 Task: Add a signature Lincoln Davis containing With heartfelt thanks and warm wishes, Lincoln Davis to email address softage.9@softage.net and add a label Shipping labels
Action: Mouse moved to (948, 53)
Screenshot: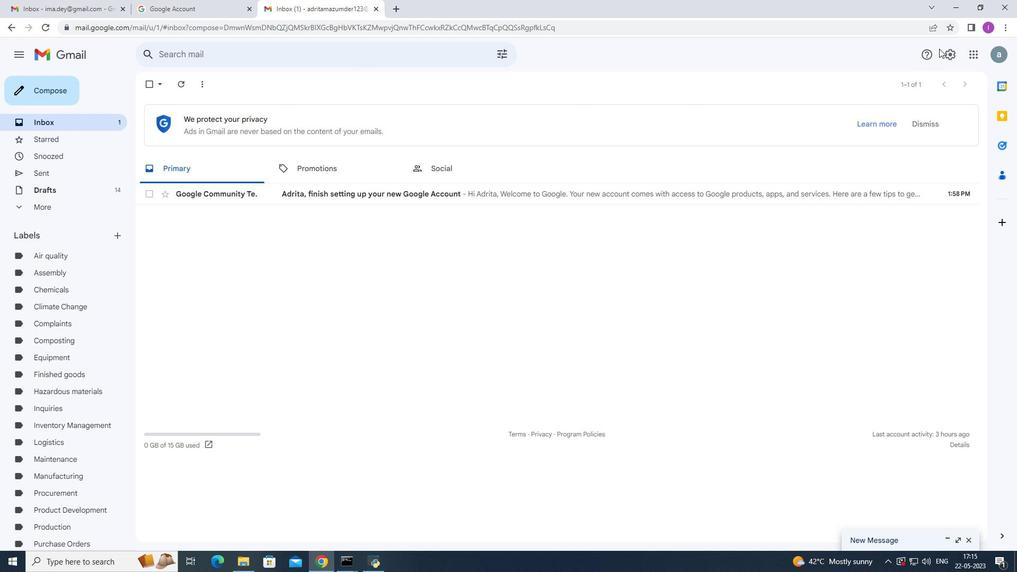 
Action: Mouse pressed left at (948, 53)
Screenshot: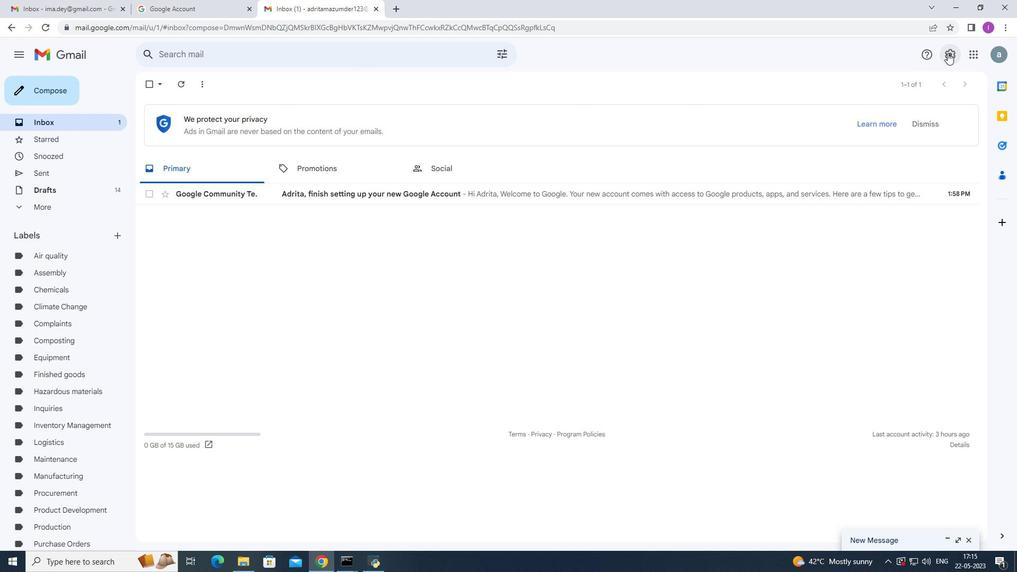 
Action: Mouse moved to (930, 108)
Screenshot: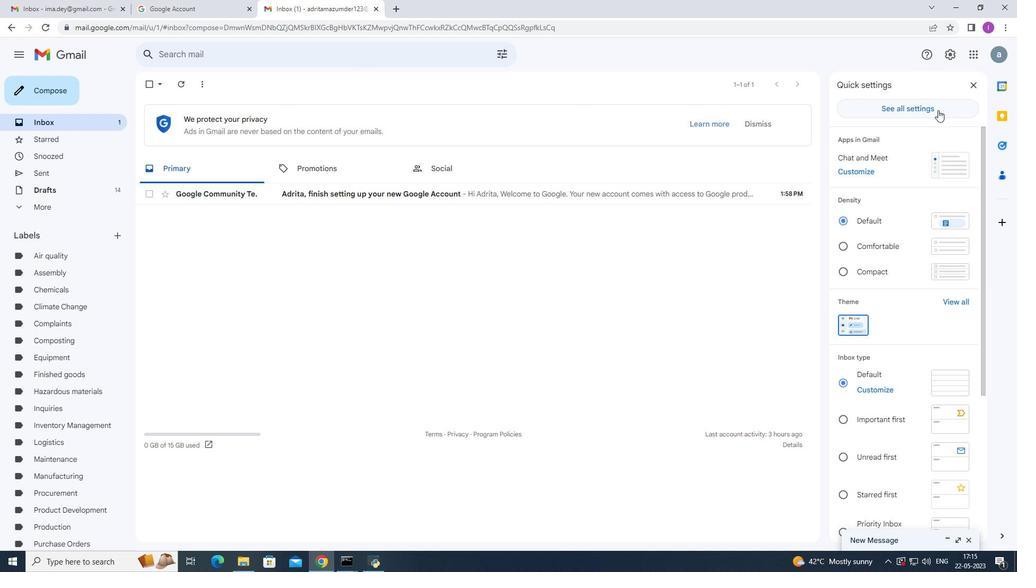 
Action: Mouse pressed left at (930, 108)
Screenshot: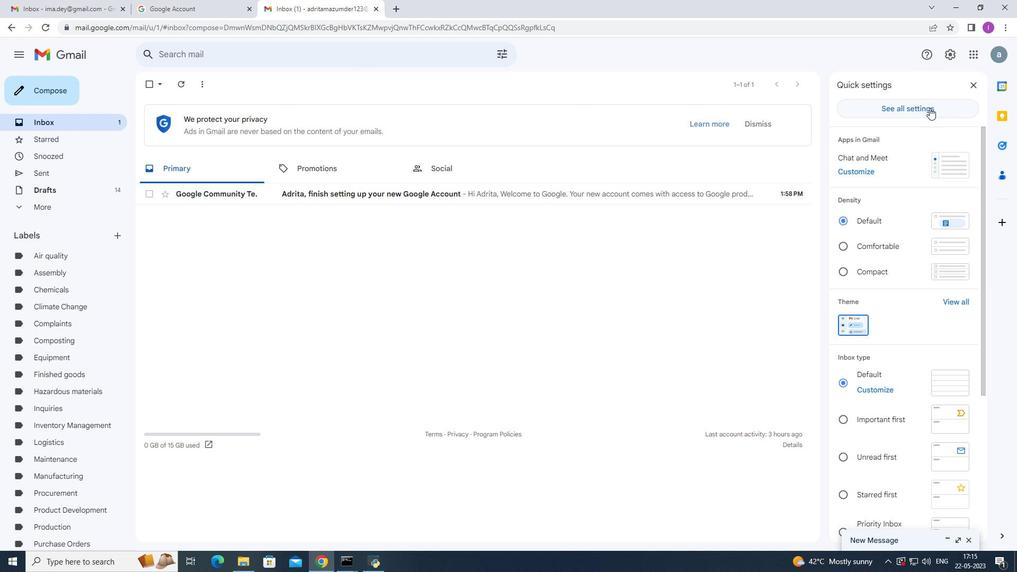 
Action: Mouse moved to (456, 381)
Screenshot: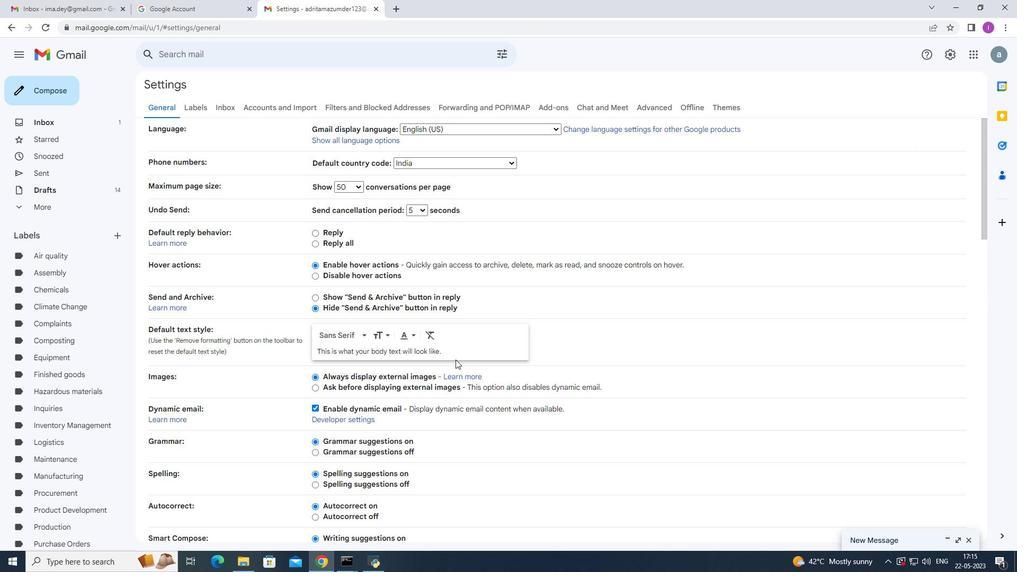 
Action: Mouse scrolled (456, 380) with delta (0, 0)
Screenshot: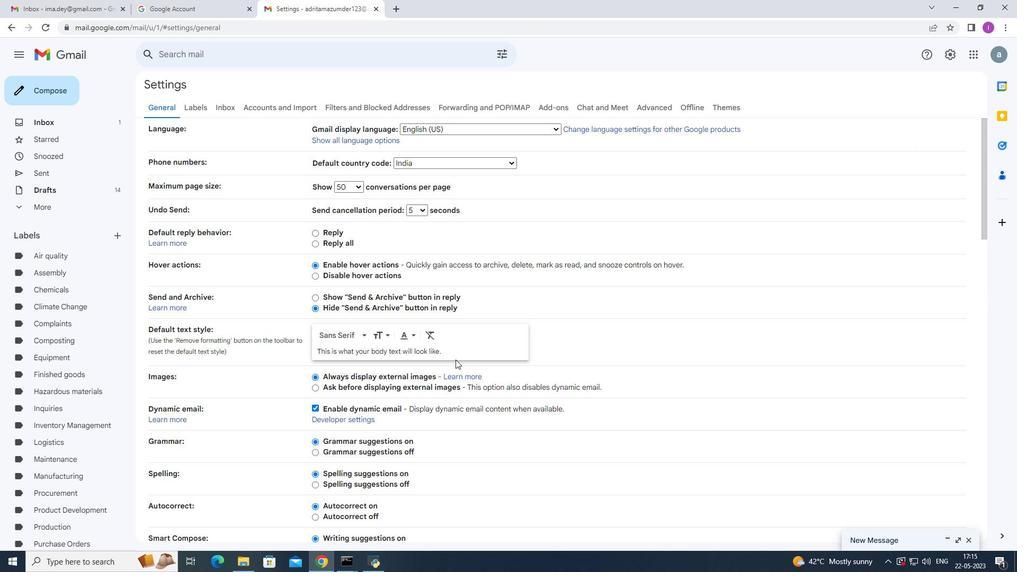 
Action: Mouse moved to (456, 383)
Screenshot: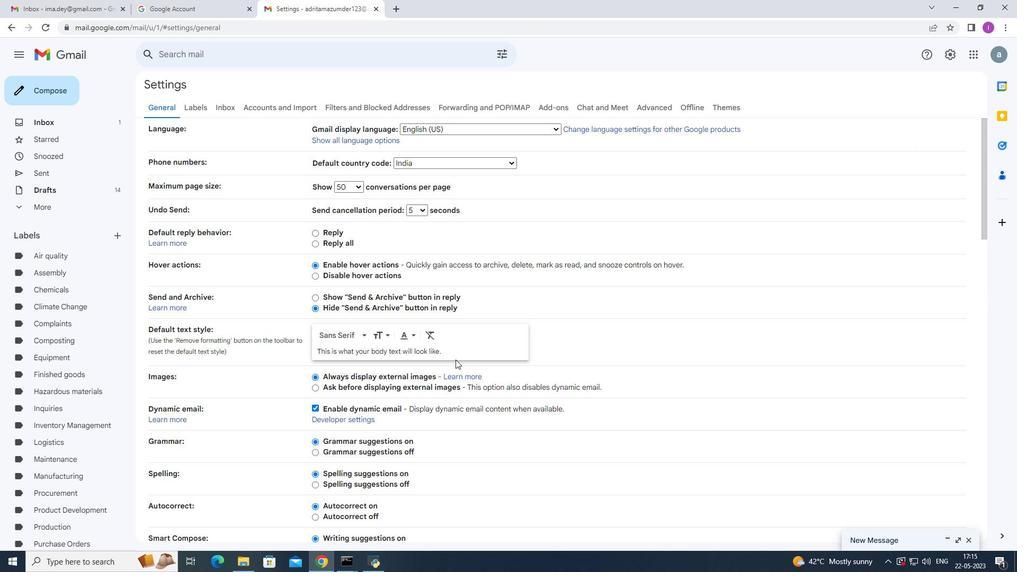 
Action: Mouse scrolled (456, 382) with delta (0, 0)
Screenshot: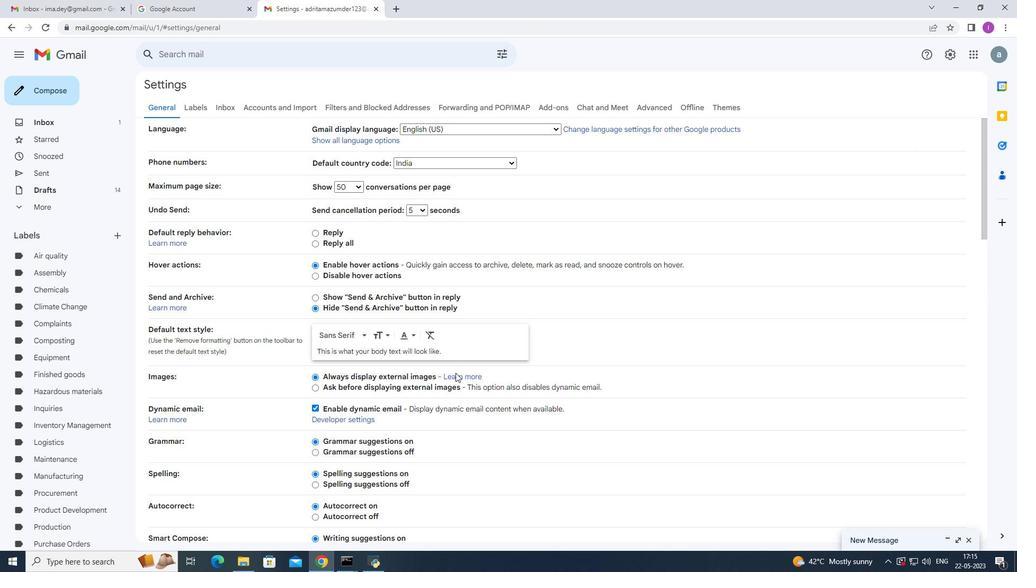 
Action: Mouse scrolled (456, 382) with delta (0, 0)
Screenshot: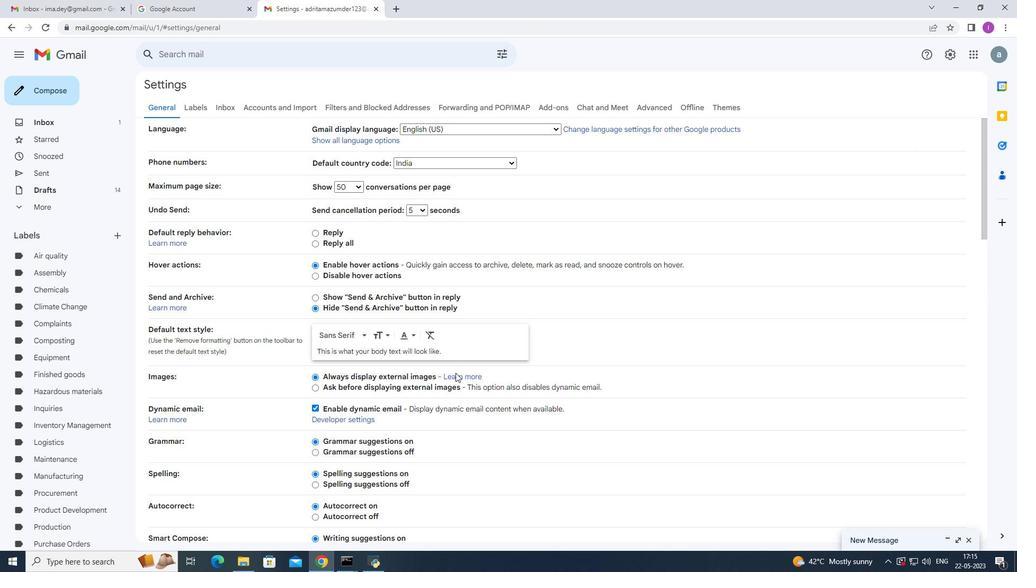 
Action: Mouse scrolled (456, 382) with delta (0, 0)
Screenshot: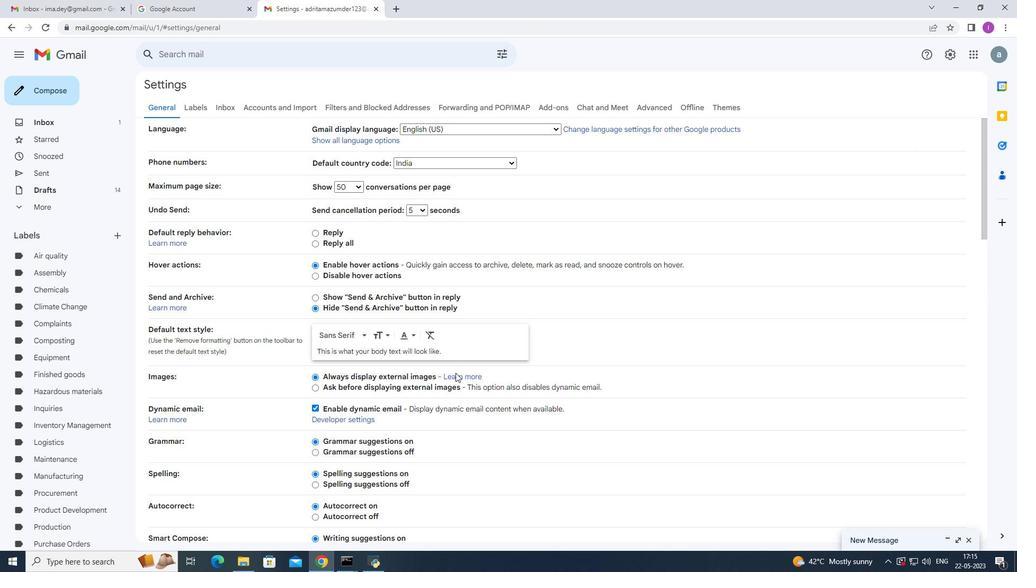 
Action: Mouse moved to (457, 383)
Screenshot: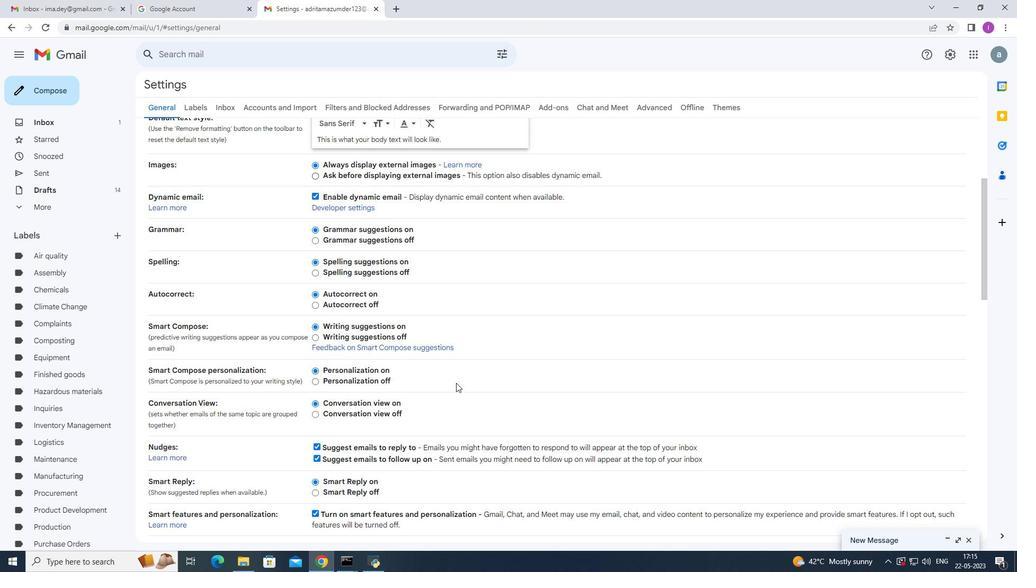 
Action: Mouse scrolled (457, 382) with delta (0, 0)
Screenshot: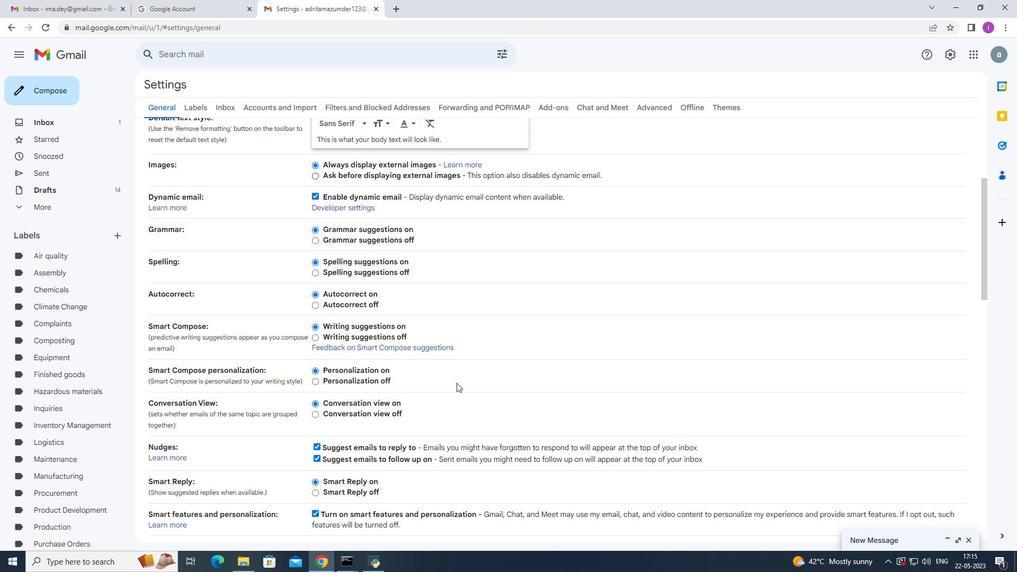 
Action: Mouse moved to (457, 383)
Screenshot: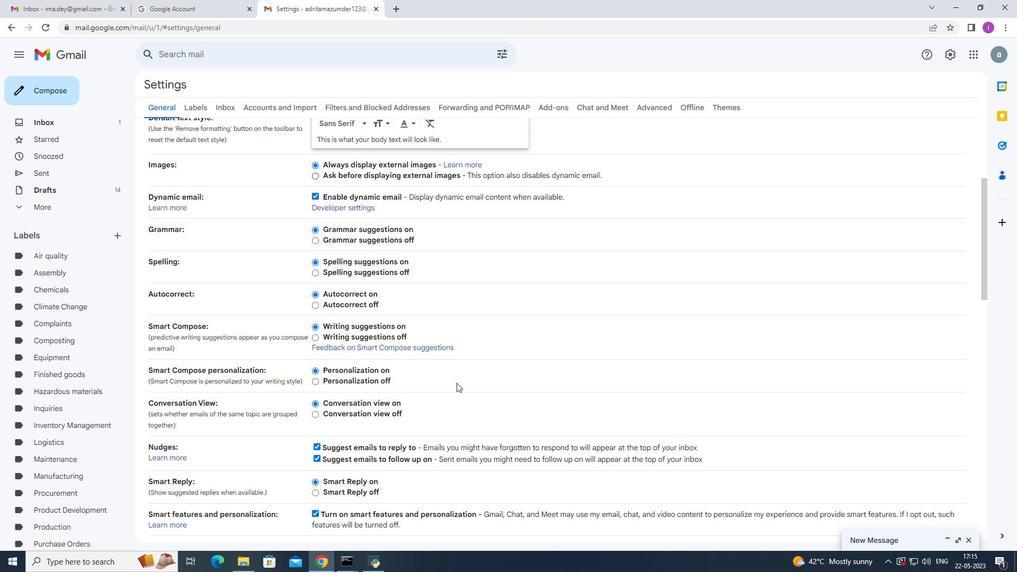 
Action: Mouse scrolled (457, 382) with delta (0, 0)
Screenshot: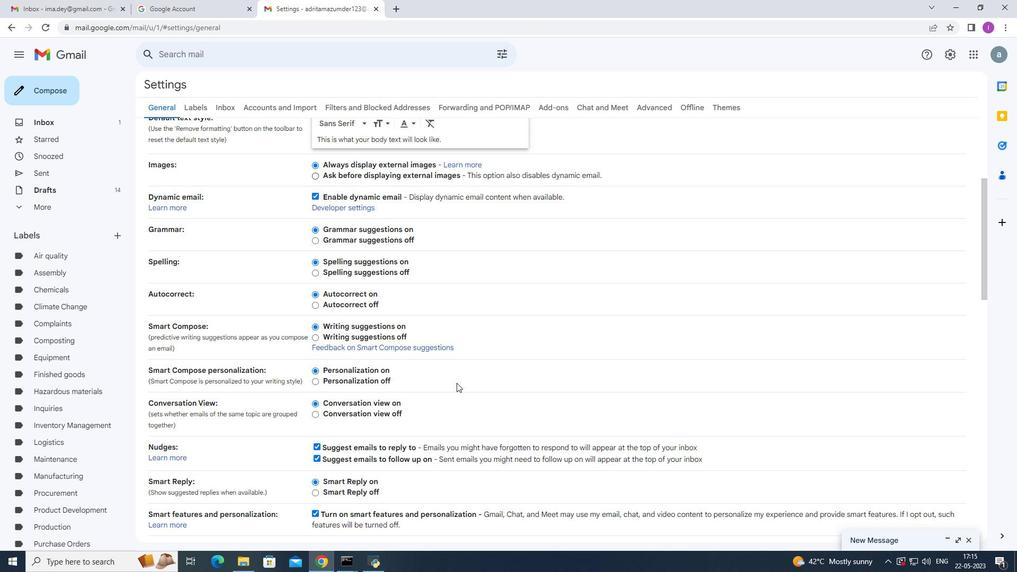 
Action: Mouse moved to (457, 383)
Screenshot: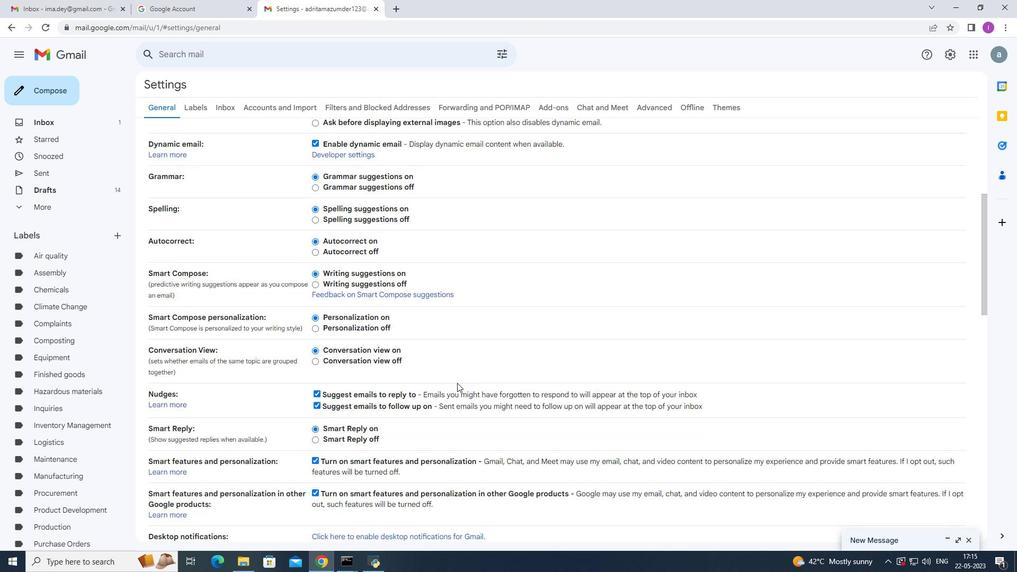 
Action: Mouse scrolled (457, 382) with delta (0, 0)
Screenshot: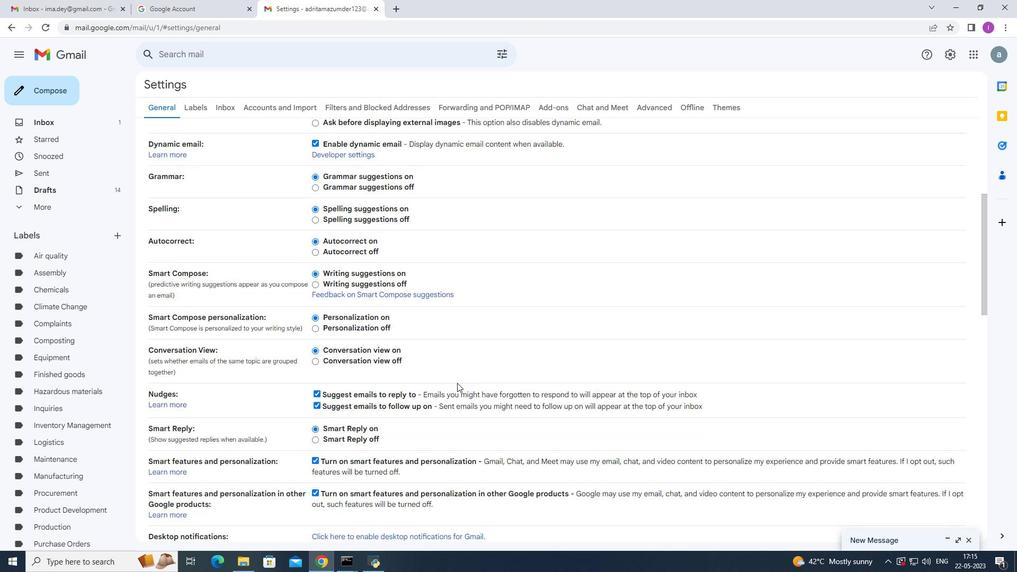 
Action: Mouse scrolled (457, 382) with delta (0, 0)
Screenshot: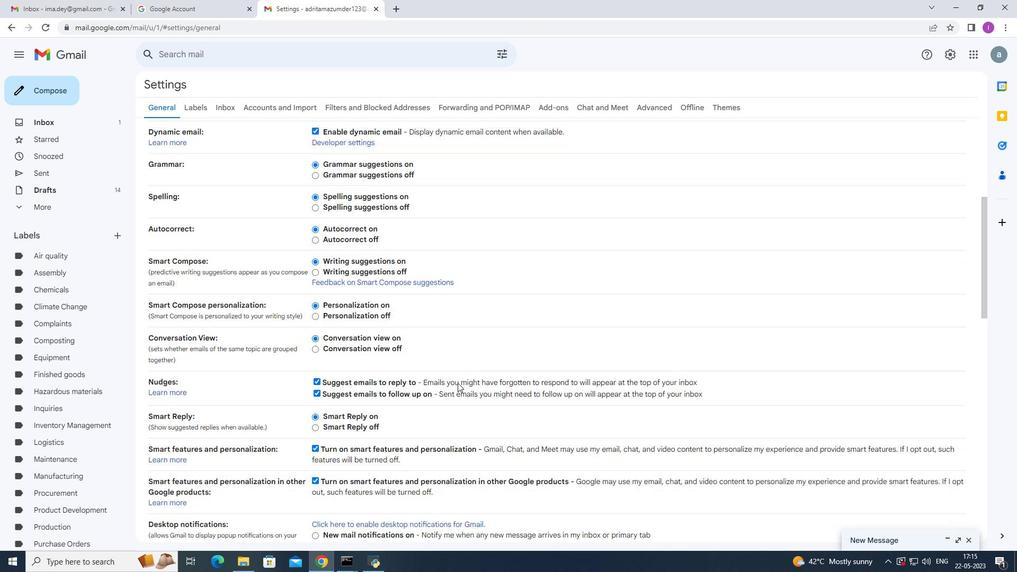 
Action: Mouse scrolled (457, 382) with delta (0, 0)
Screenshot: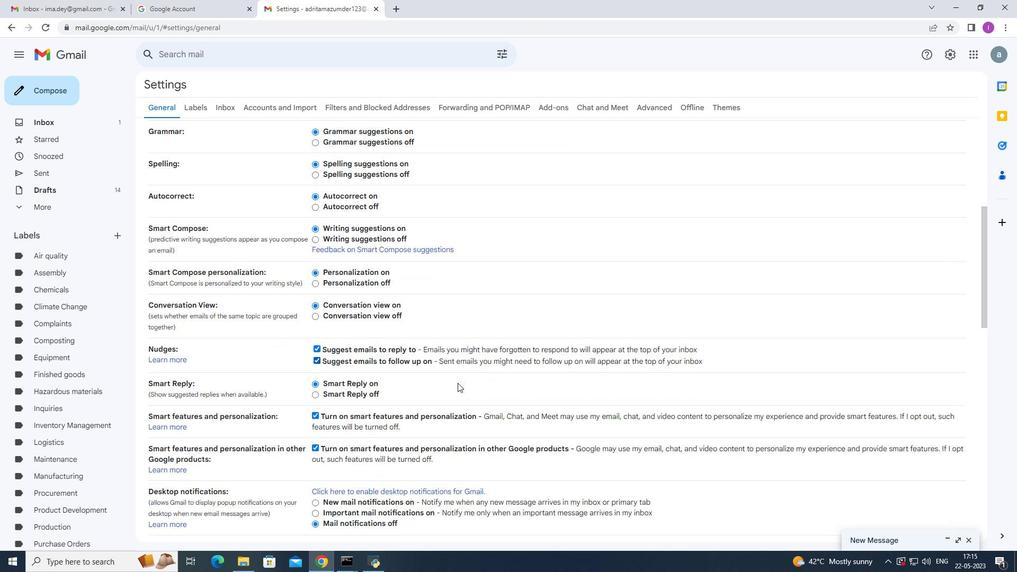 
Action: Mouse scrolled (457, 382) with delta (0, 0)
Screenshot: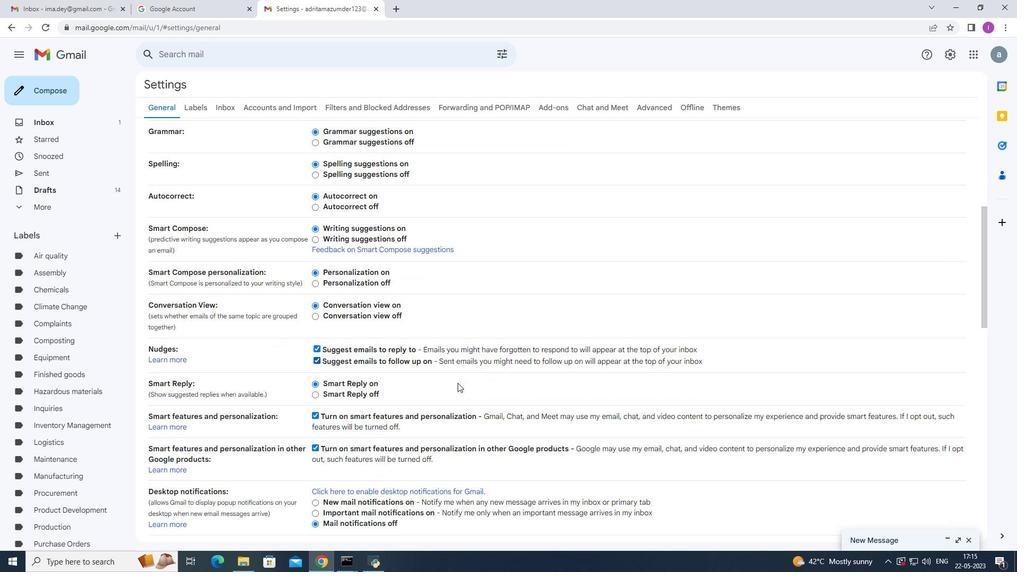 
Action: Mouse scrolled (457, 382) with delta (0, 0)
Screenshot: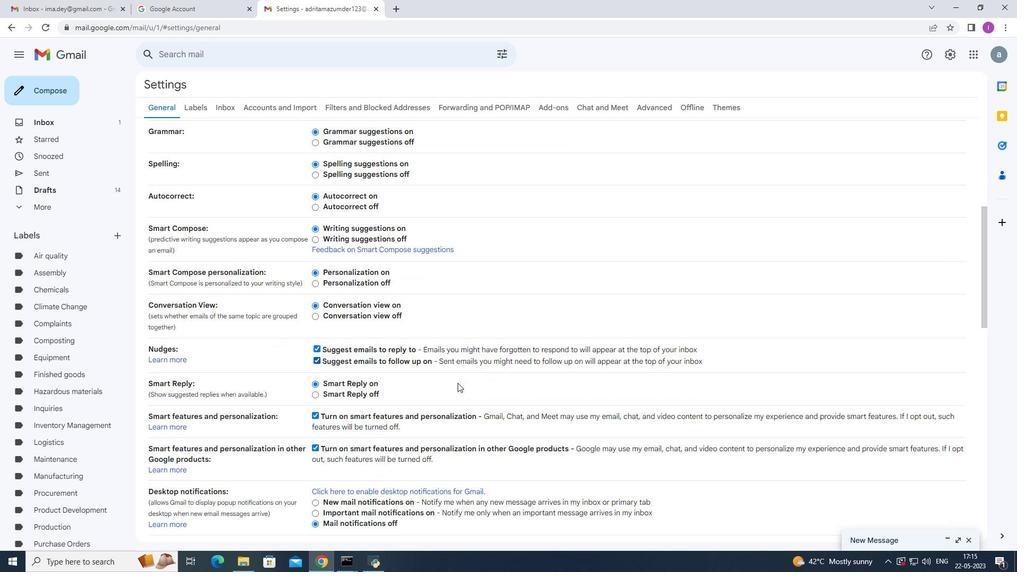
Action: Mouse moved to (457, 370)
Screenshot: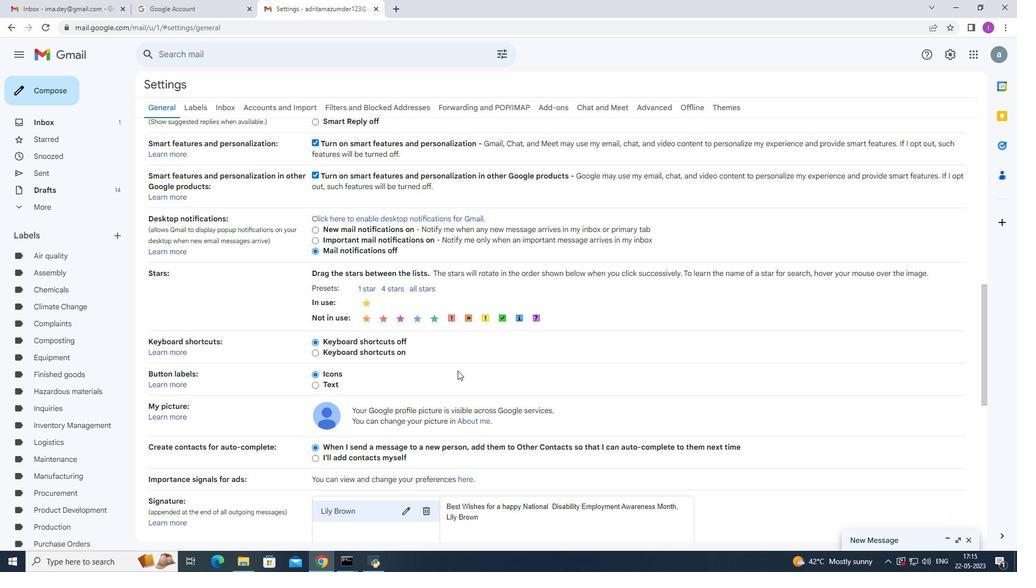
Action: Mouse scrolled (457, 369) with delta (0, 0)
Screenshot: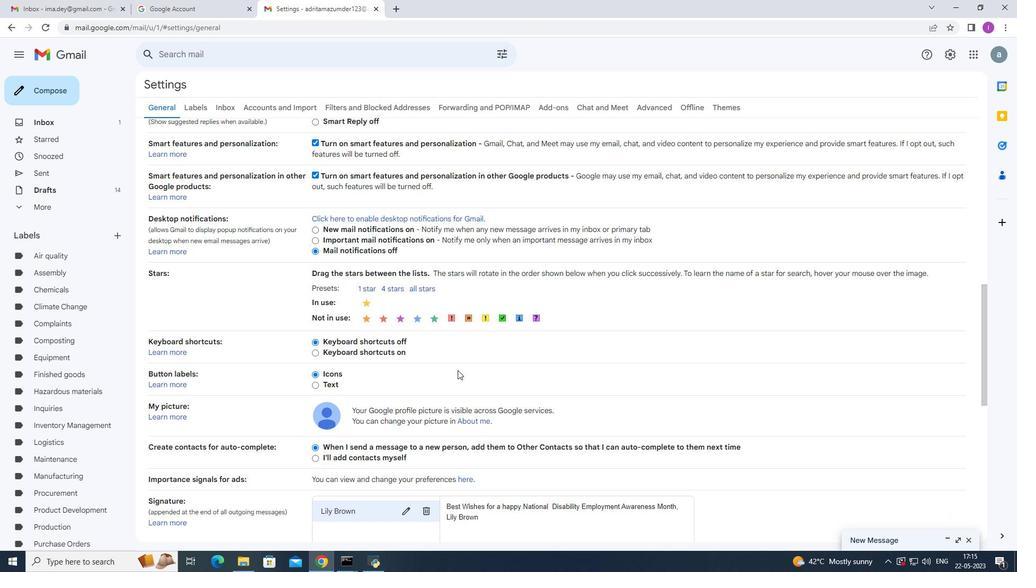 
Action: Mouse scrolled (457, 369) with delta (0, 0)
Screenshot: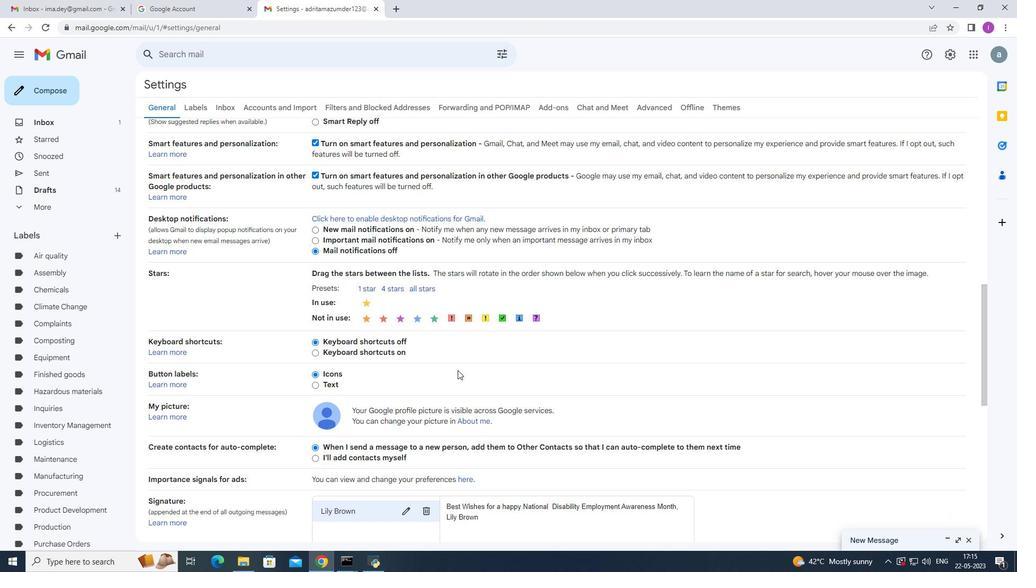 
Action: Mouse moved to (457, 371)
Screenshot: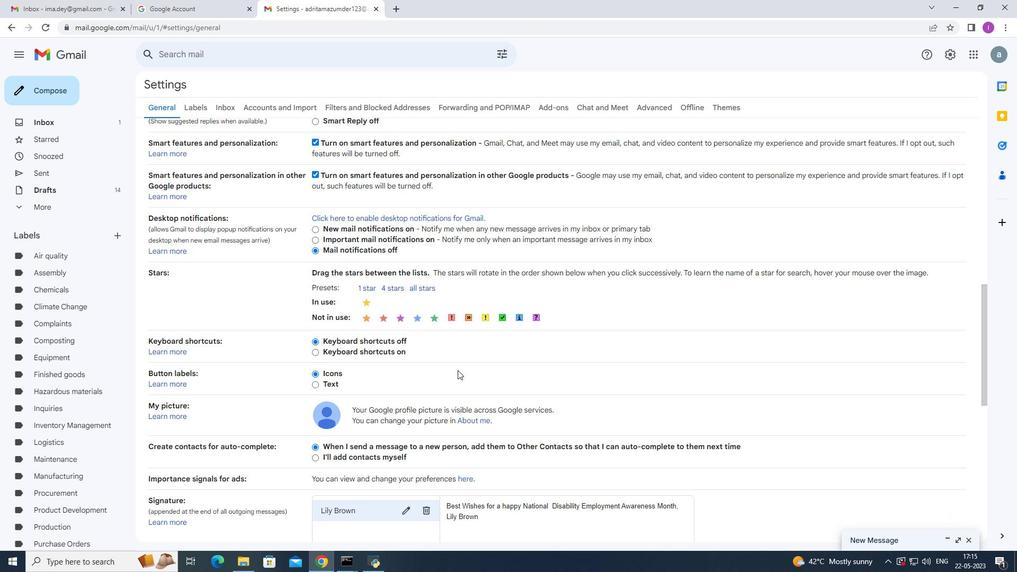 
Action: Mouse scrolled (457, 369) with delta (0, 0)
Screenshot: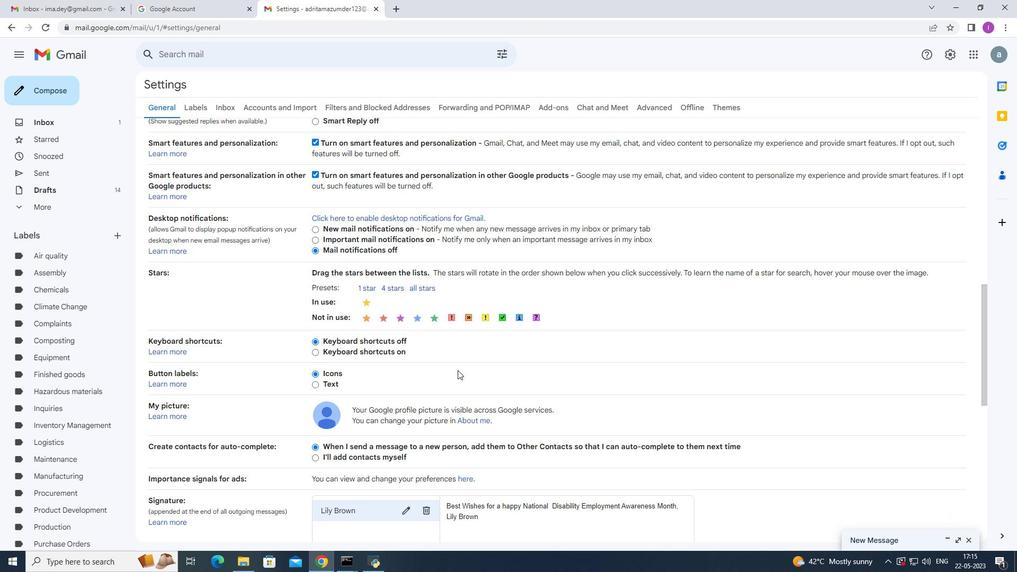 
Action: Mouse moved to (457, 371)
Screenshot: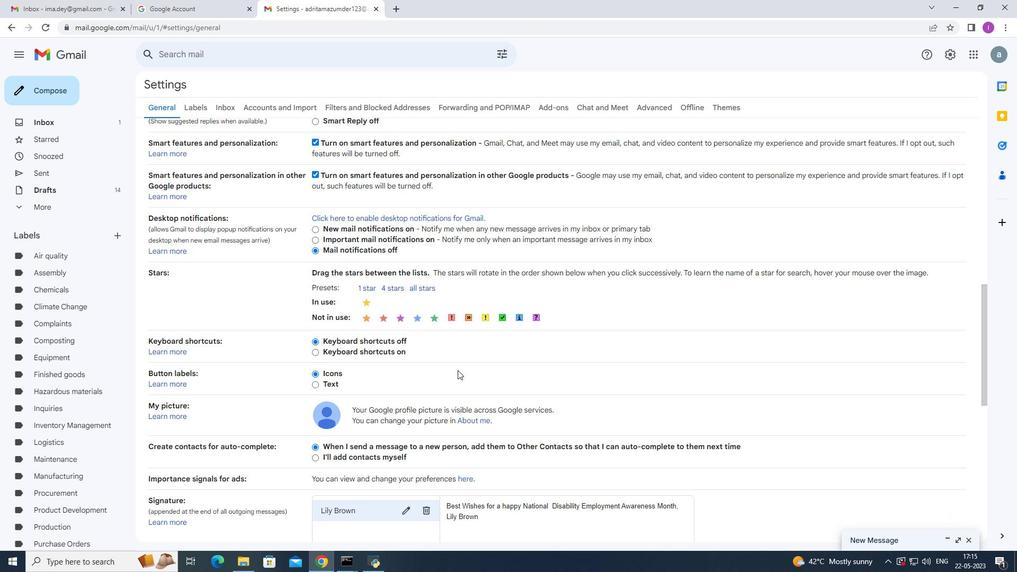 
Action: Mouse scrolled (457, 370) with delta (0, 0)
Screenshot: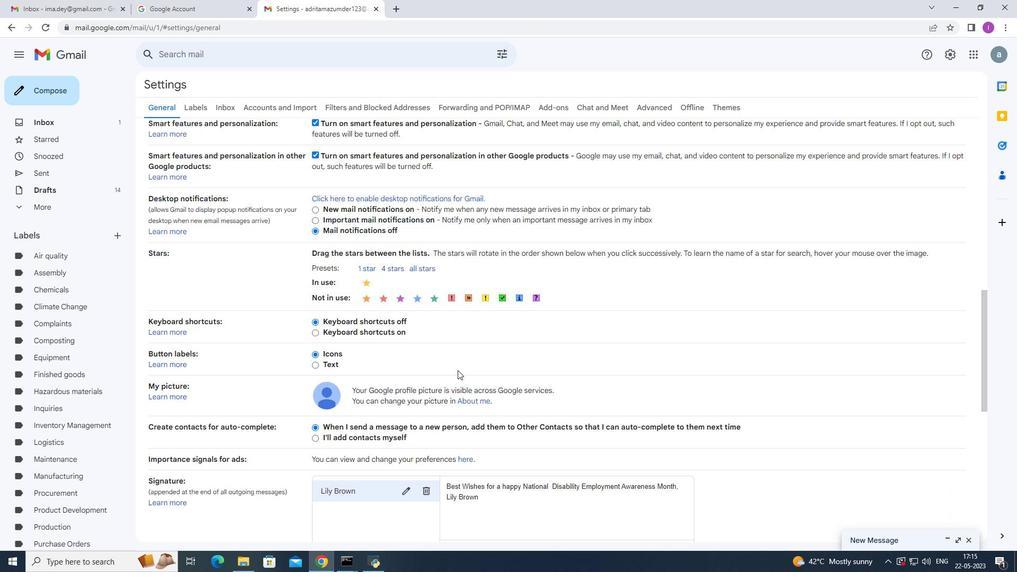 
Action: Mouse scrolled (457, 371) with delta (0, 0)
Screenshot: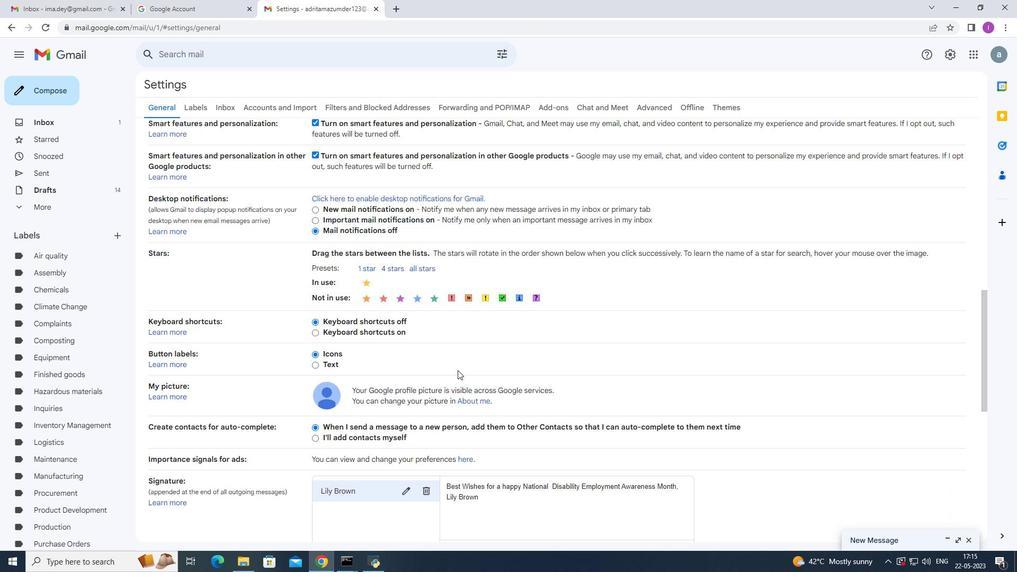 
Action: Mouse moved to (425, 243)
Screenshot: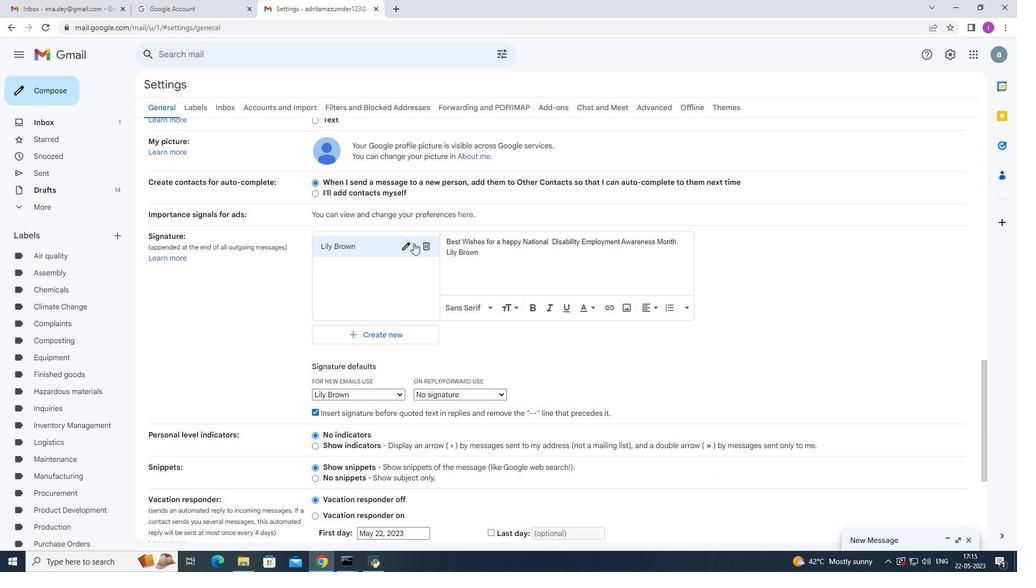 
Action: Mouse pressed left at (425, 243)
Screenshot: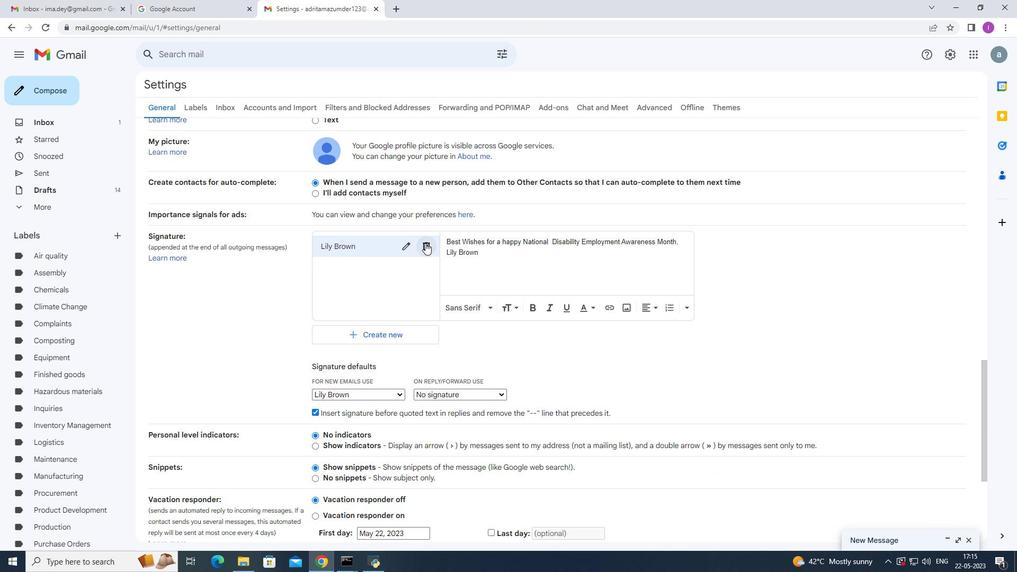 
Action: Mouse moved to (595, 316)
Screenshot: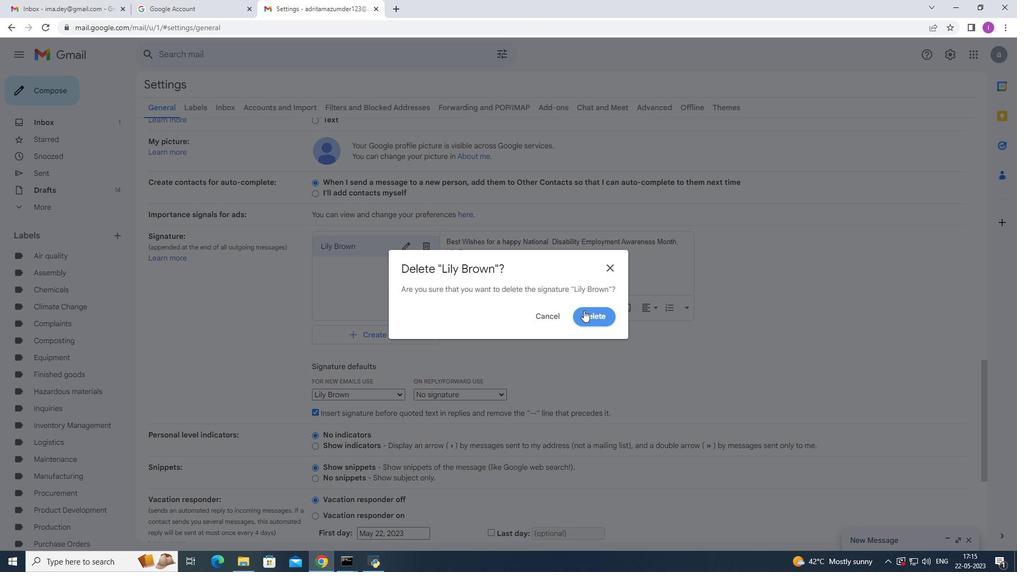 
Action: Mouse pressed left at (595, 316)
Screenshot: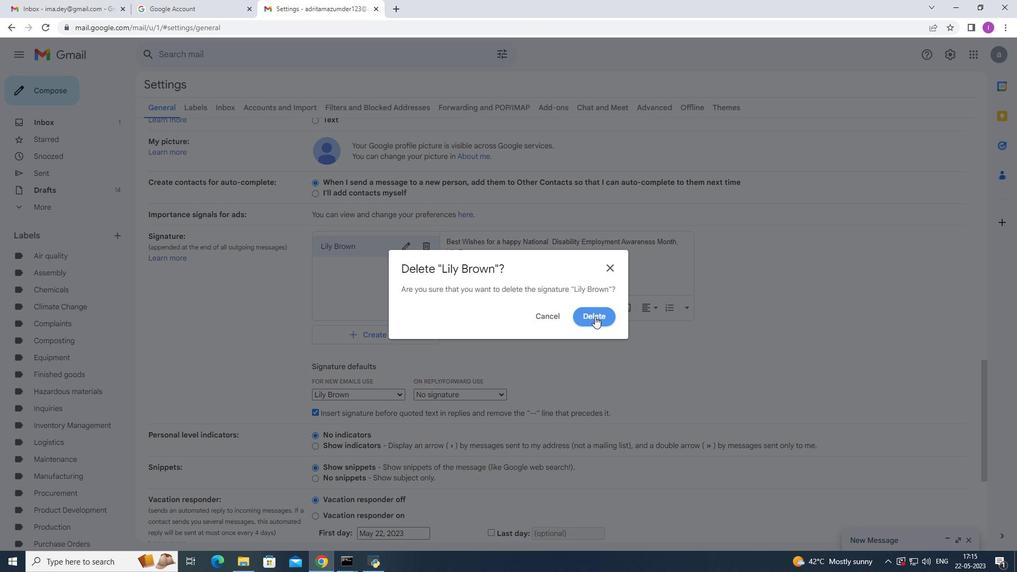 
Action: Mouse moved to (378, 421)
Screenshot: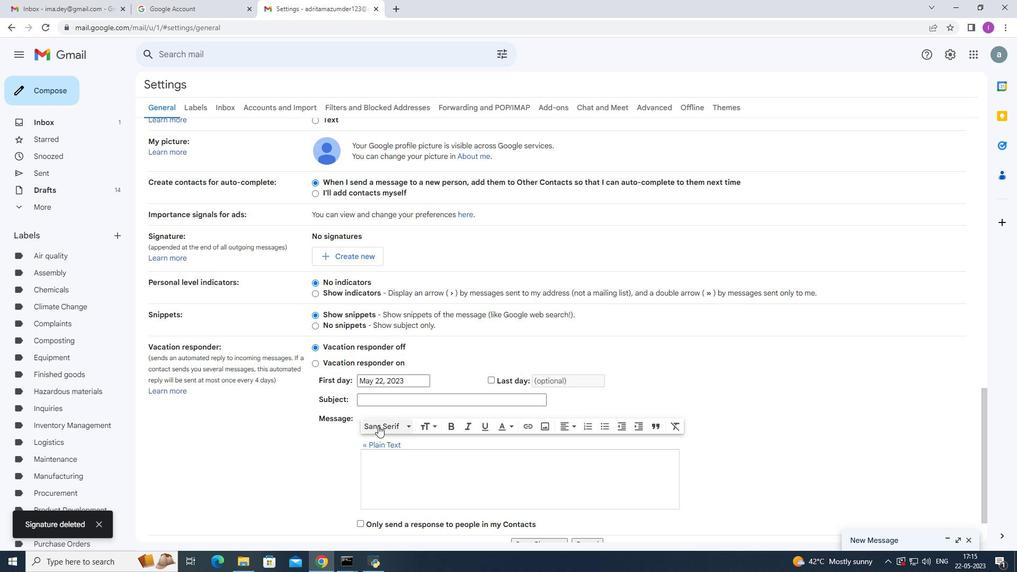 
Action: Mouse scrolled (378, 420) with delta (0, 0)
Screenshot: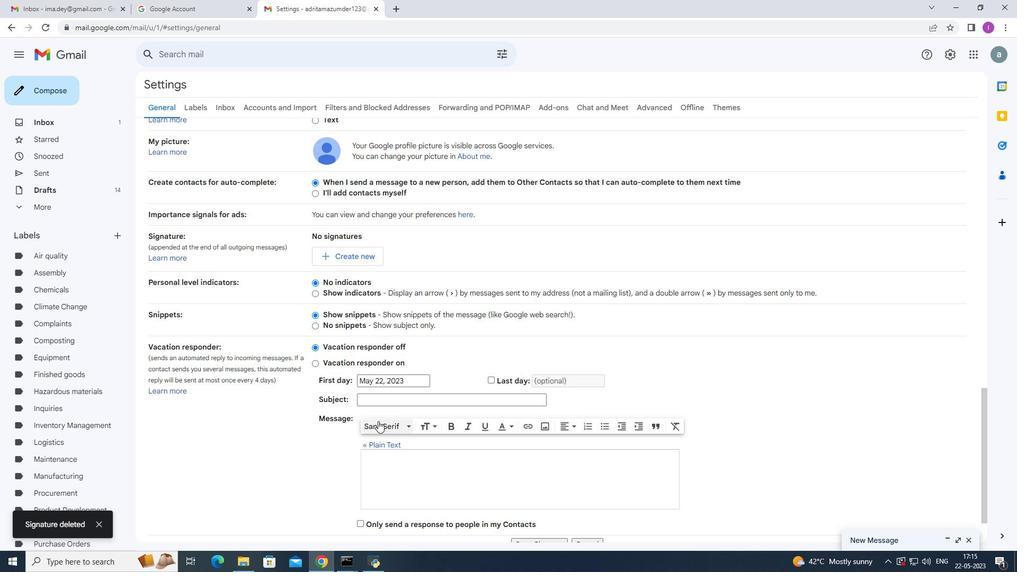 
Action: Mouse scrolled (378, 420) with delta (0, 0)
Screenshot: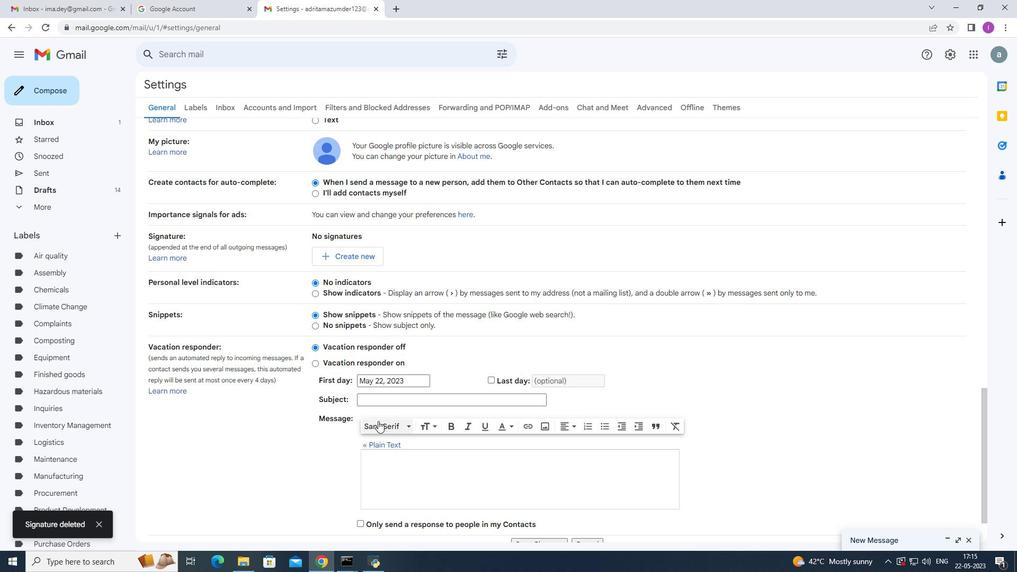 
Action: Mouse moved to (378, 419)
Screenshot: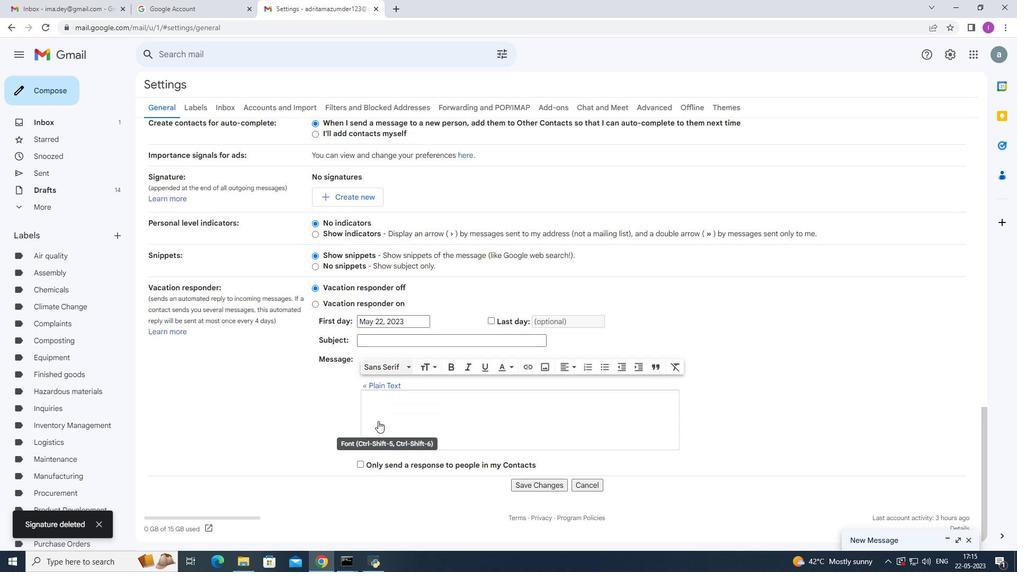 
Action: Mouse scrolled (378, 418) with delta (0, 0)
Screenshot: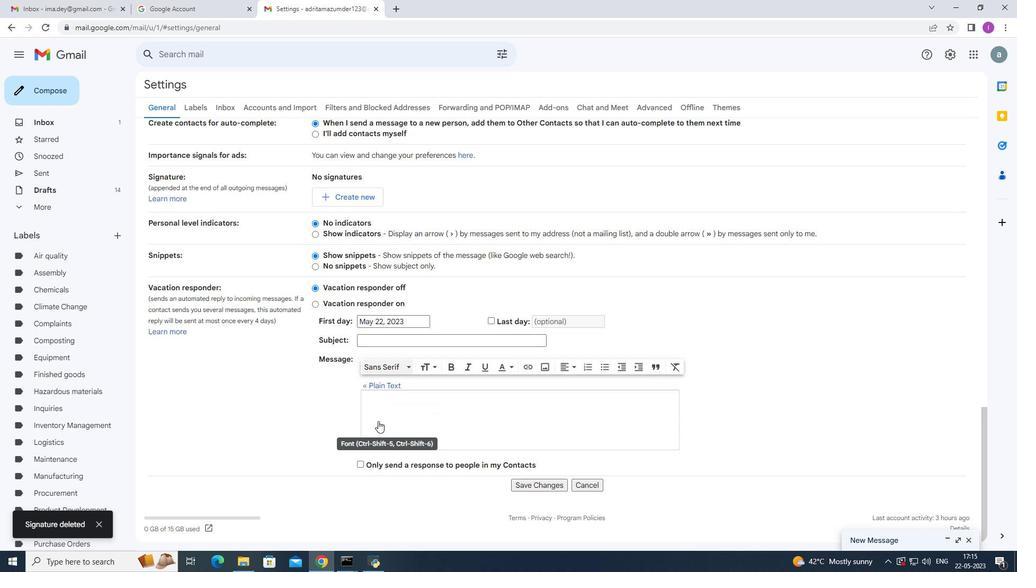 
Action: Mouse scrolled (378, 418) with delta (0, 0)
Screenshot: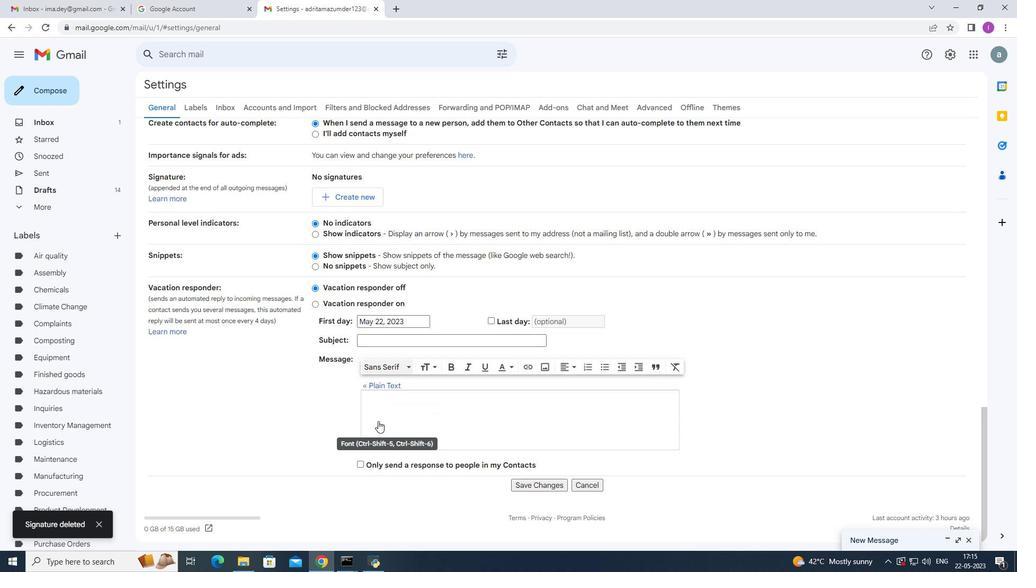
Action: Mouse moved to (378, 419)
Screenshot: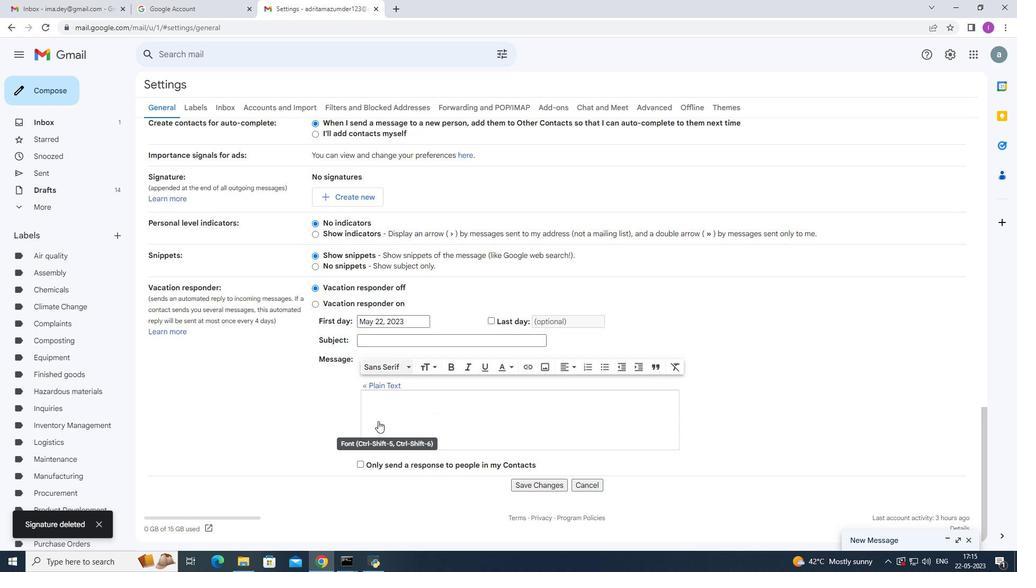 
Action: Mouse scrolled (378, 419) with delta (0, 0)
Screenshot: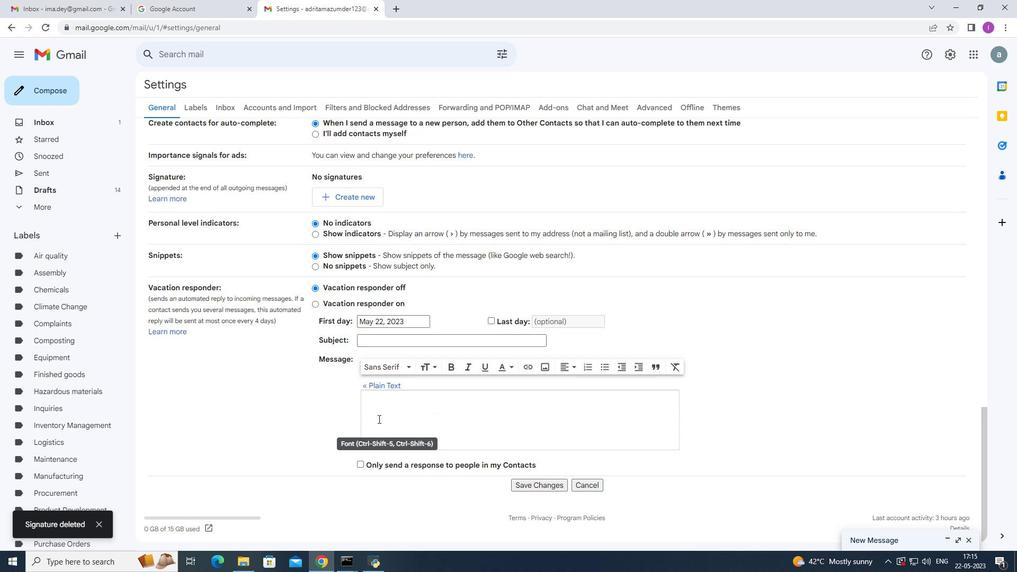 
Action: Mouse moved to (379, 419)
Screenshot: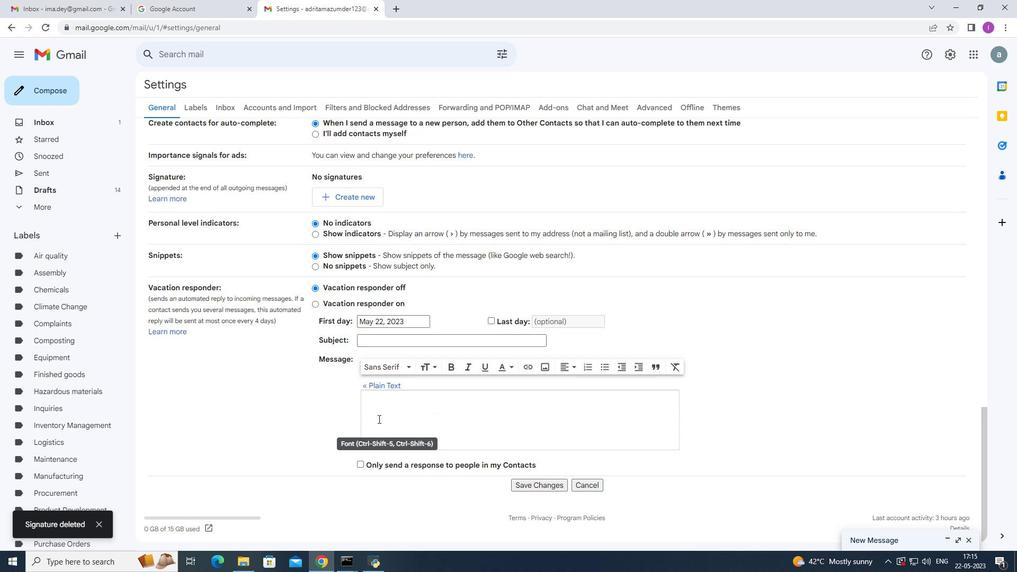 
Action: Mouse scrolled (379, 418) with delta (0, 0)
Screenshot: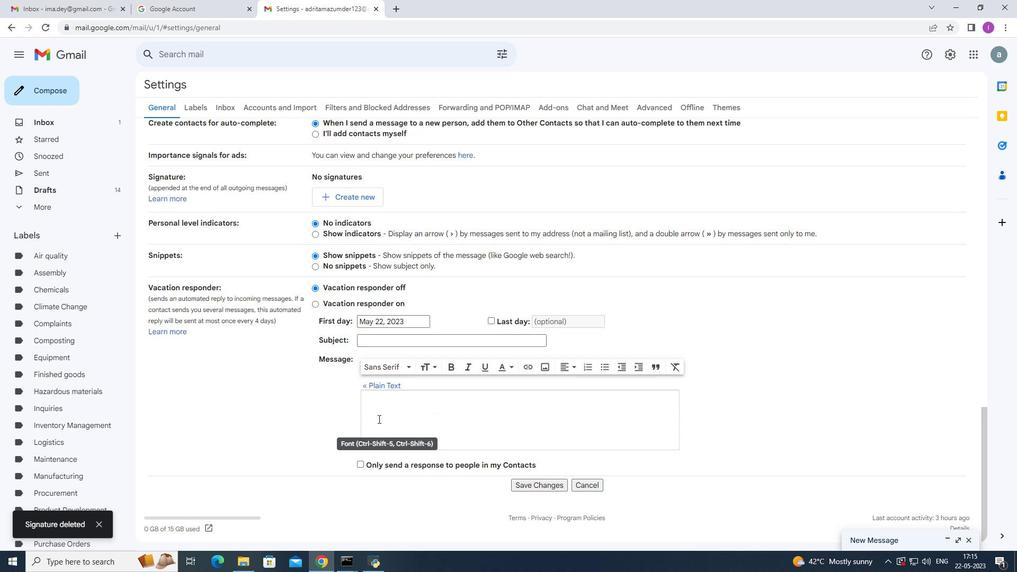 
Action: Mouse moved to (385, 417)
Screenshot: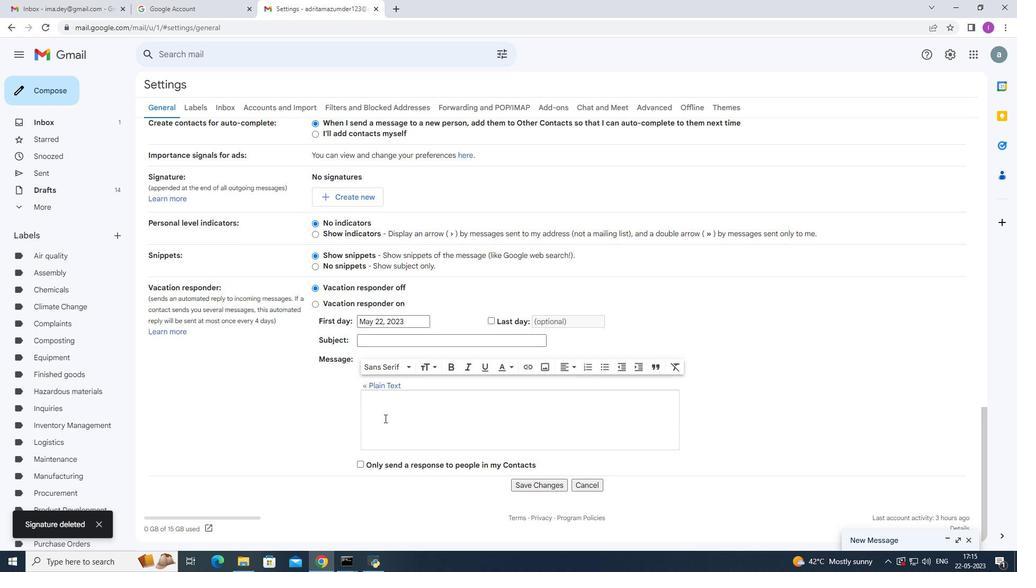 
Action: Mouse scrolled (385, 417) with delta (0, 0)
Screenshot: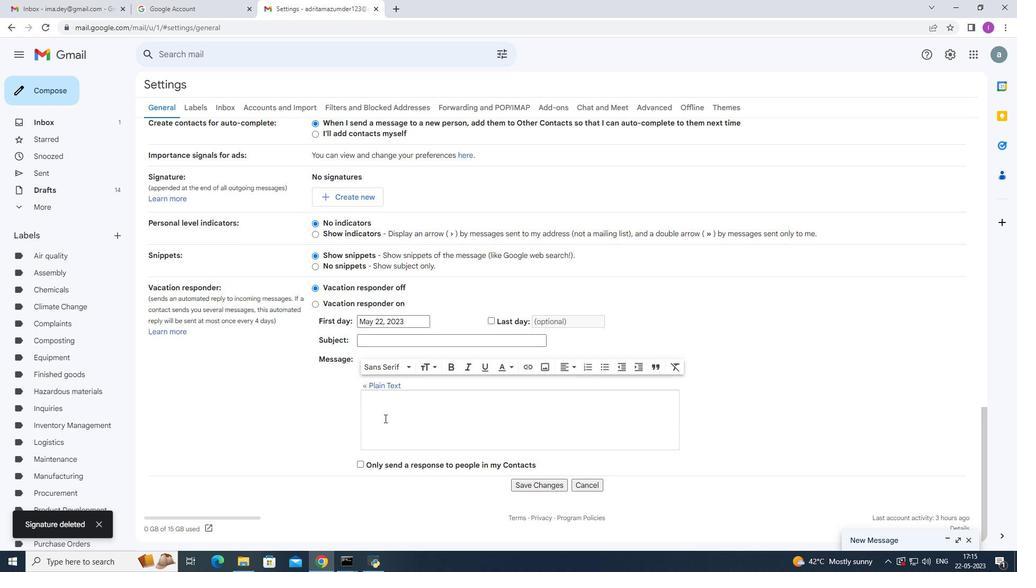 
Action: Mouse moved to (385, 416)
Screenshot: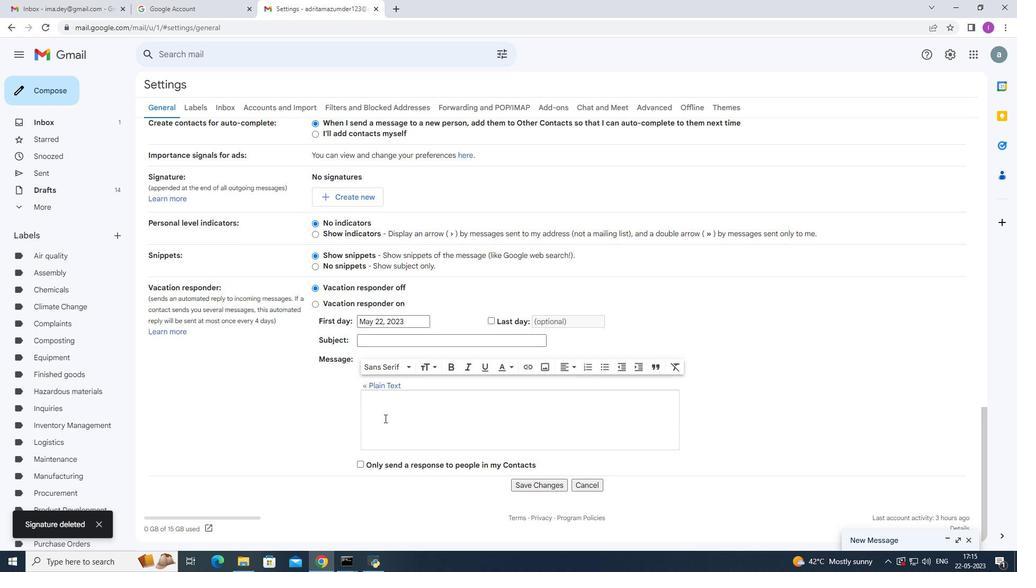 
Action: Mouse scrolled (385, 417) with delta (0, 0)
Screenshot: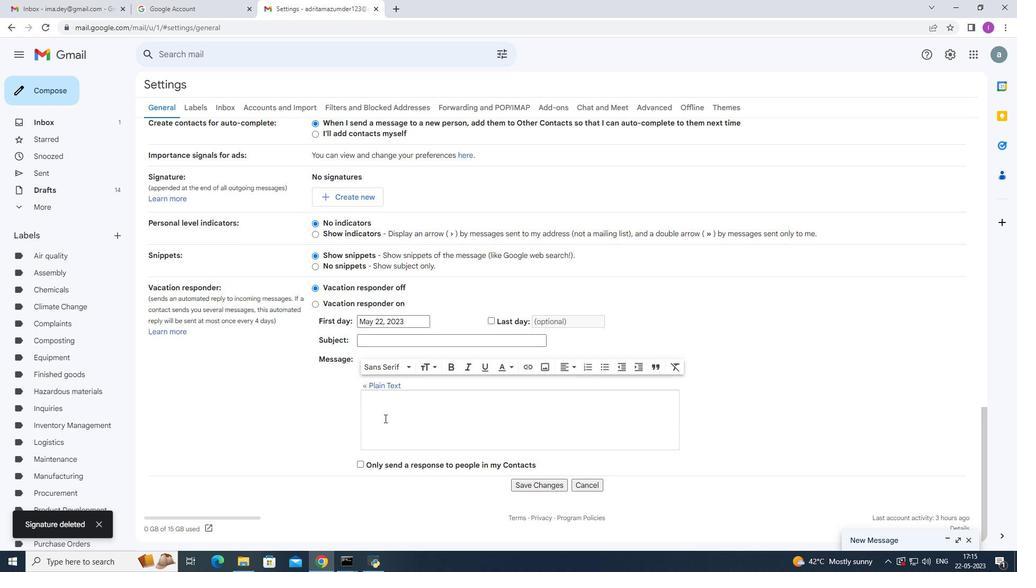 
Action: Mouse moved to (385, 416)
Screenshot: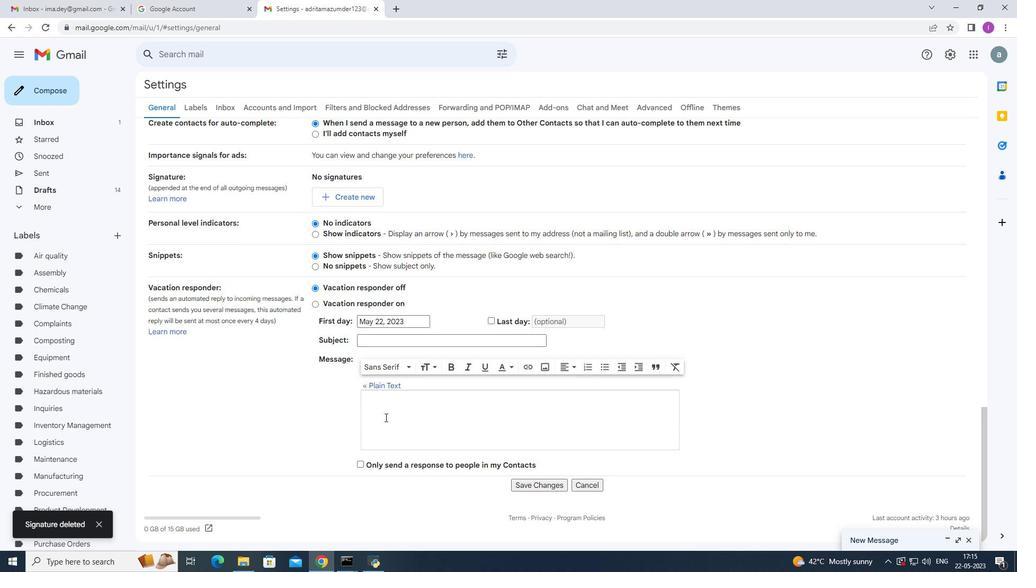 
Action: Mouse scrolled (385, 416) with delta (0, 0)
Screenshot: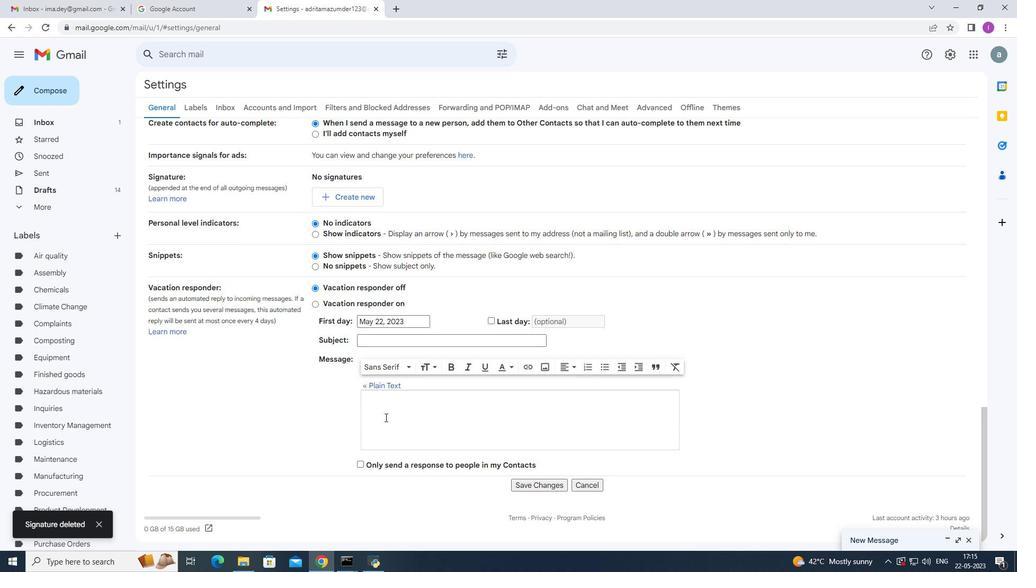 
Action: Mouse moved to (390, 410)
Screenshot: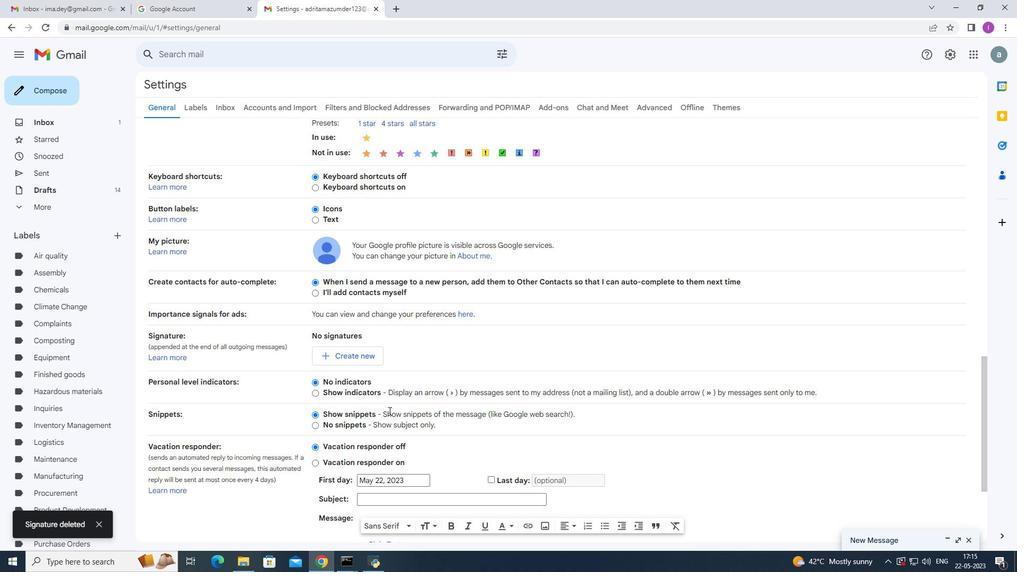 
Action: Mouse scrolled (389, 411) with delta (0, 0)
Screenshot: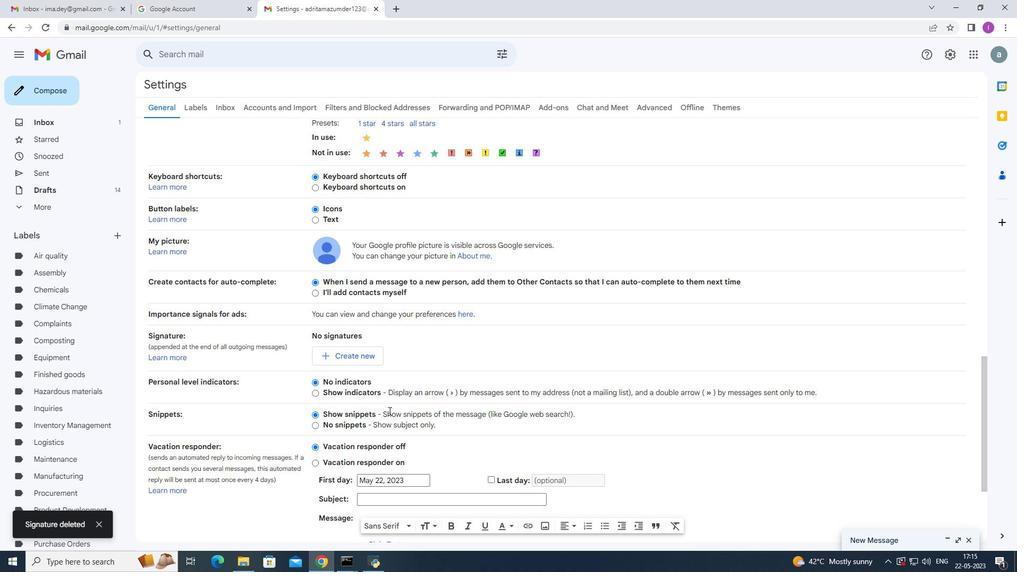 
Action: Mouse scrolled (390, 411) with delta (0, 0)
Screenshot: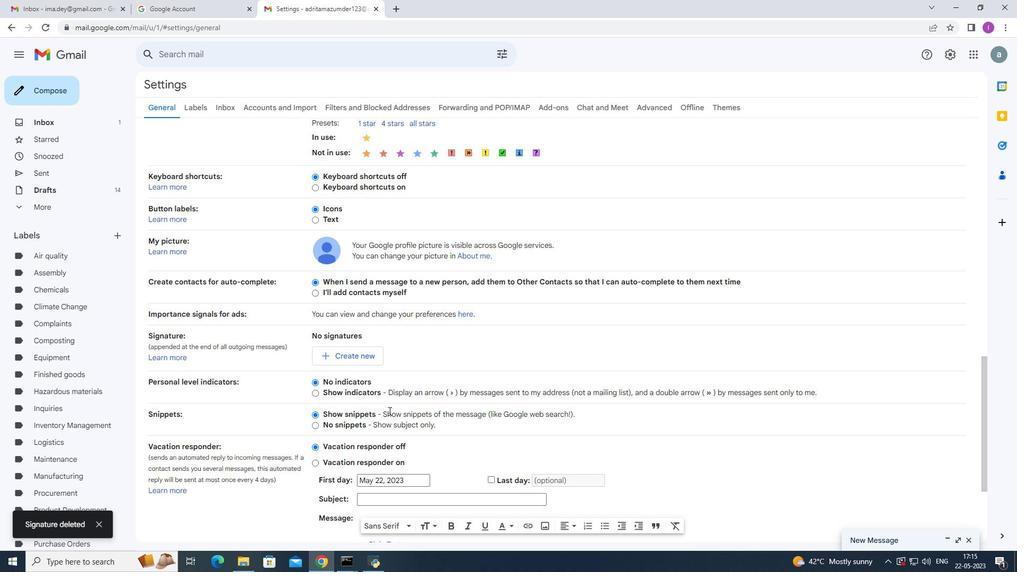 
Action: Mouse scrolled (390, 411) with delta (0, 0)
Screenshot: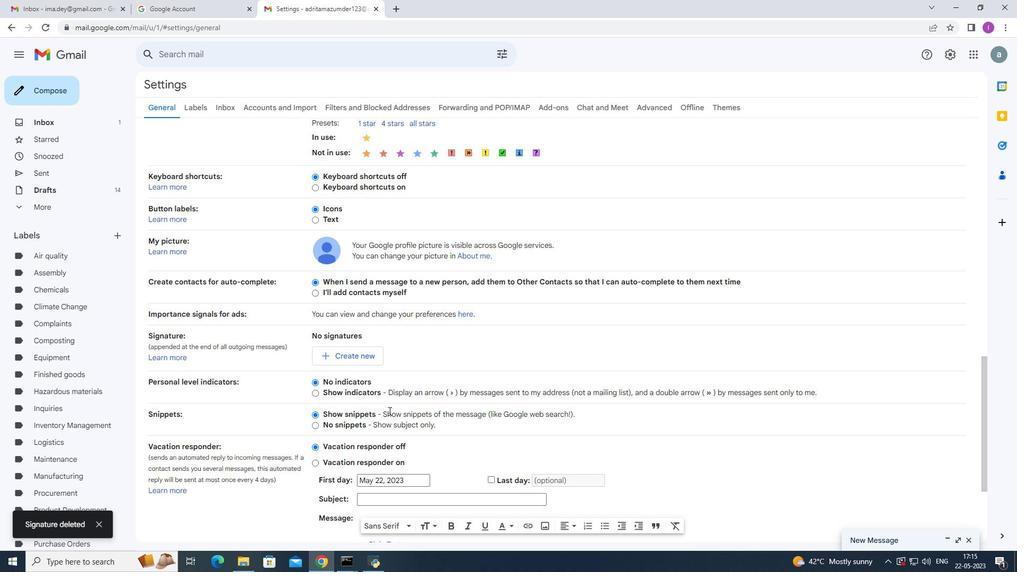 
Action: Mouse moved to (391, 410)
Screenshot: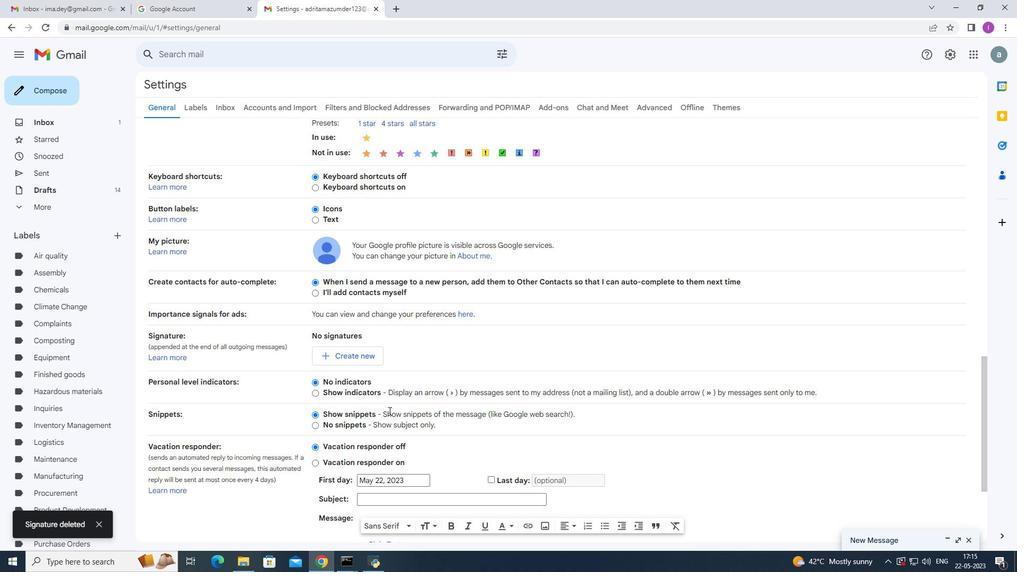 
Action: Mouse scrolled (391, 410) with delta (0, 0)
Screenshot: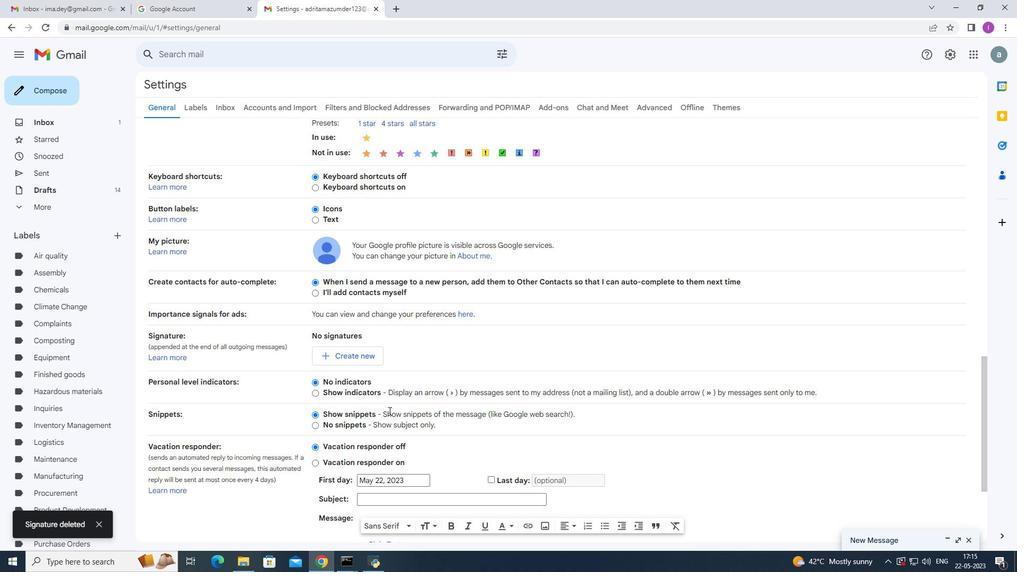 
Action: Mouse moved to (392, 408)
Screenshot: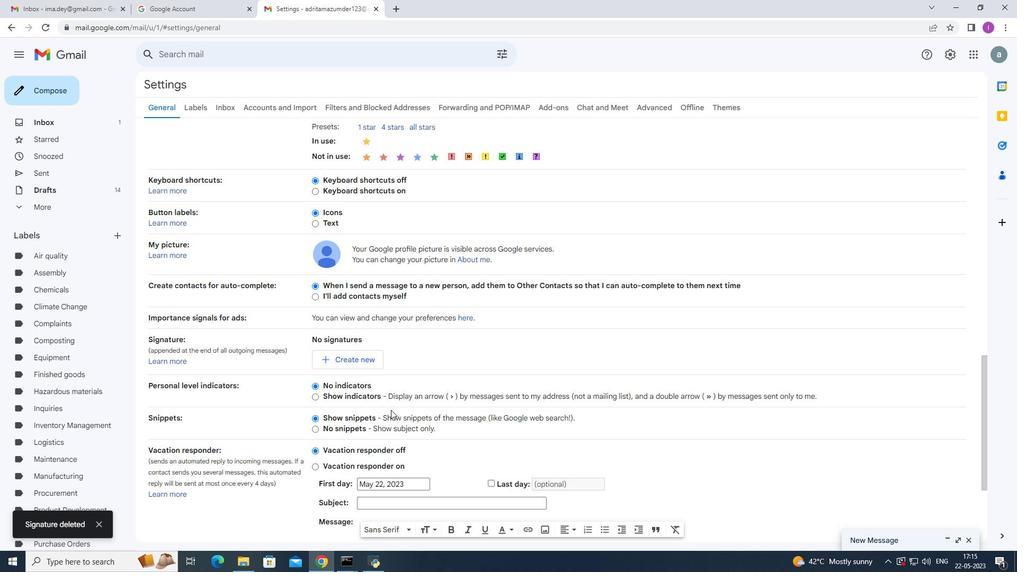 
Action: Mouse scrolled (392, 409) with delta (0, 0)
Screenshot: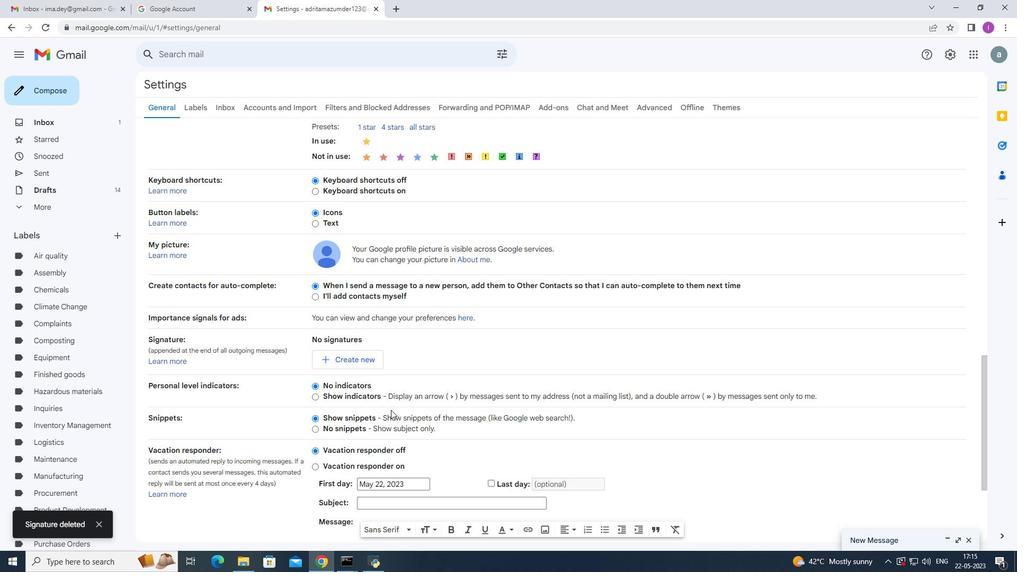 
Action: Mouse moved to (396, 403)
Screenshot: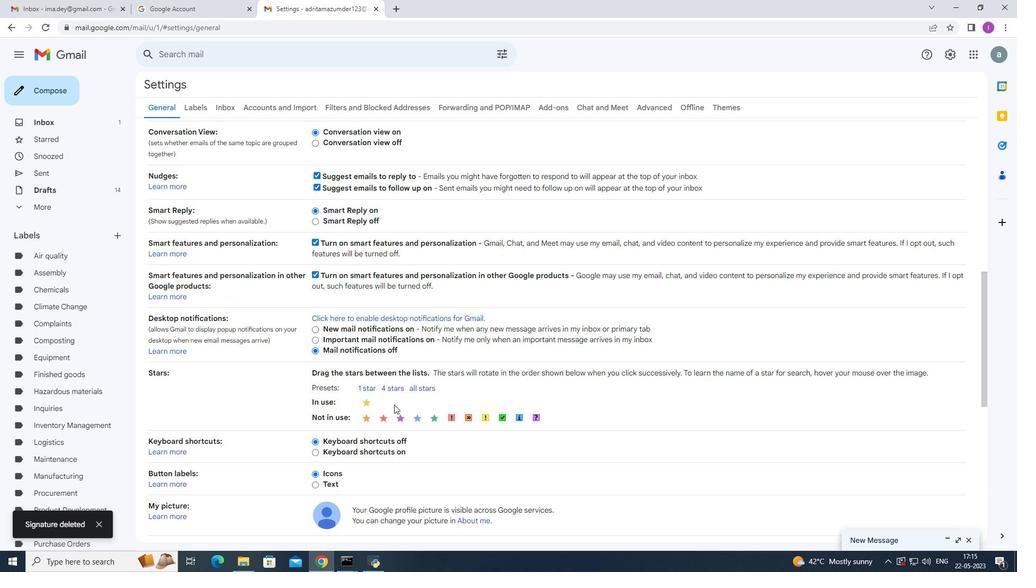 
Action: Mouse scrolled (396, 403) with delta (0, 0)
Screenshot: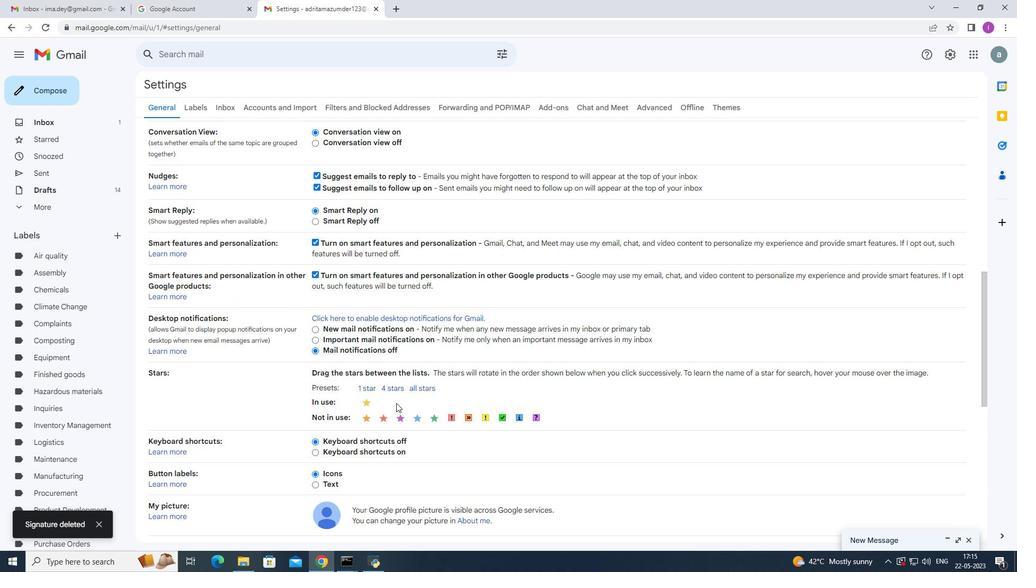 
Action: Mouse scrolled (396, 403) with delta (0, 0)
Screenshot: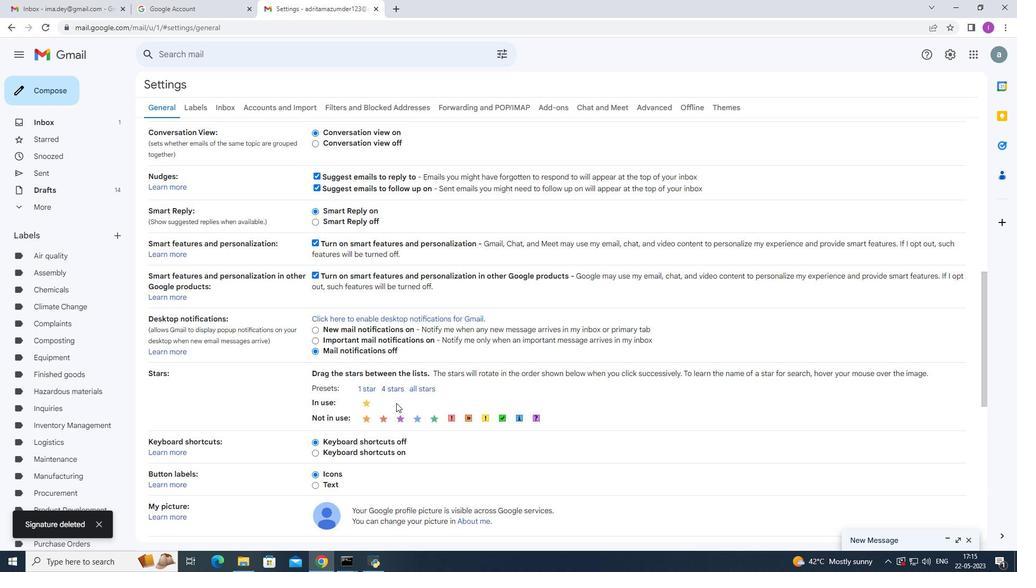 
Action: Mouse scrolled (396, 403) with delta (0, 0)
Screenshot: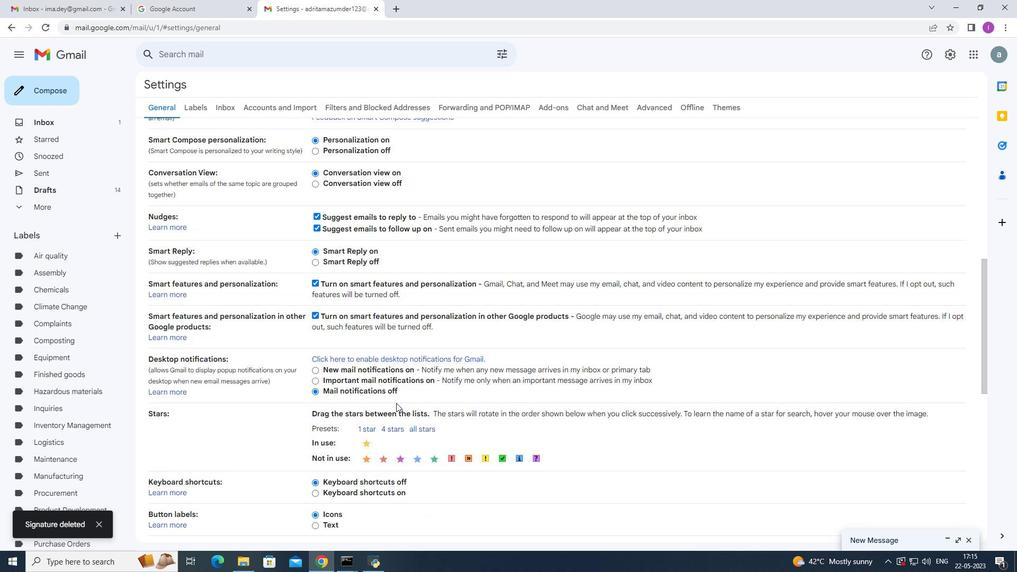 
Action: Mouse scrolled (396, 403) with delta (0, 0)
Screenshot: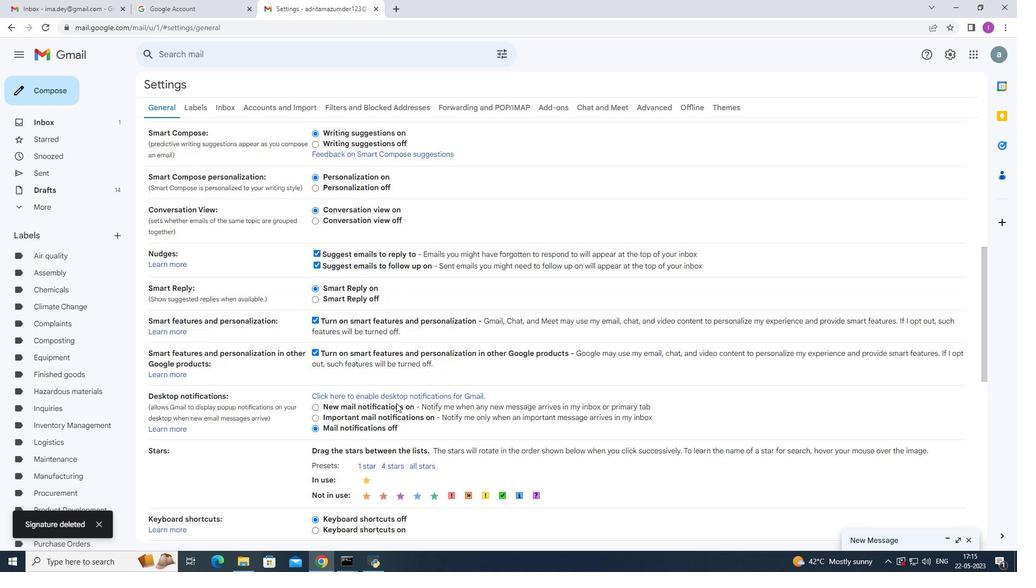 
Action: Mouse moved to (398, 403)
Screenshot: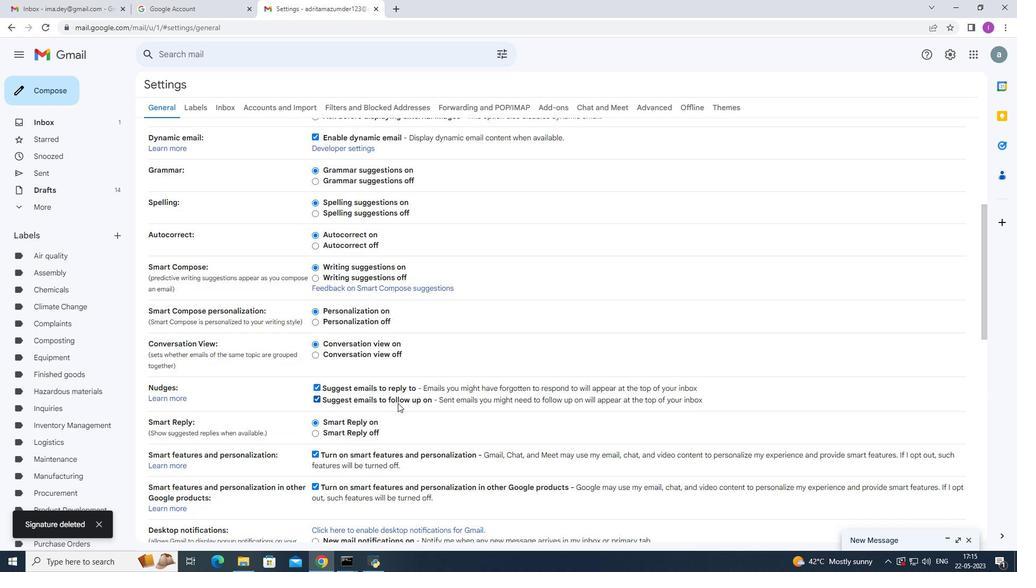 
Action: Mouse scrolled (398, 402) with delta (0, 0)
Screenshot: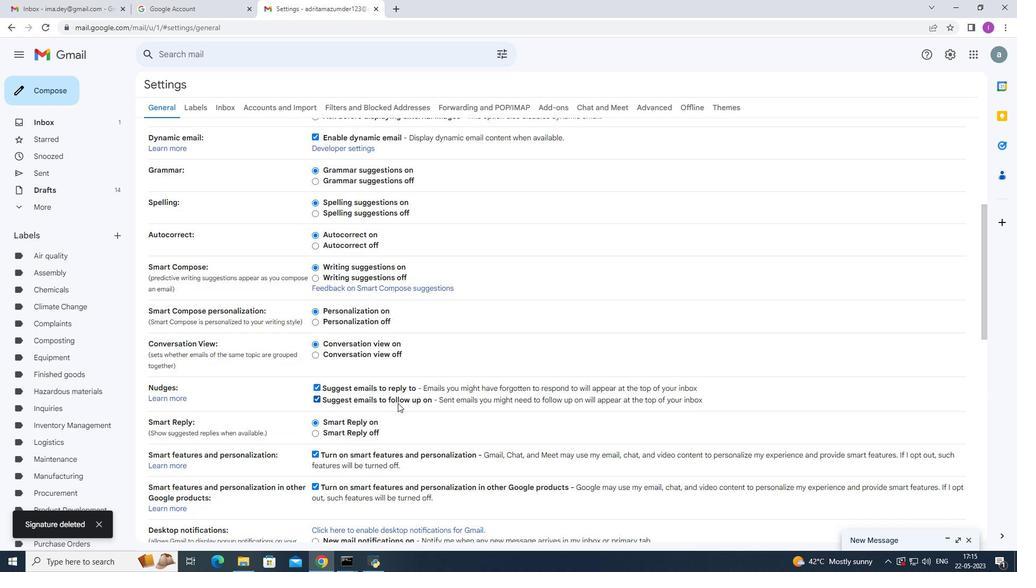
Action: Mouse moved to (398, 403)
Screenshot: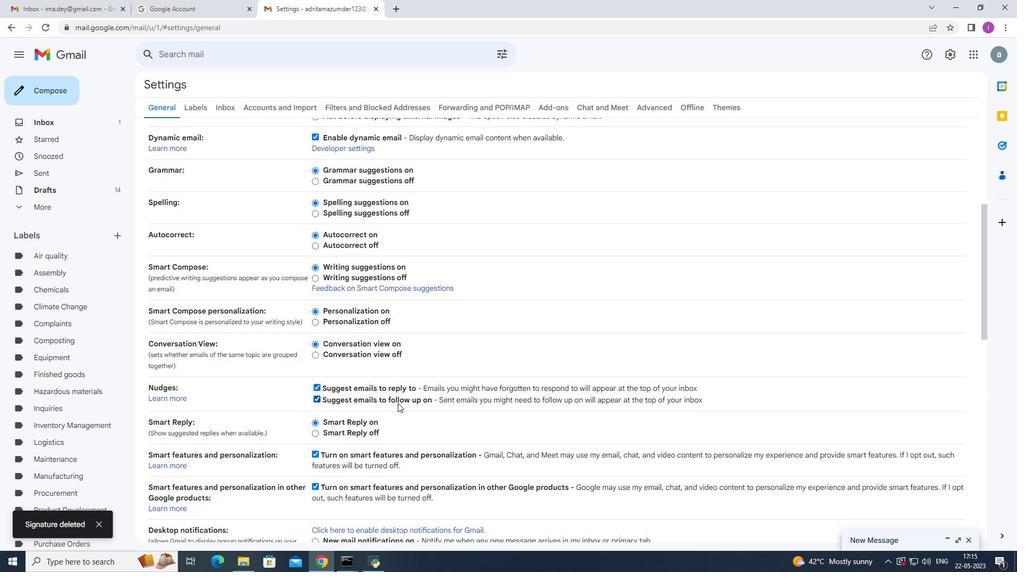 
Action: Mouse scrolled (398, 402) with delta (0, 0)
Screenshot: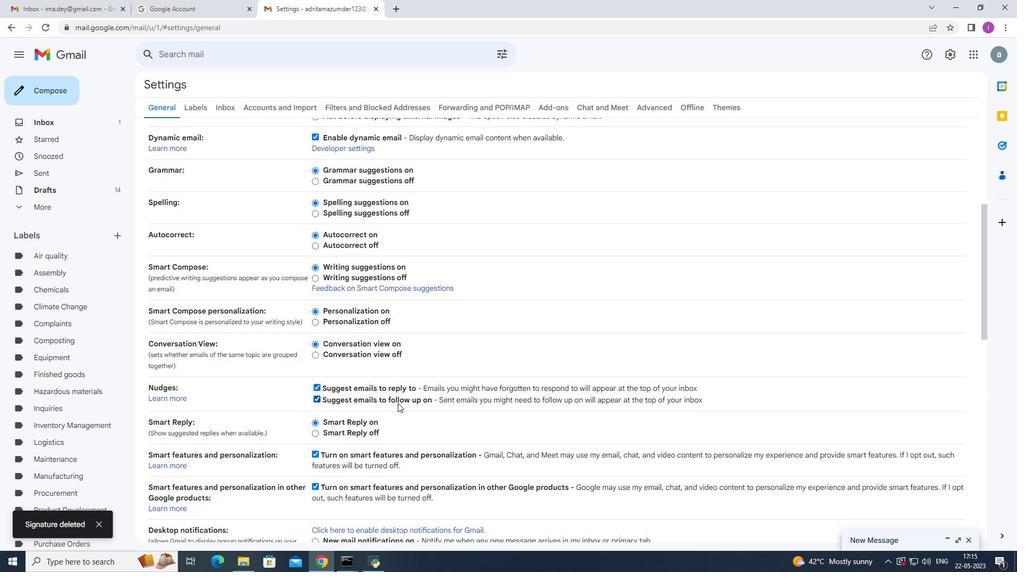
Action: Mouse moved to (399, 406)
Screenshot: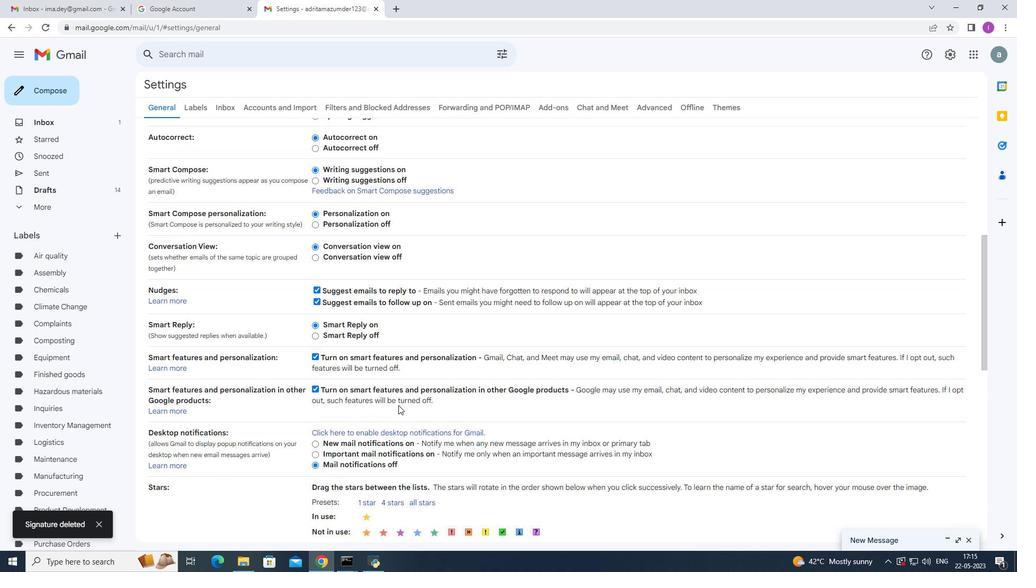 
Action: Mouse scrolled (399, 405) with delta (0, 0)
Screenshot: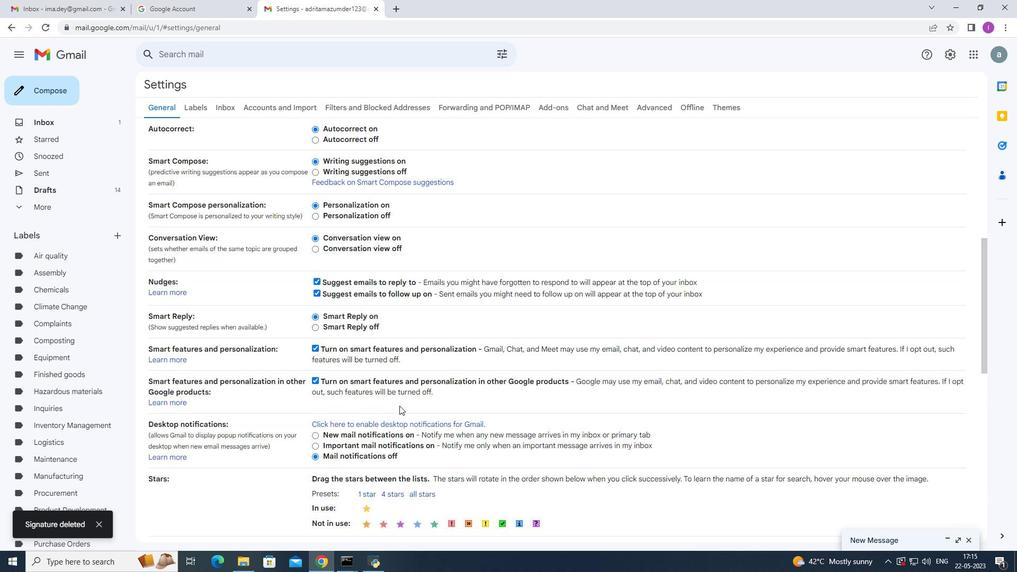 
Action: Mouse scrolled (399, 405) with delta (0, 0)
Screenshot: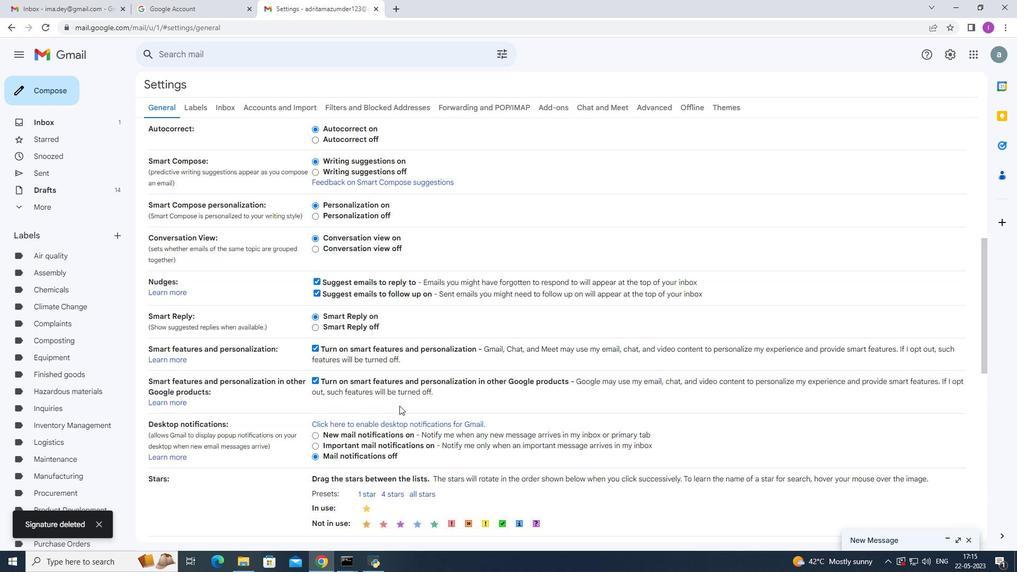 
Action: Mouse moved to (400, 406)
Screenshot: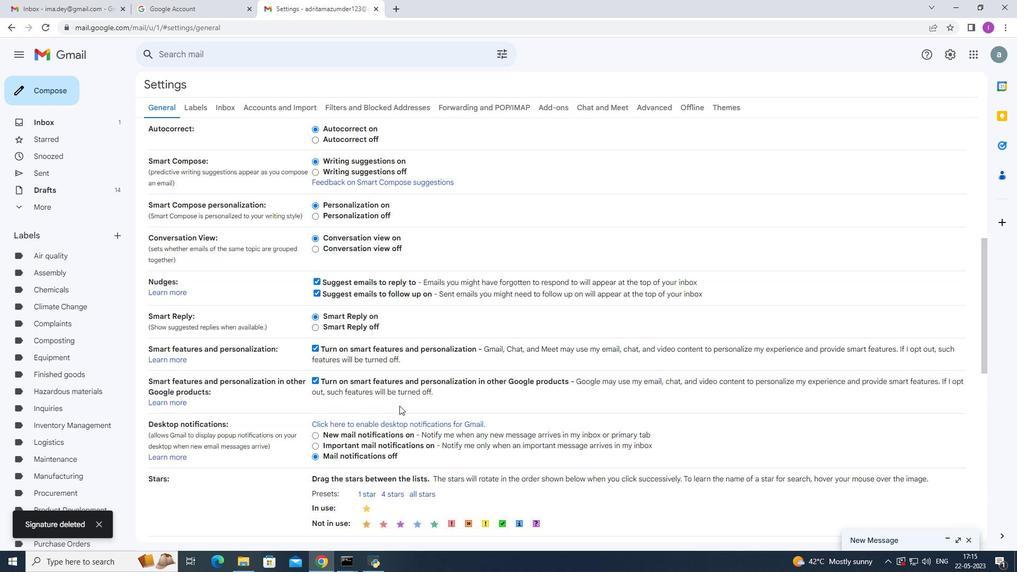 
Action: Mouse scrolled (400, 406) with delta (0, 0)
Screenshot: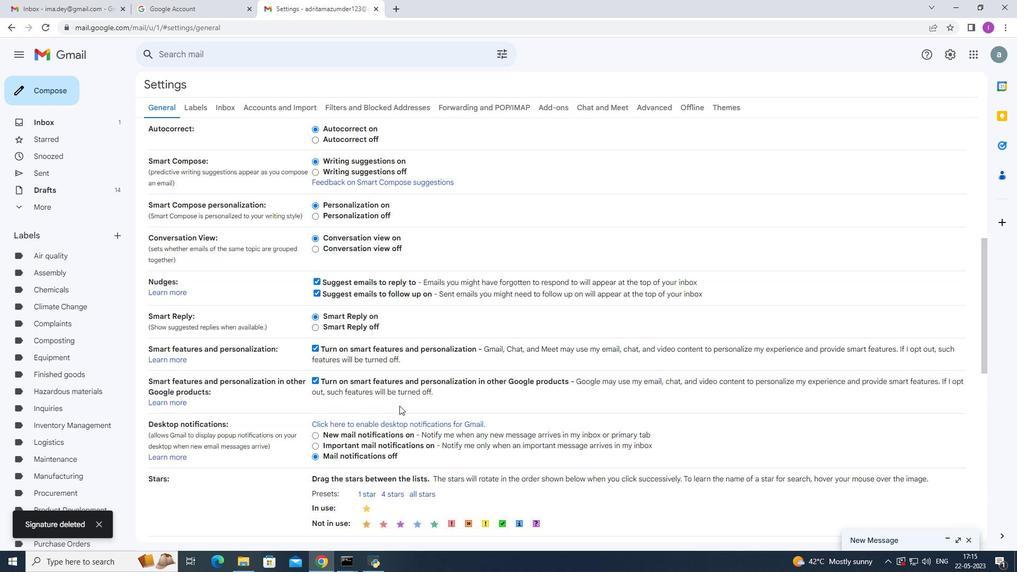 
Action: Mouse moved to (400, 406)
Screenshot: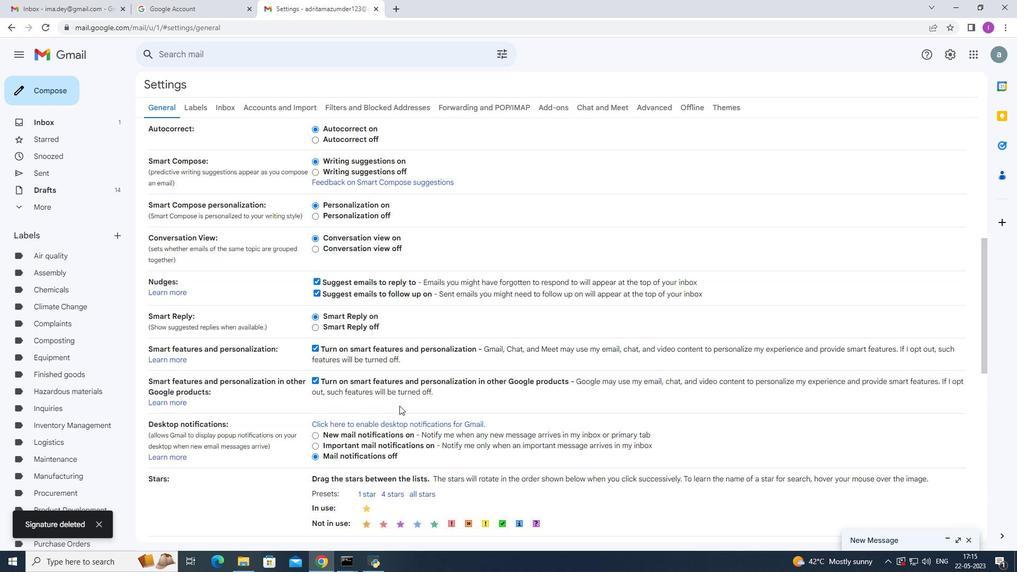 
Action: Mouse scrolled (400, 405) with delta (0, 0)
Screenshot: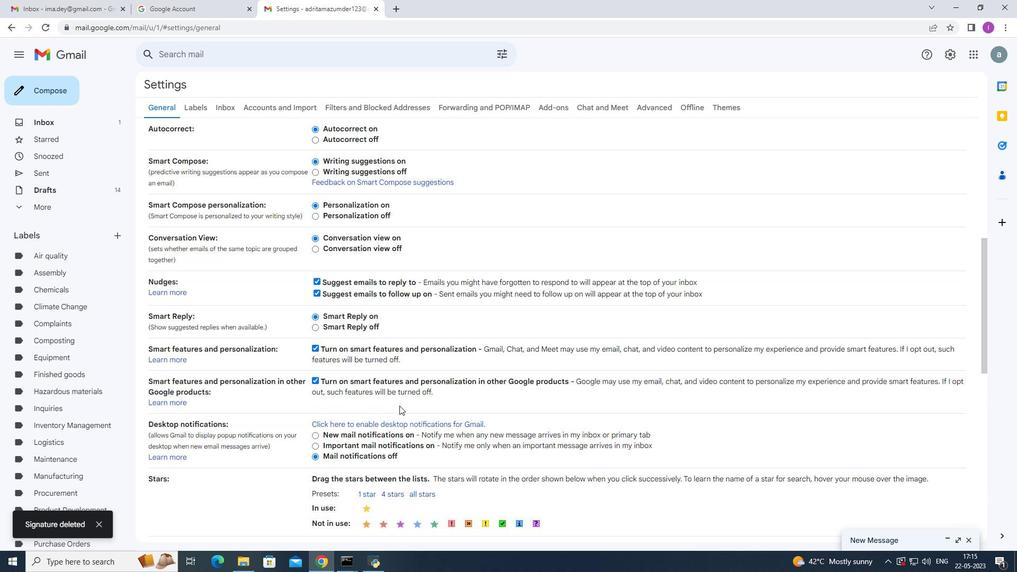 
Action: Mouse moved to (411, 393)
Screenshot: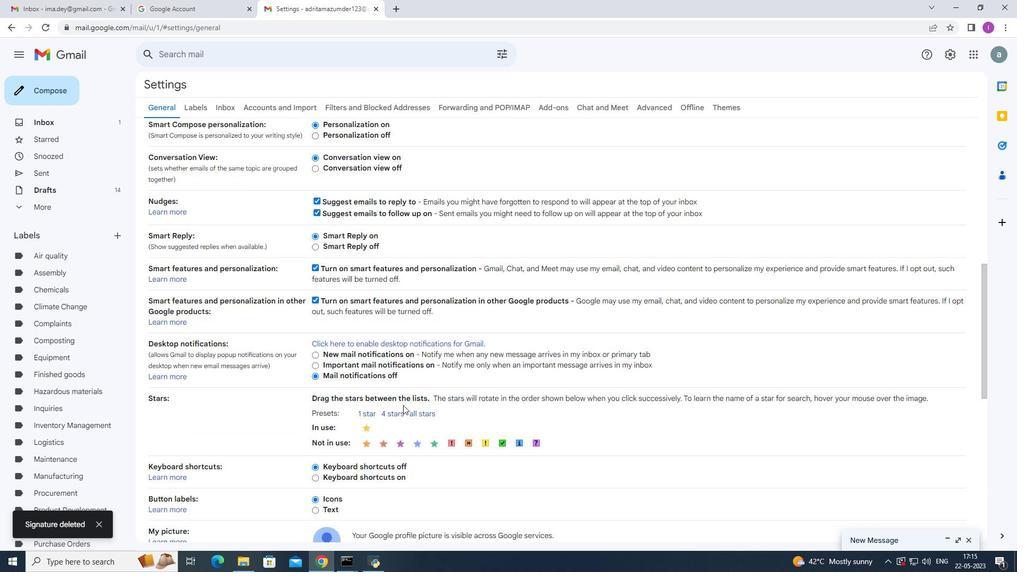 
Action: Mouse scrolled (411, 393) with delta (0, 0)
Screenshot: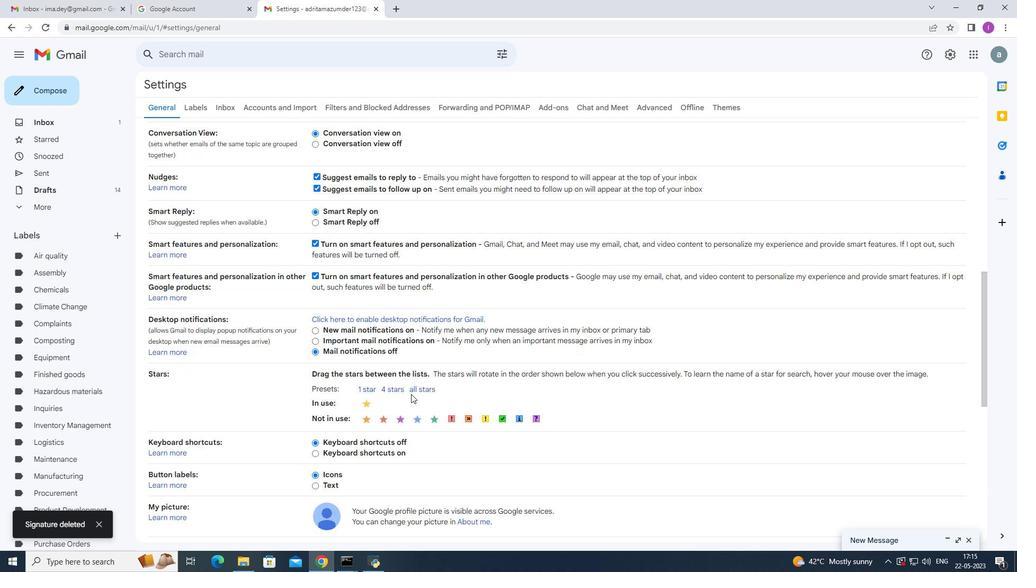 
Action: Mouse moved to (412, 396)
Screenshot: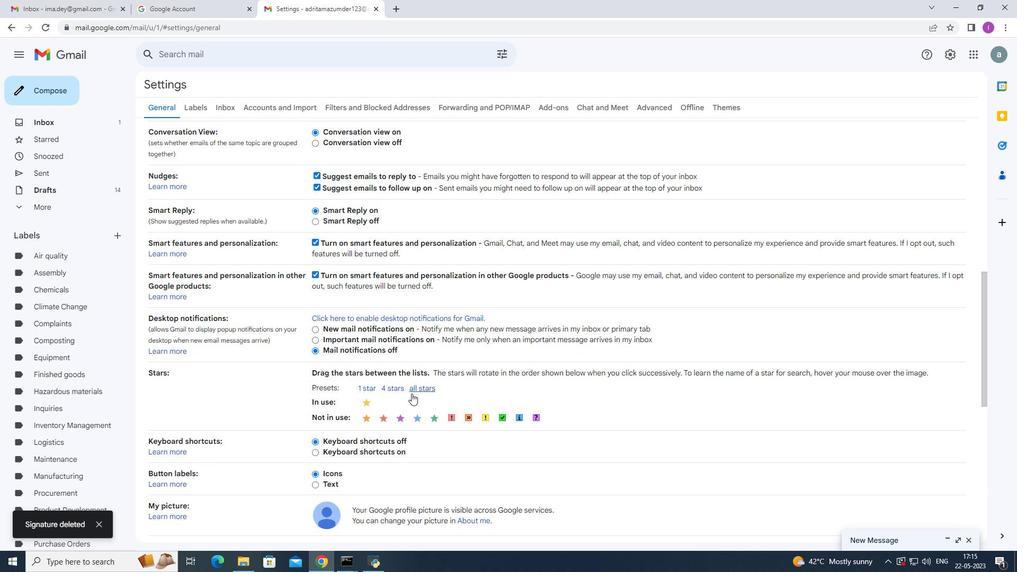 
Action: Mouse scrolled (411, 394) with delta (0, 0)
Screenshot: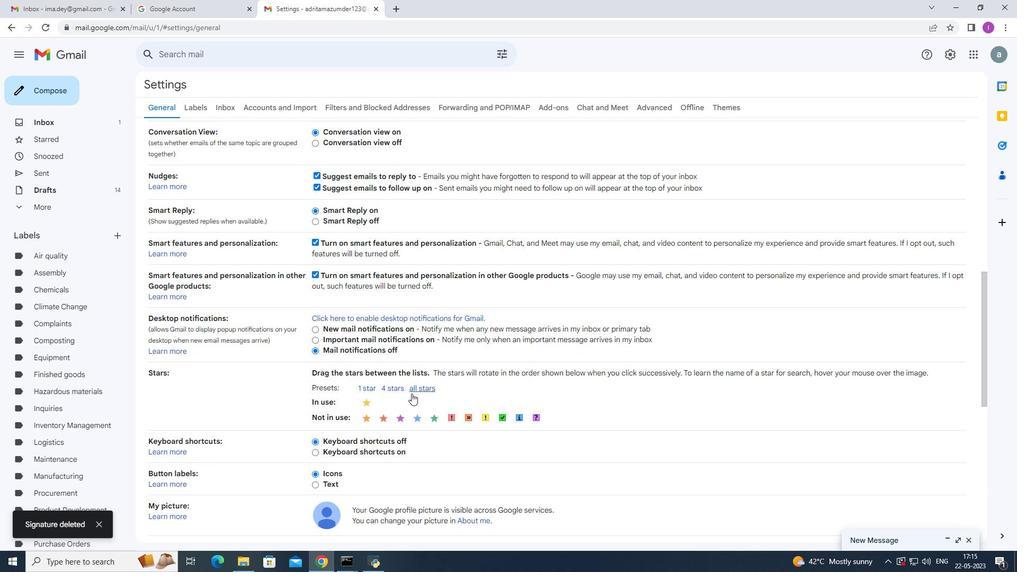 
Action: Mouse scrolled (412, 395) with delta (0, 0)
Screenshot: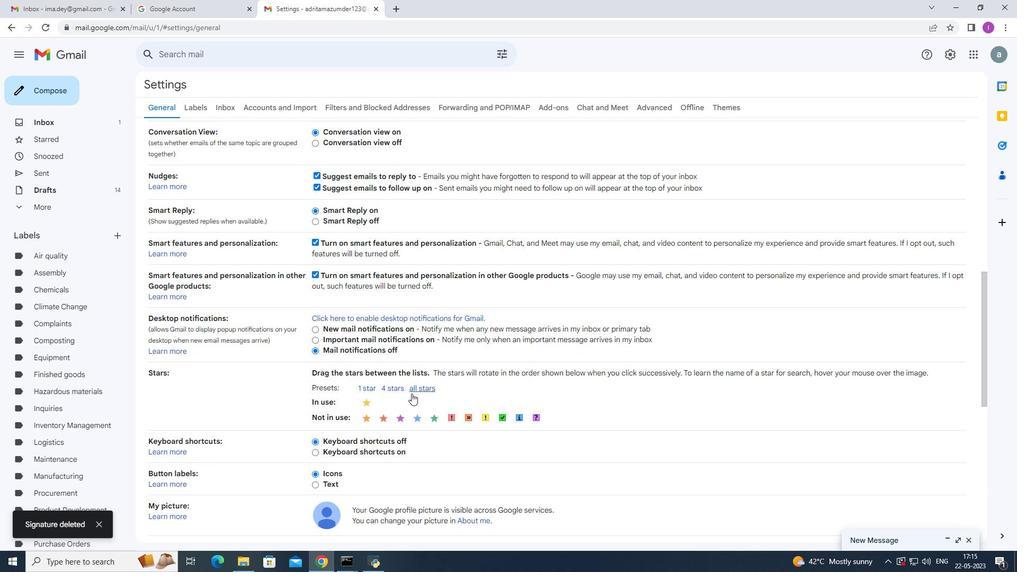 
Action: Mouse scrolled (412, 395) with delta (0, 0)
Screenshot: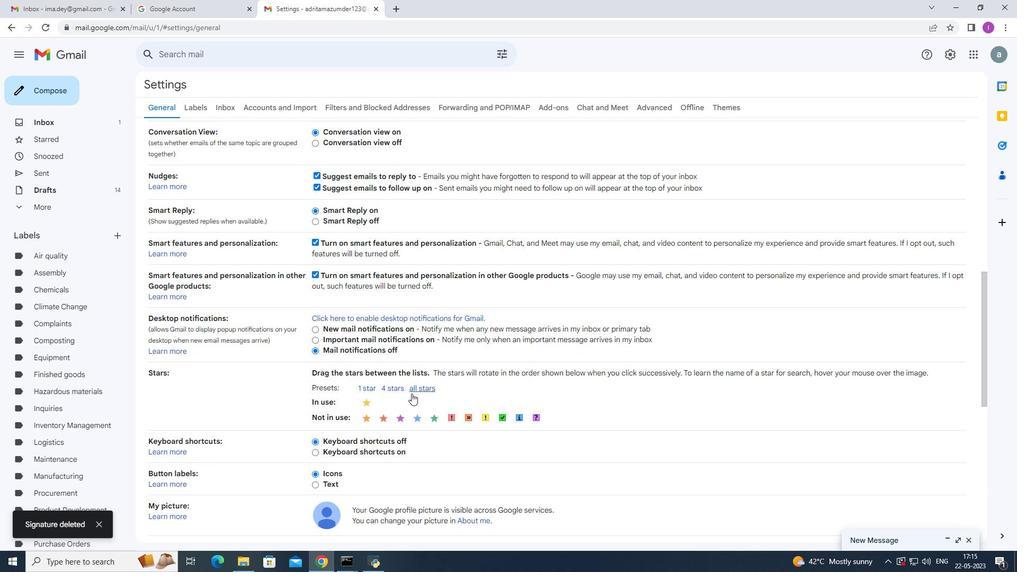 
Action: Mouse scrolled (412, 395) with delta (0, 0)
Screenshot: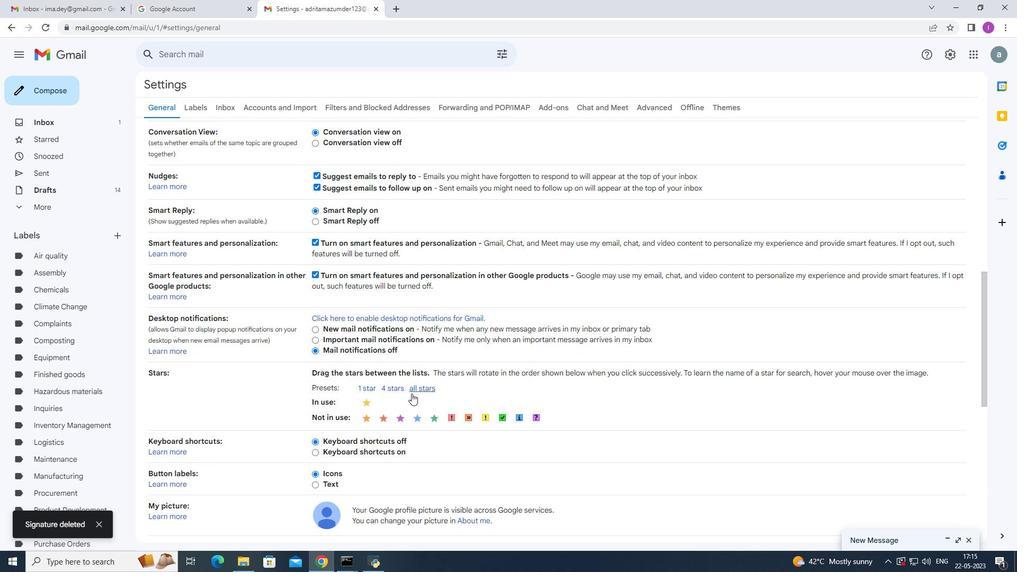 
Action: Mouse moved to (340, 350)
Screenshot: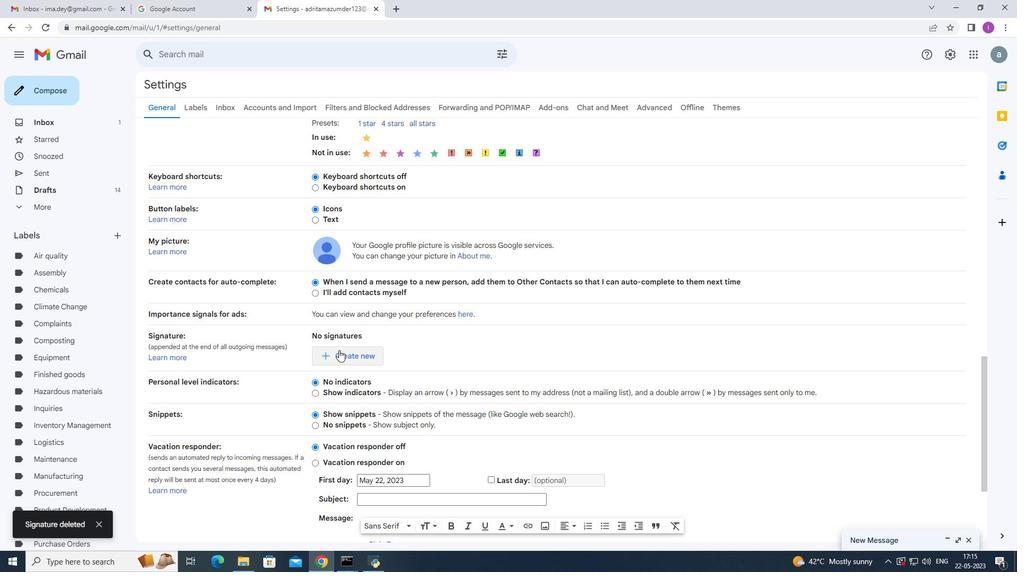 
Action: Mouse pressed left at (340, 350)
Screenshot: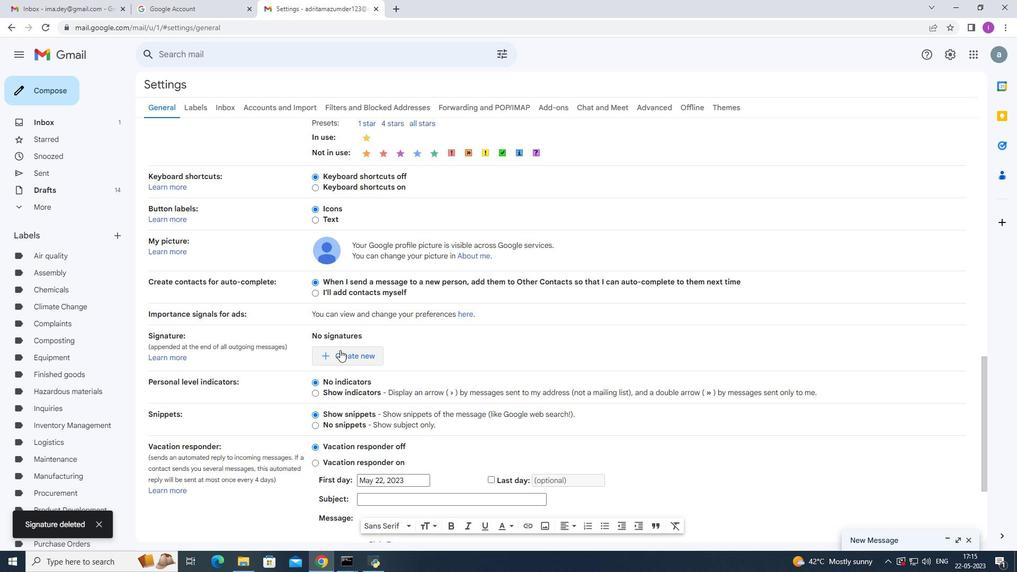 
Action: Mouse moved to (409, 289)
Screenshot: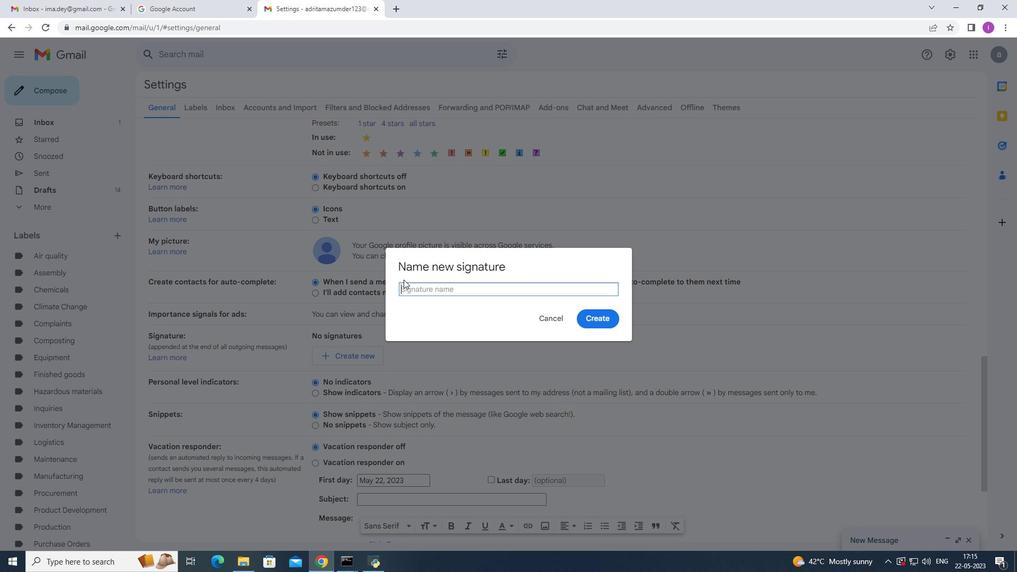 
Action: Mouse pressed left at (409, 289)
Screenshot: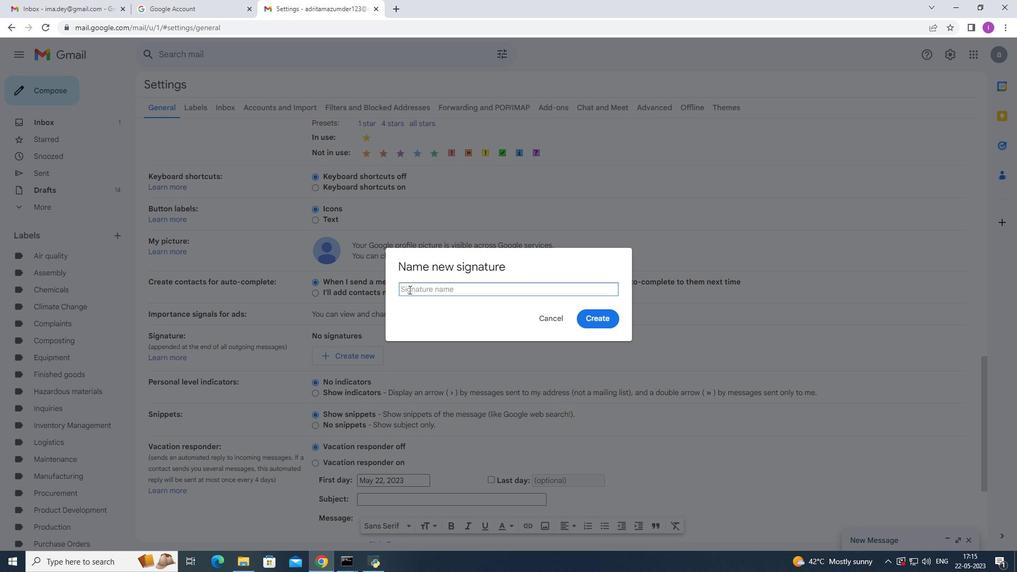 
Action: Key pressed <Key.shift>Lincoln<Key.space><Key.shift>Davis
Screenshot: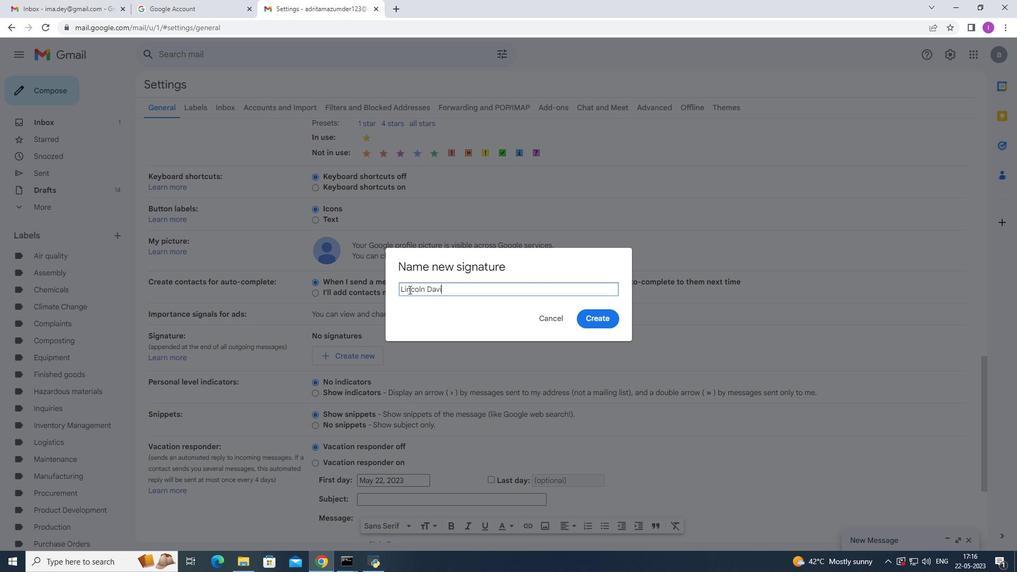 
Action: Mouse moved to (597, 314)
Screenshot: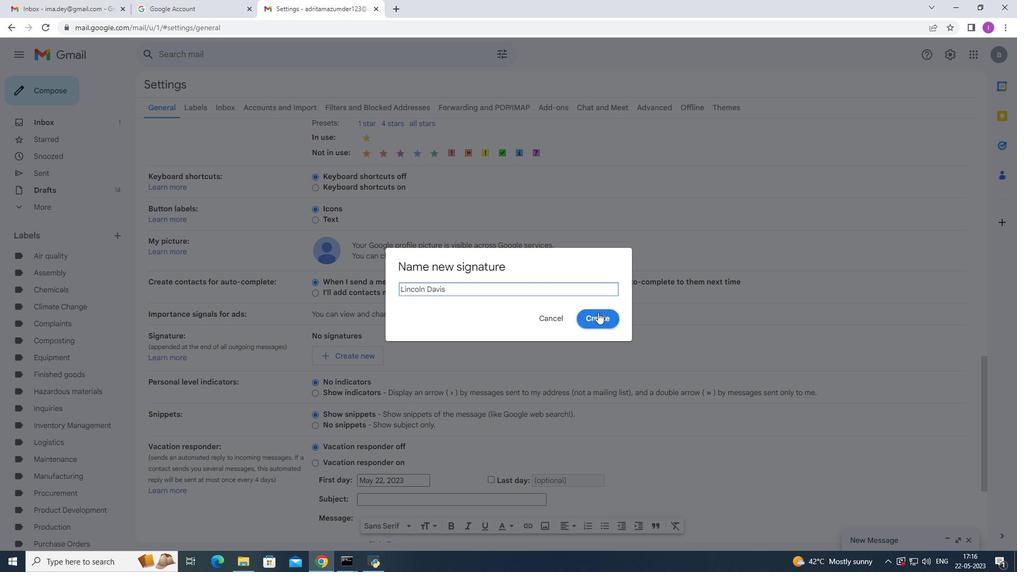 
Action: Mouse pressed left at (597, 314)
Screenshot: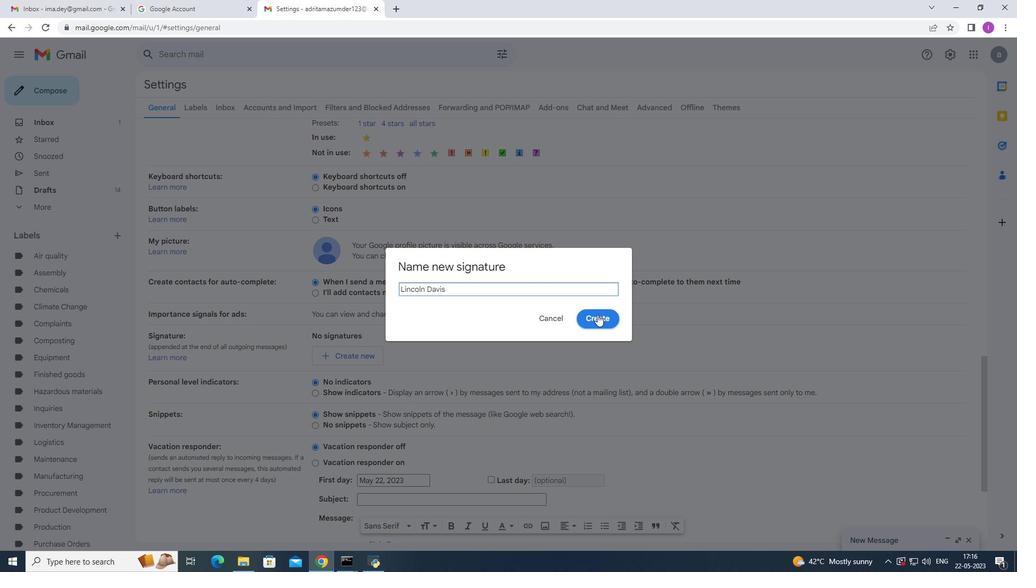 
Action: Mouse moved to (396, 494)
Screenshot: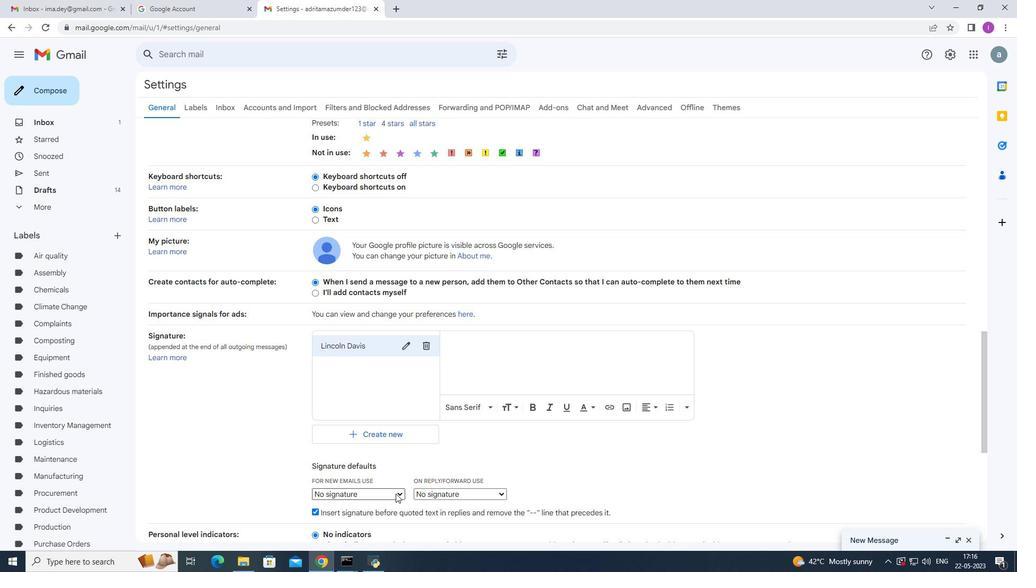 
Action: Mouse pressed left at (396, 494)
Screenshot: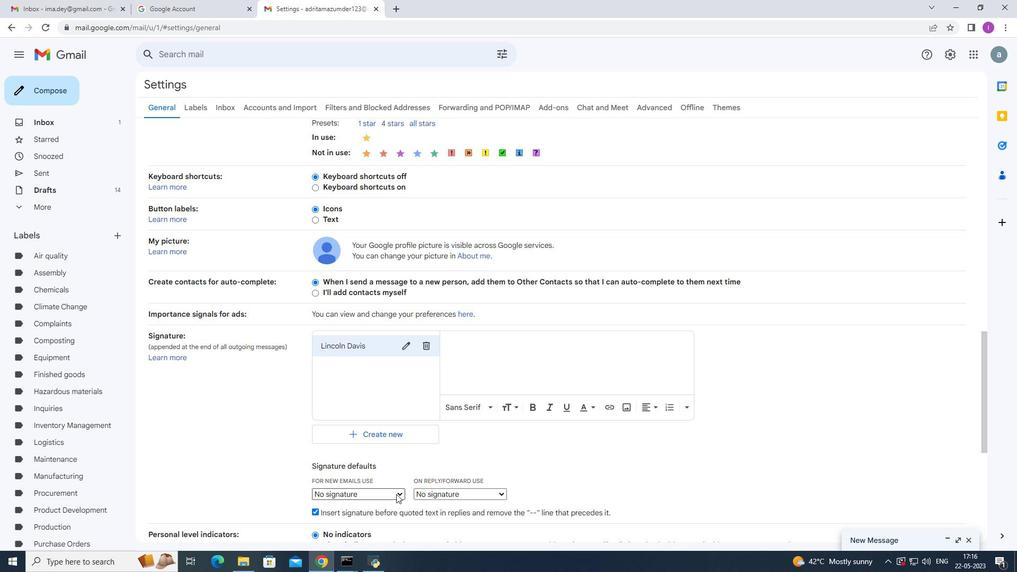 
Action: Mouse moved to (385, 513)
Screenshot: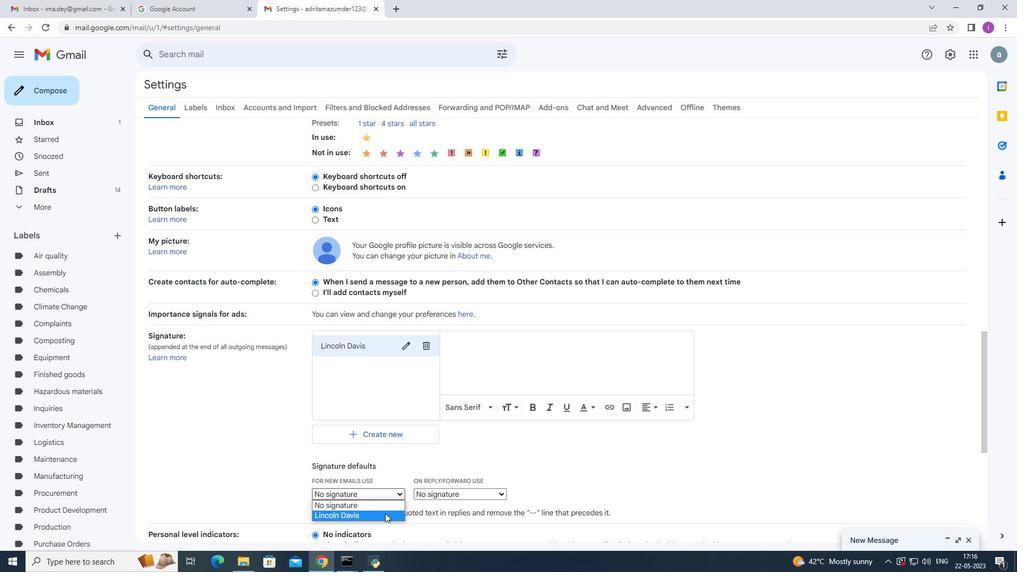 
Action: Mouse pressed left at (385, 513)
Screenshot: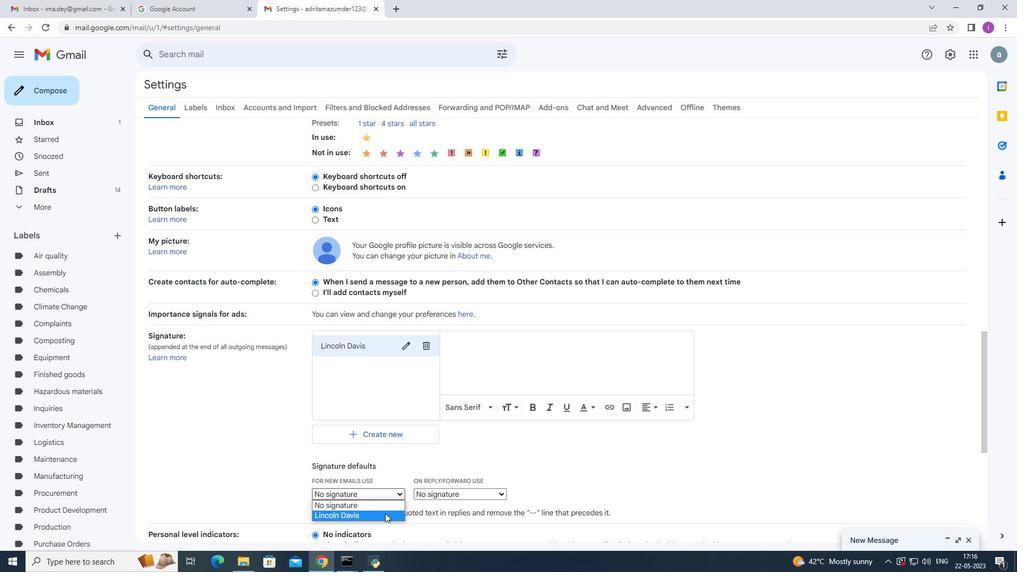 
Action: Mouse moved to (461, 338)
Screenshot: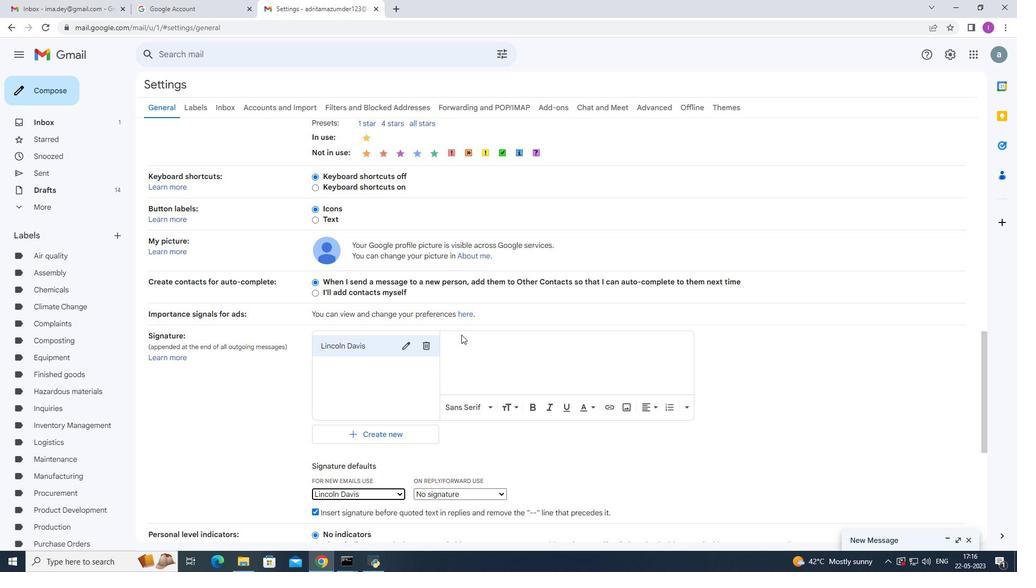 
Action: Mouse pressed left at (461, 338)
Screenshot: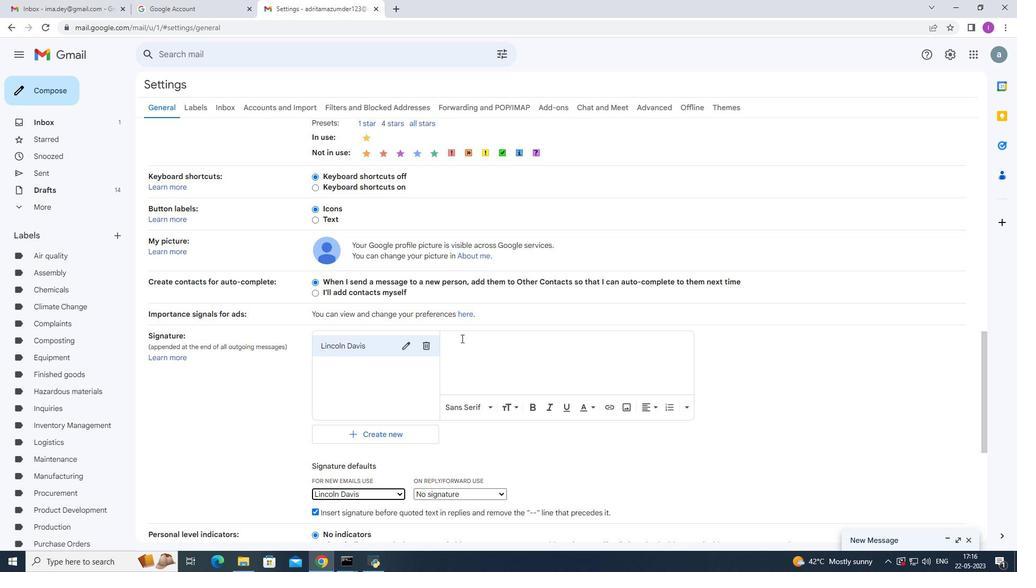
Action: Mouse moved to (499, 367)
Screenshot: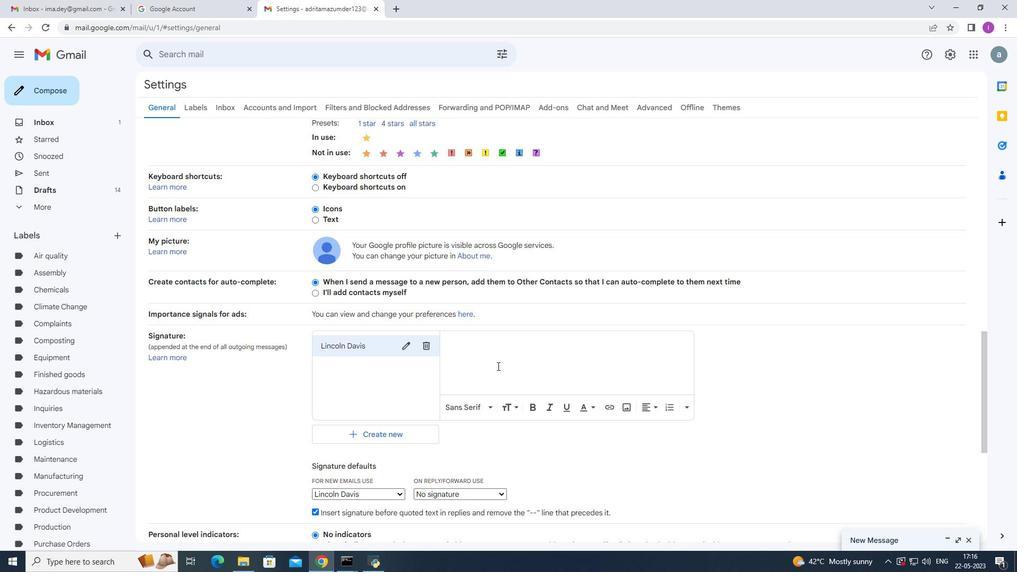 
Action: Key pressed <Key.shift>With<Key.space><Key.shift>H<Key.backspace>heartfelt<Key.space>thanks<Key.space>and<Key.space>warm<Key.space>wishes,<Key.enter><Key.shift>LKi<Key.backspace><Key.backspace>incoin<Key.backspace><Key.backspace>in<Key.backspace><Key.backspace>ln<Key.space><Key.shift><Key.shift>Davis
Screenshot: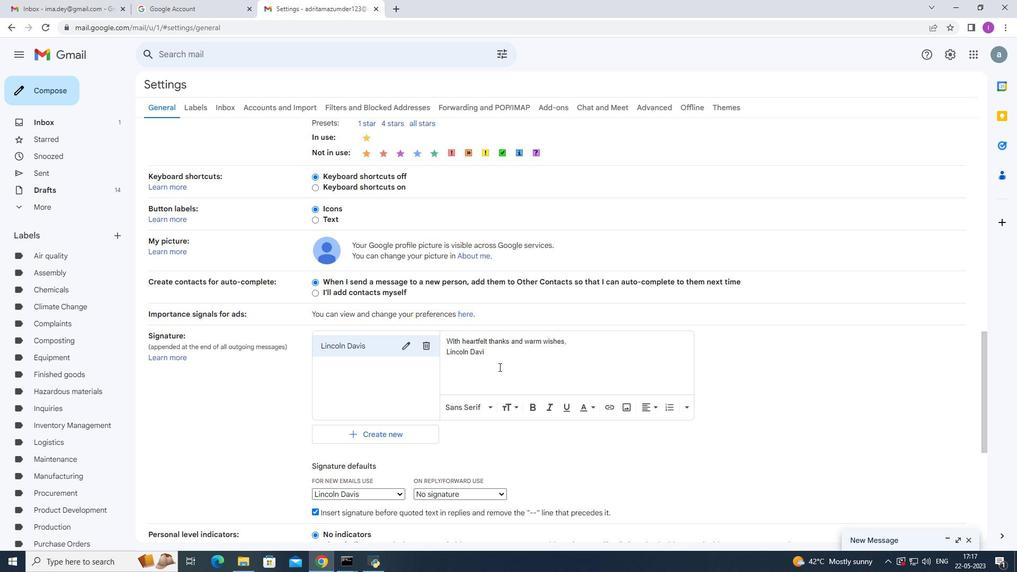 
Action: Mouse moved to (500, 368)
Screenshot: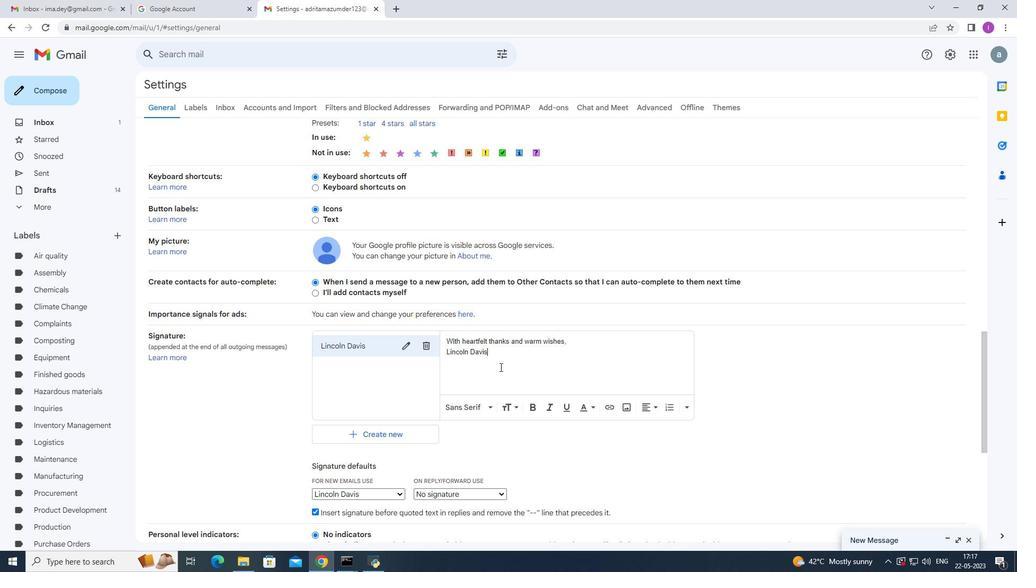 
Action: Mouse scrolled (500, 367) with delta (0, 0)
Screenshot: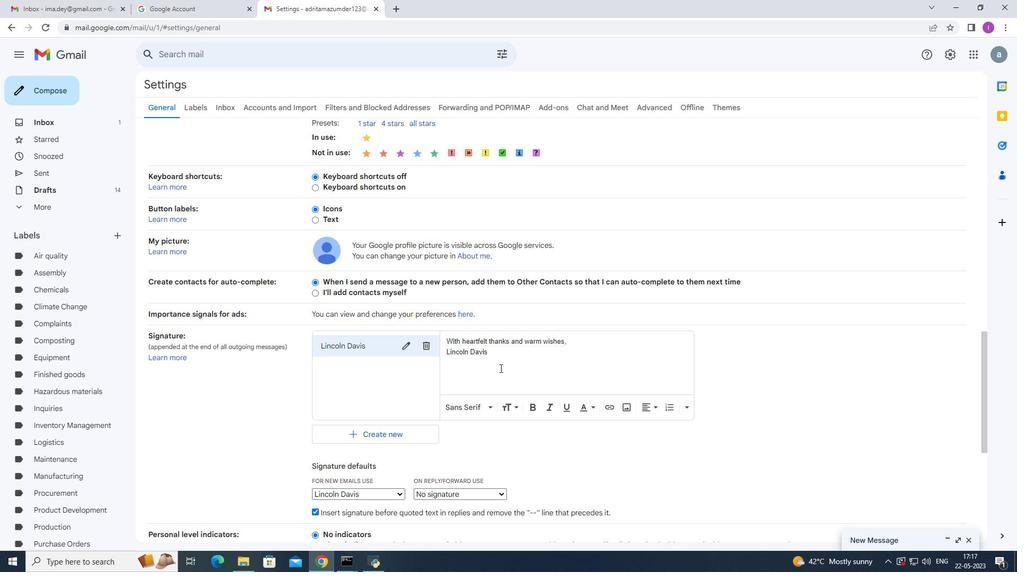 
Action: Mouse scrolled (500, 367) with delta (0, 0)
Screenshot: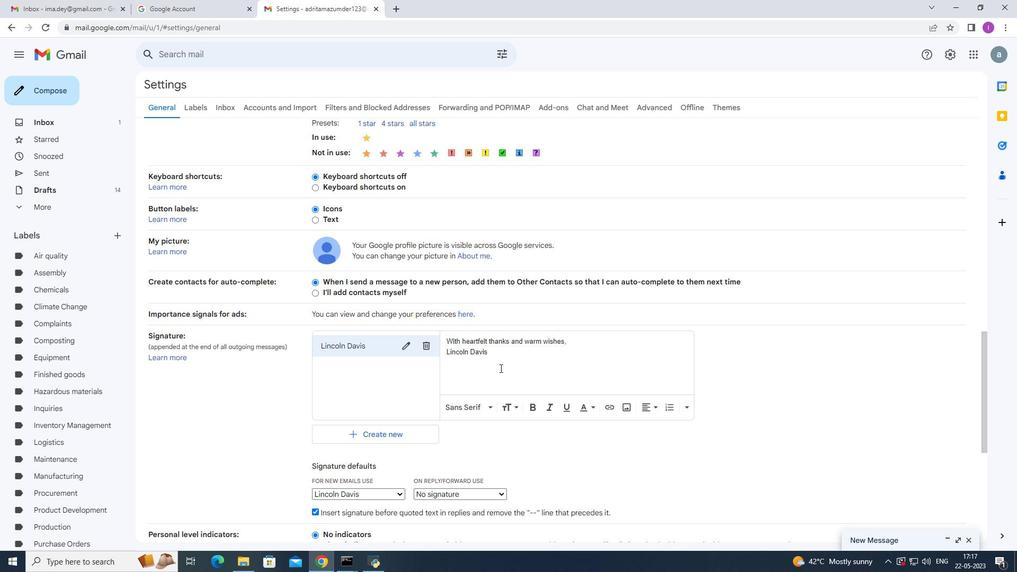 
Action: Mouse moved to (436, 382)
Screenshot: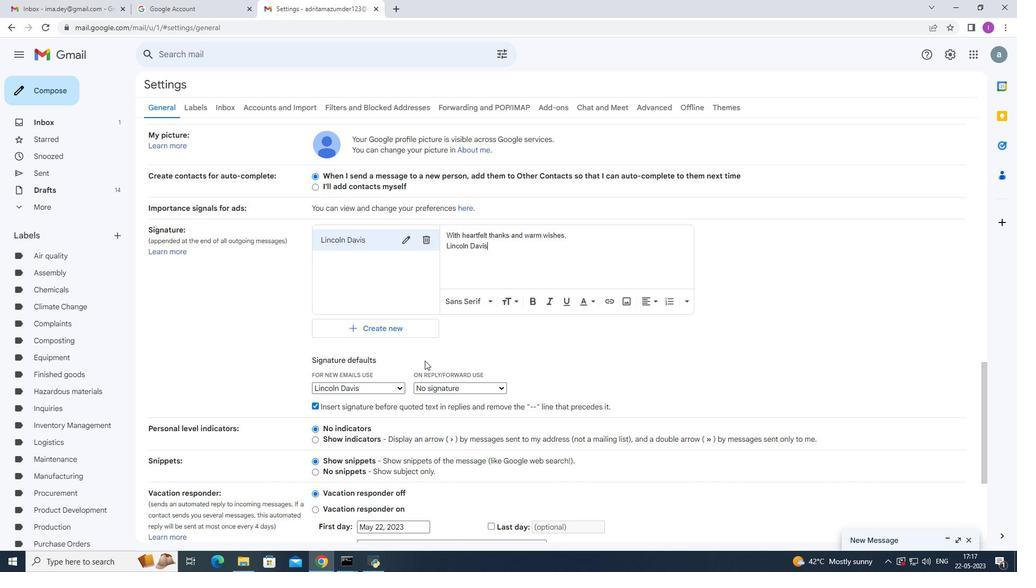 
Action: Mouse scrolled (430, 374) with delta (0, 0)
Screenshot: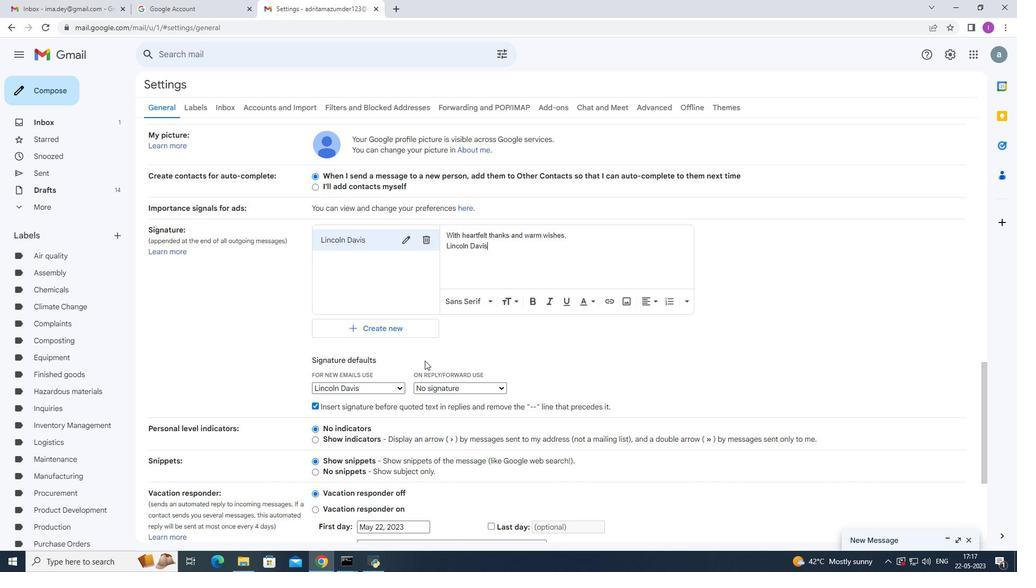 
Action: Mouse moved to (438, 385)
Screenshot: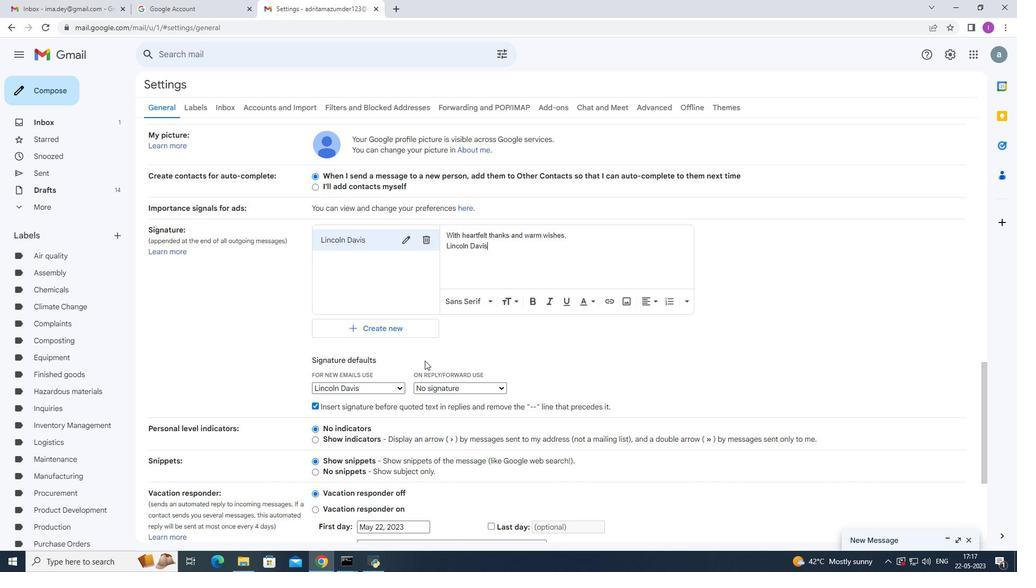 
Action: Mouse scrolled (437, 383) with delta (0, 0)
Screenshot: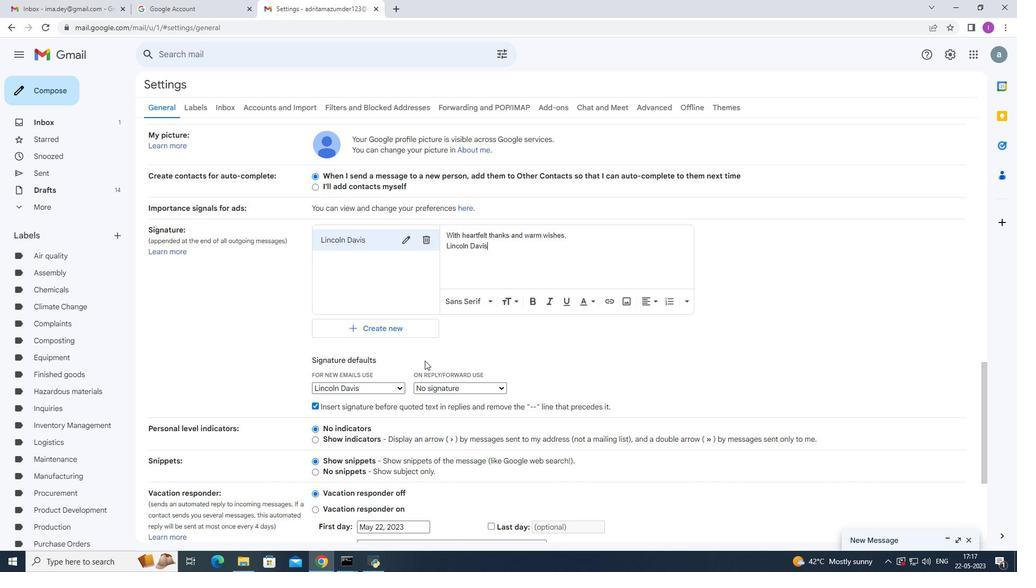 
Action: Mouse moved to (440, 385)
Screenshot: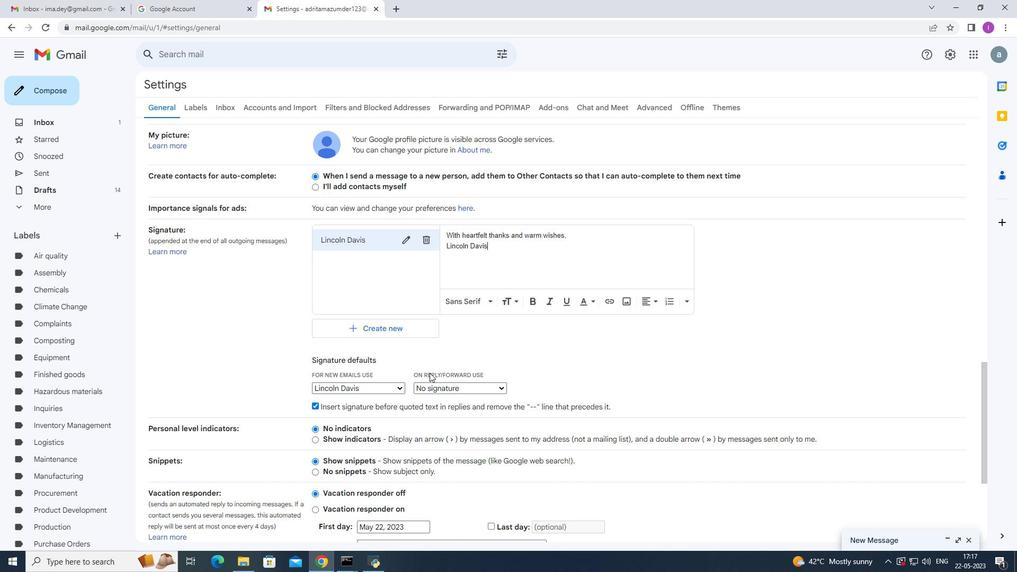 
Action: Mouse scrolled (440, 385) with delta (0, 0)
Screenshot: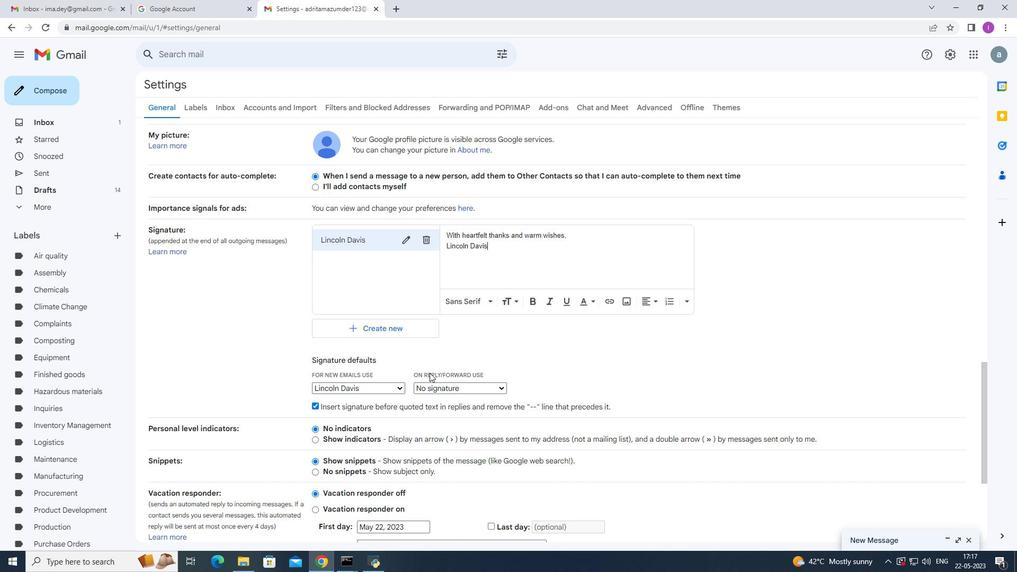 
Action: Mouse moved to (447, 386)
Screenshot: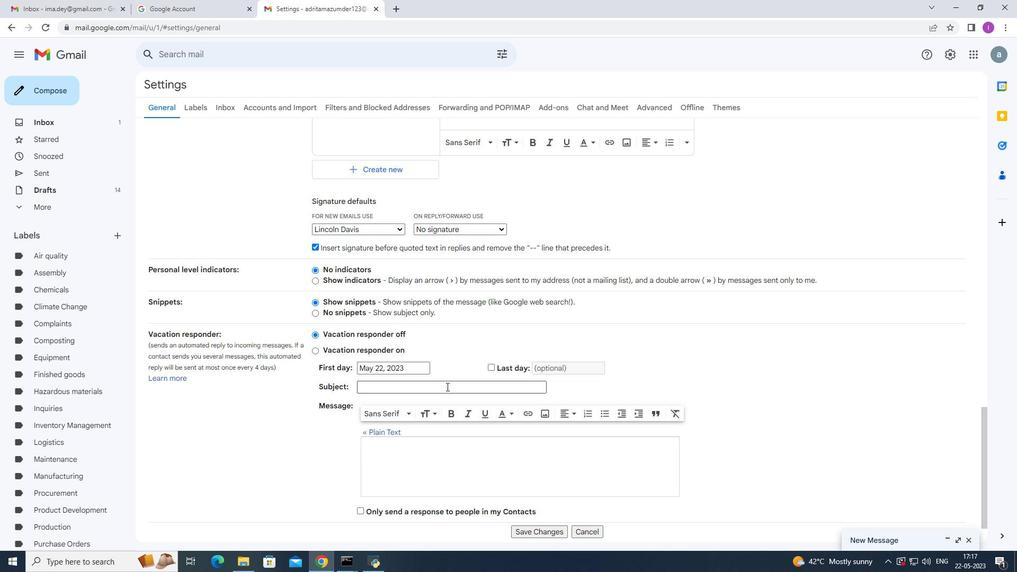 
Action: Mouse scrolled (447, 386) with delta (0, 0)
Screenshot: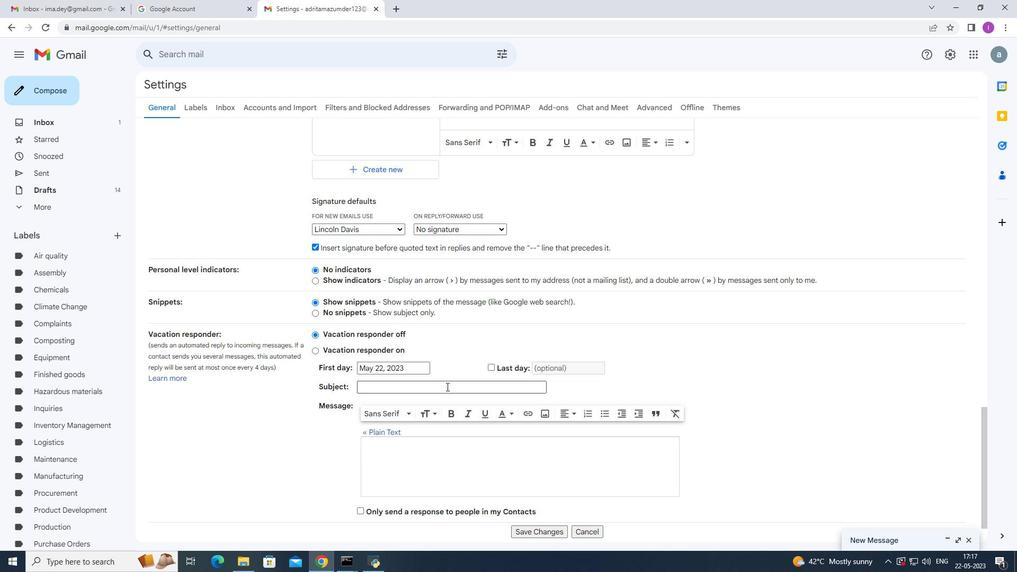 
Action: Mouse moved to (450, 389)
Screenshot: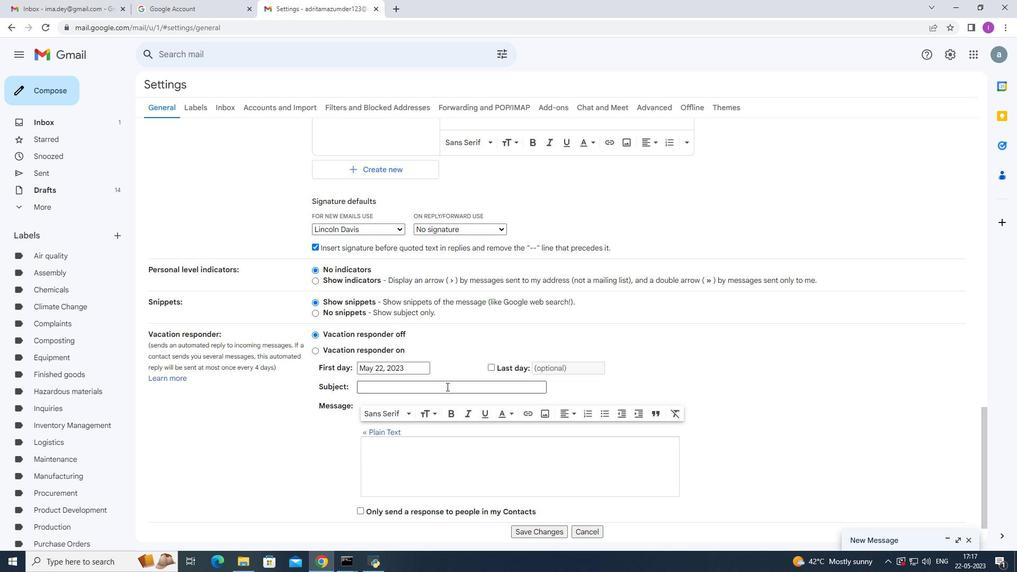 
Action: Mouse scrolled (450, 388) with delta (0, 0)
Screenshot: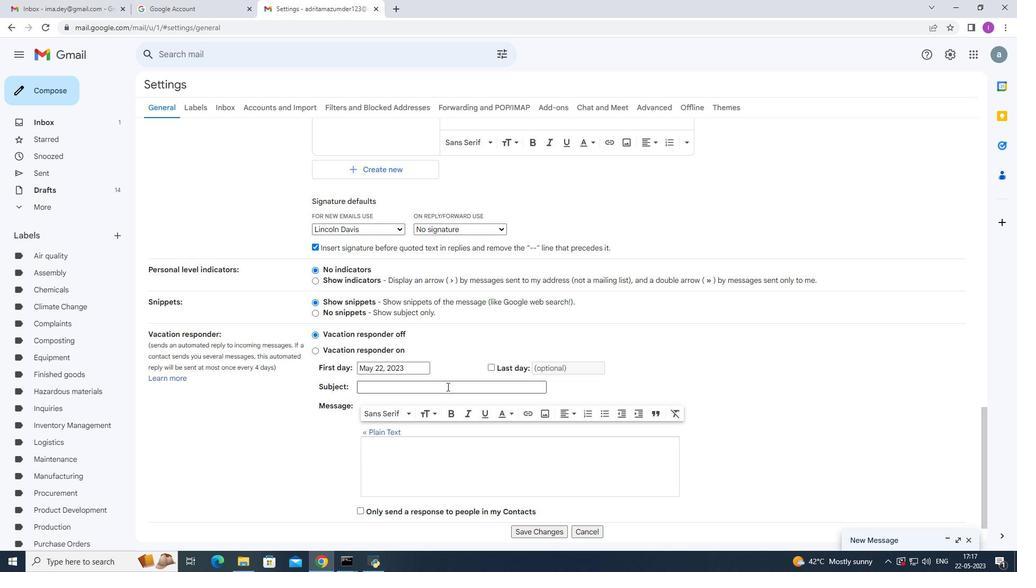
Action: Mouse moved to (451, 390)
Screenshot: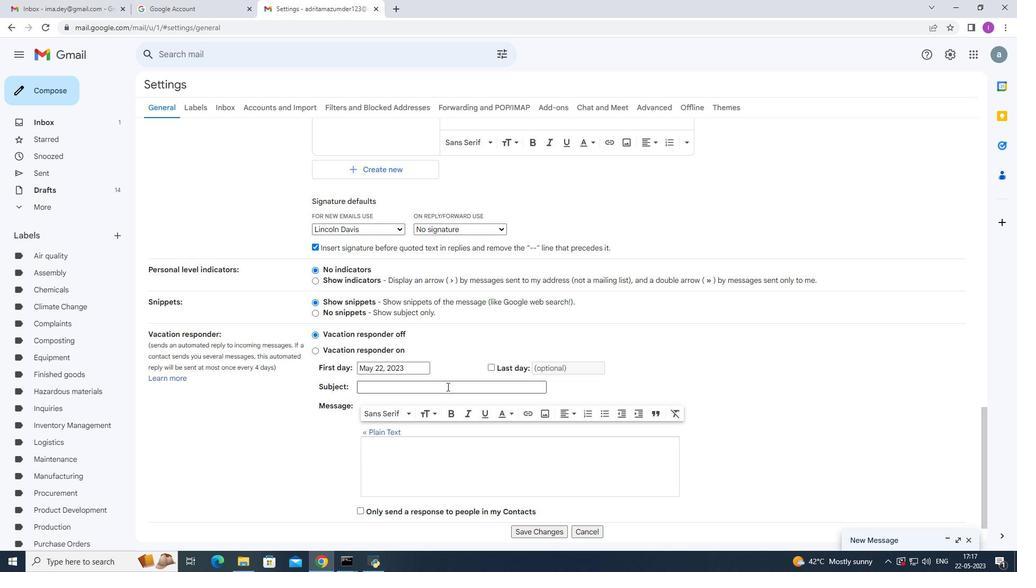 
Action: Mouse scrolled (451, 390) with delta (0, 0)
Screenshot: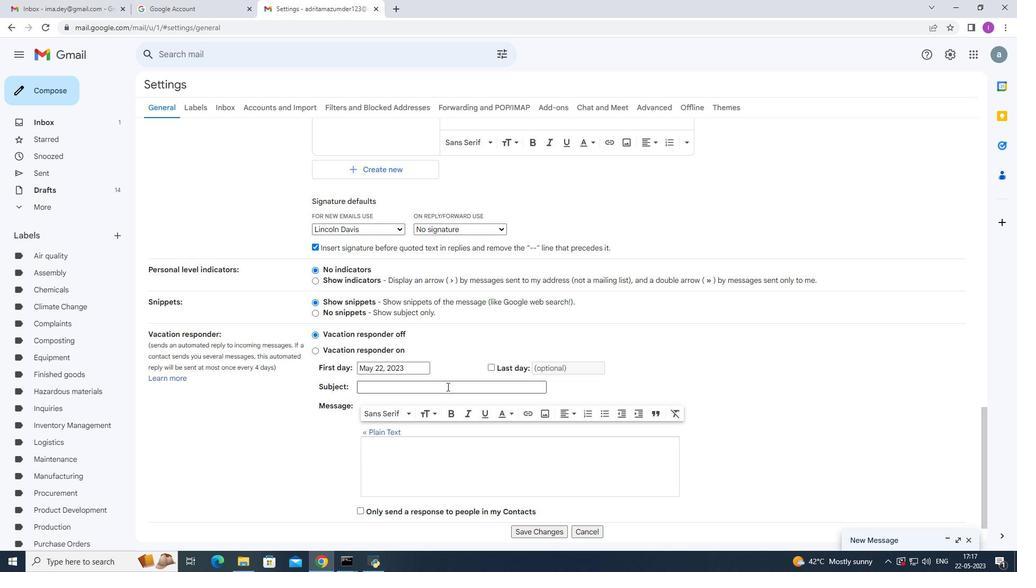 
Action: Mouse scrolled (451, 390) with delta (0, 0)
Screenshot: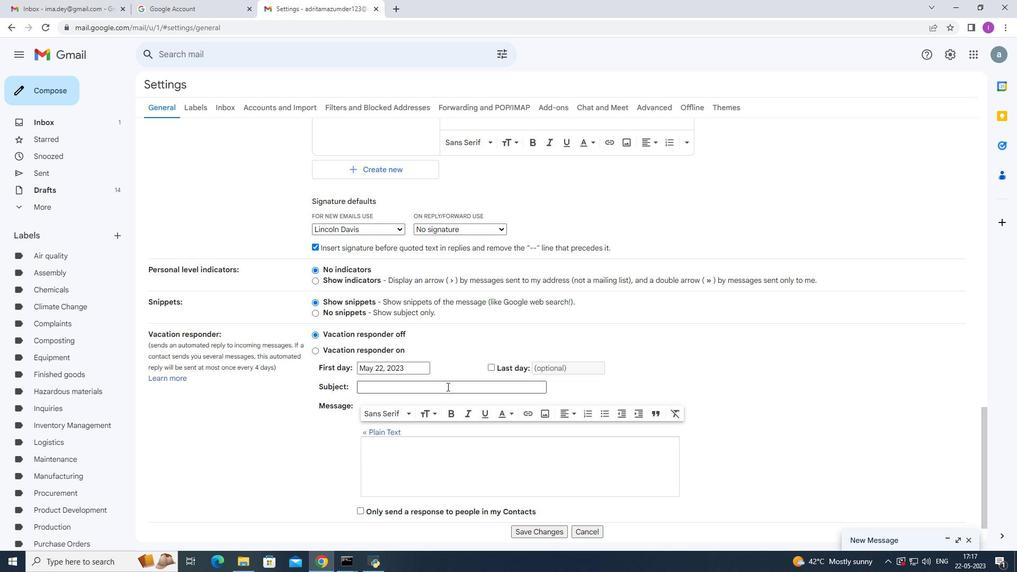 
Action: Mouse moved to (533, 483)
Screenshot: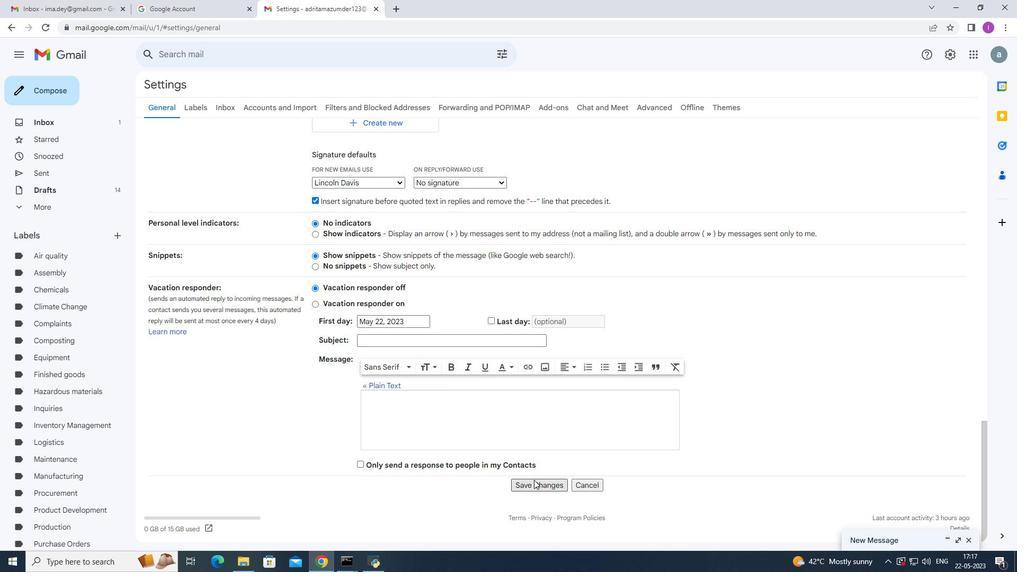 
Action: Mouse pressed left at (533, 483)
Screenshot: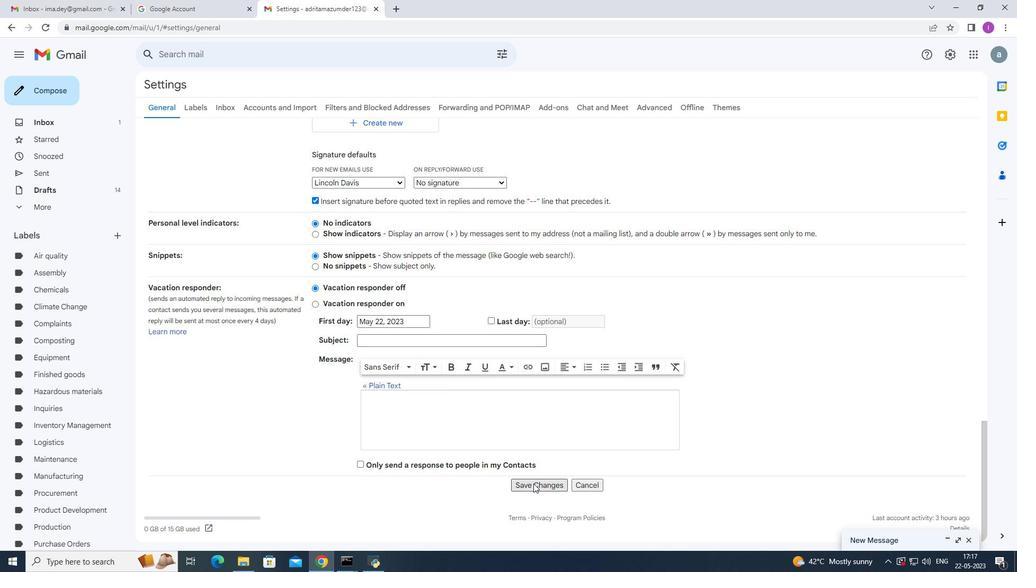 
Action: Mouse moved to (51, 85)
Screenshot: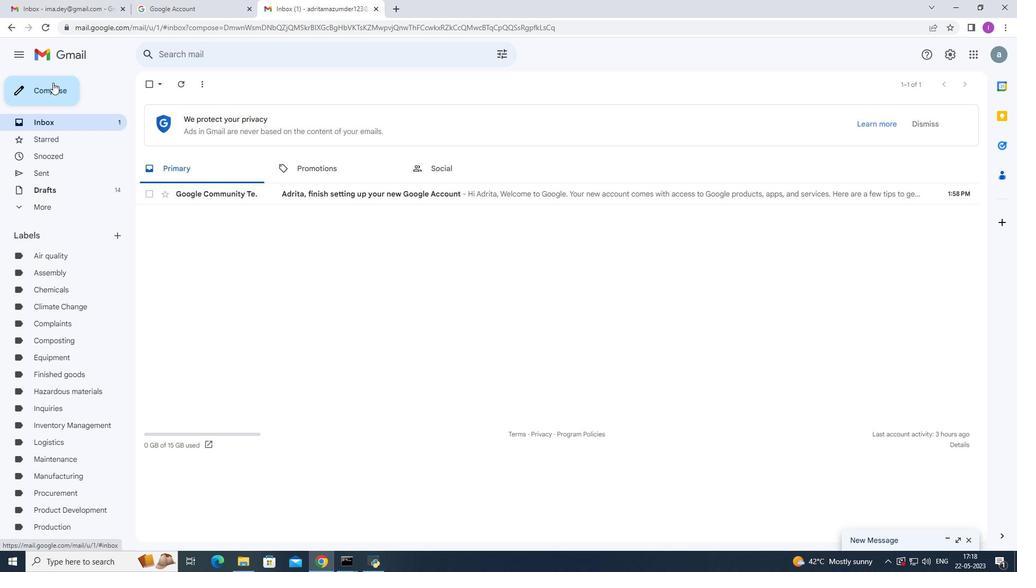 
Action: Mouse pressed left at (51, 85)
Screenshot: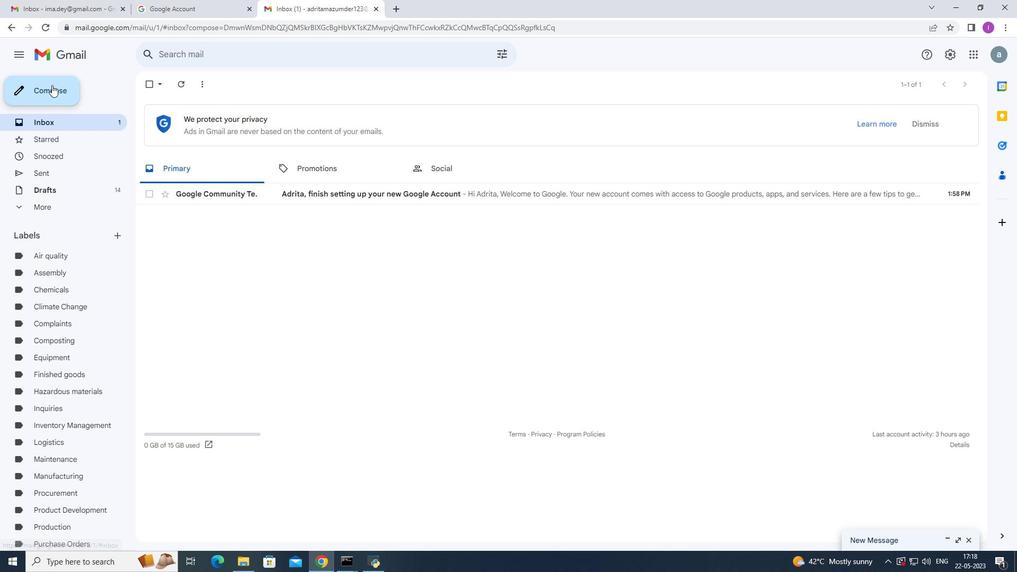 
Action: Mouse moved to (708, 270)
Screenshot: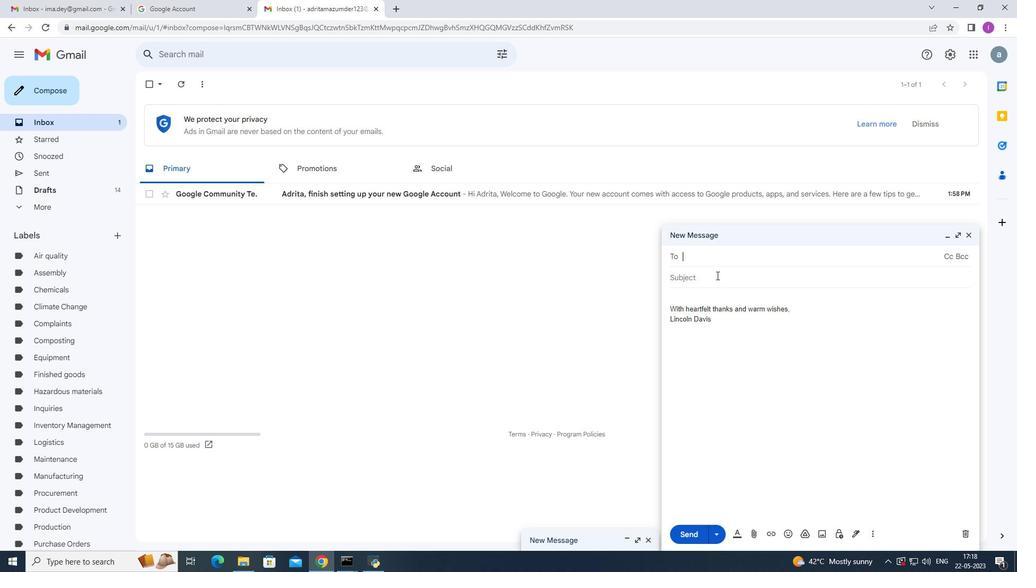 
Action: Key pressed s
Screenshot: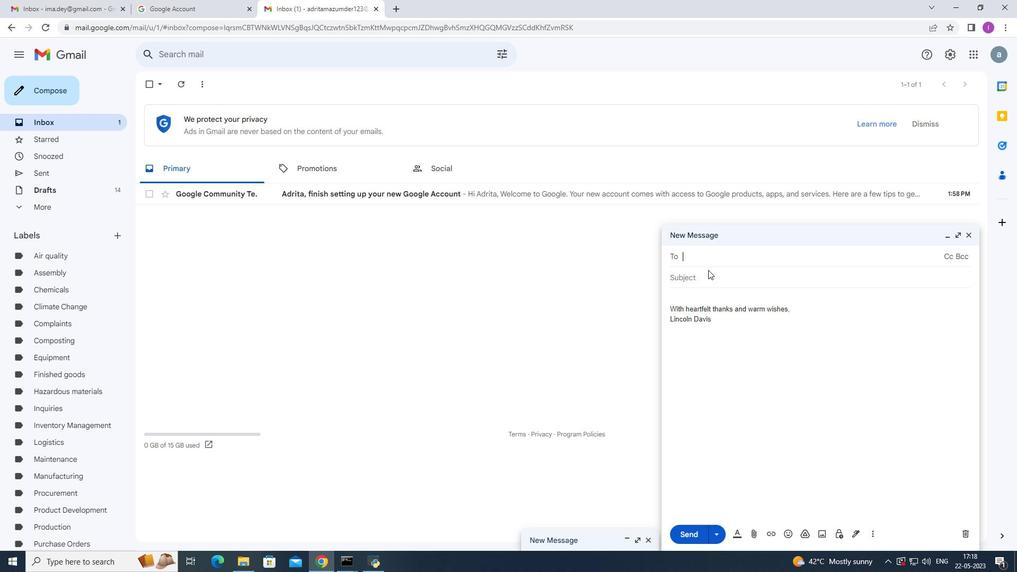 
Action: Mouse moved to (708, 271)
Screenshot: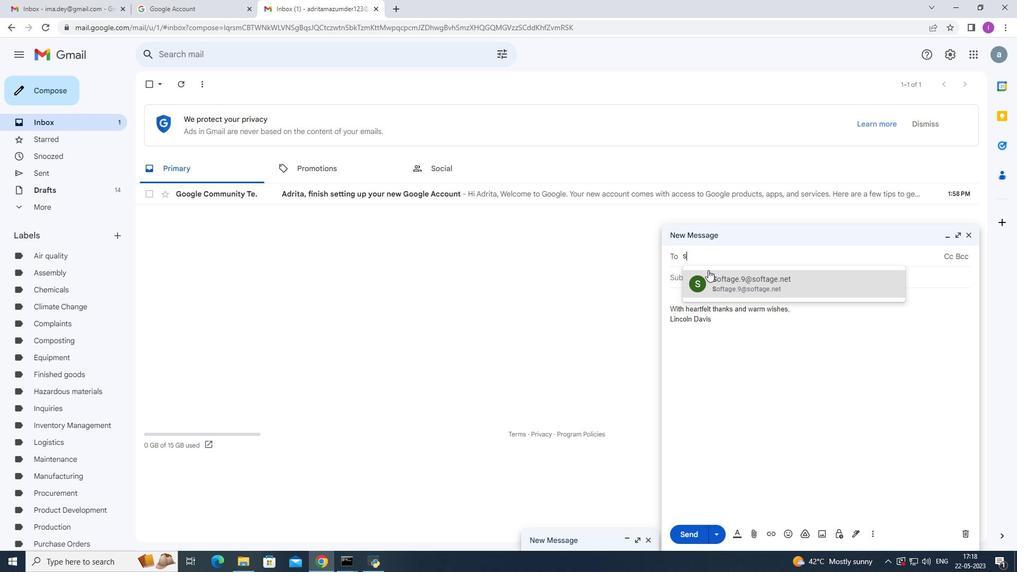 
Action: Key pressed io
Screenshot: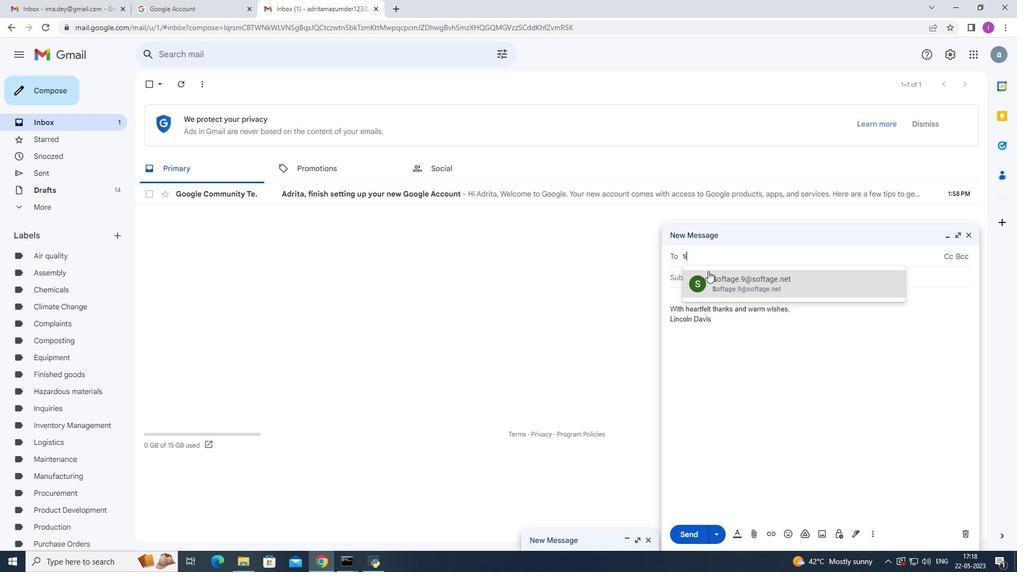 
Action: Mouse moved to (708, 274)
Screenshot: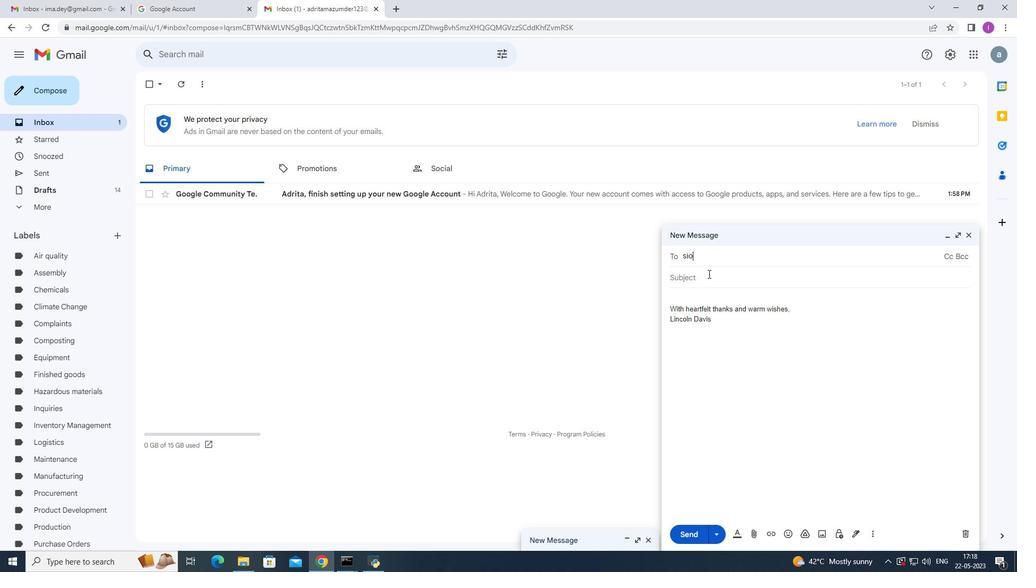 
Action: Key pressed <Key.backspace>
Screenshot: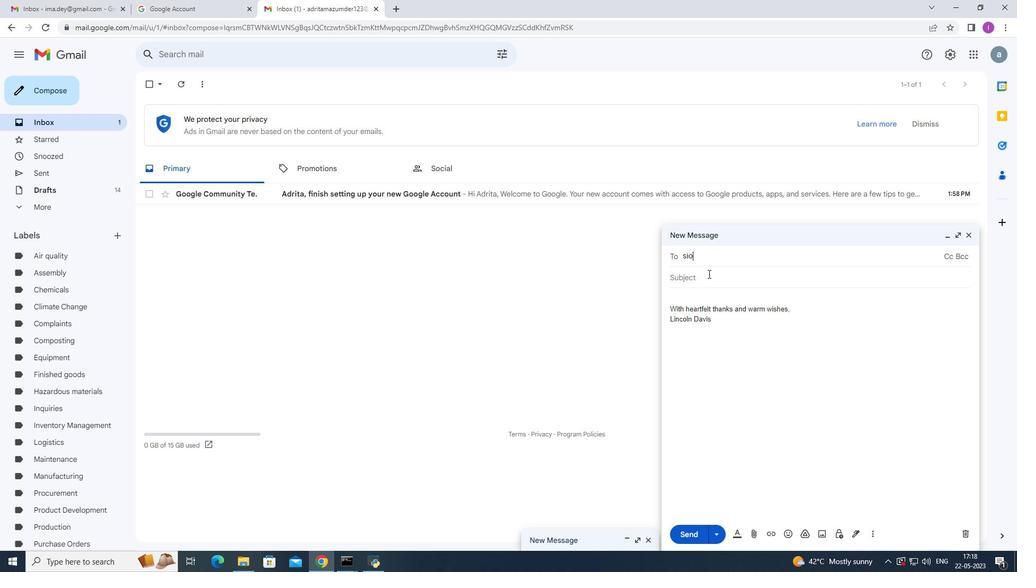 
Action: Mouse moved to (709, 276)
Screenshot: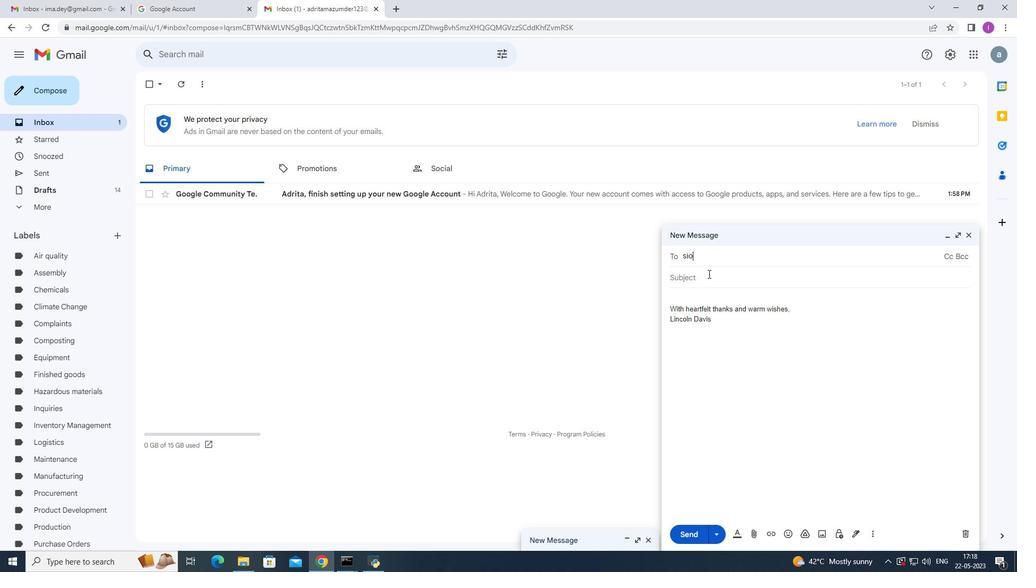 
Action: Key pressed <Key.backspace>
Screenshot: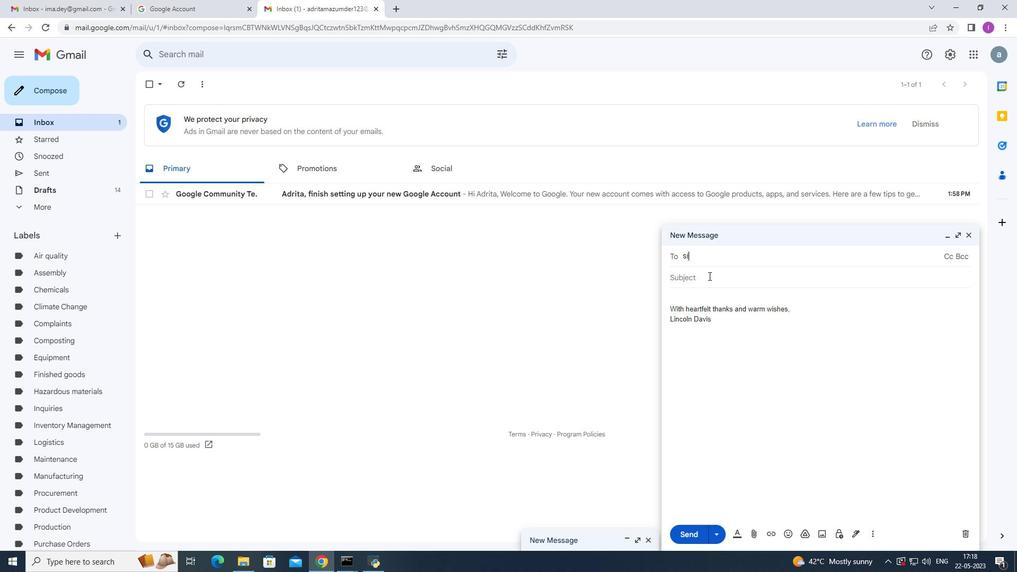 
Action: Mouse moved to (709, 278)
Screenshot: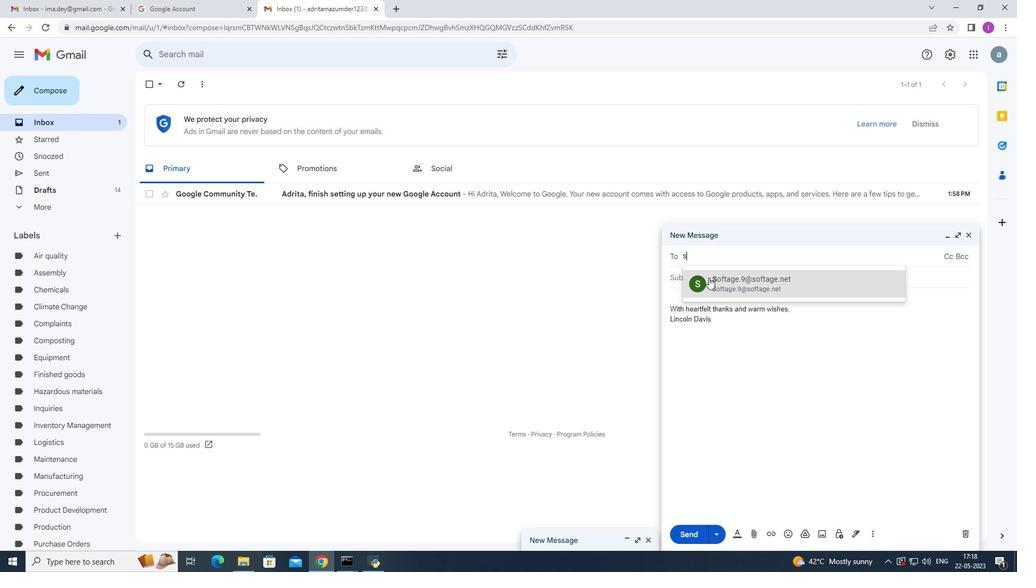 
Action: Mouse pressed left at (709, 278)
Screenshot: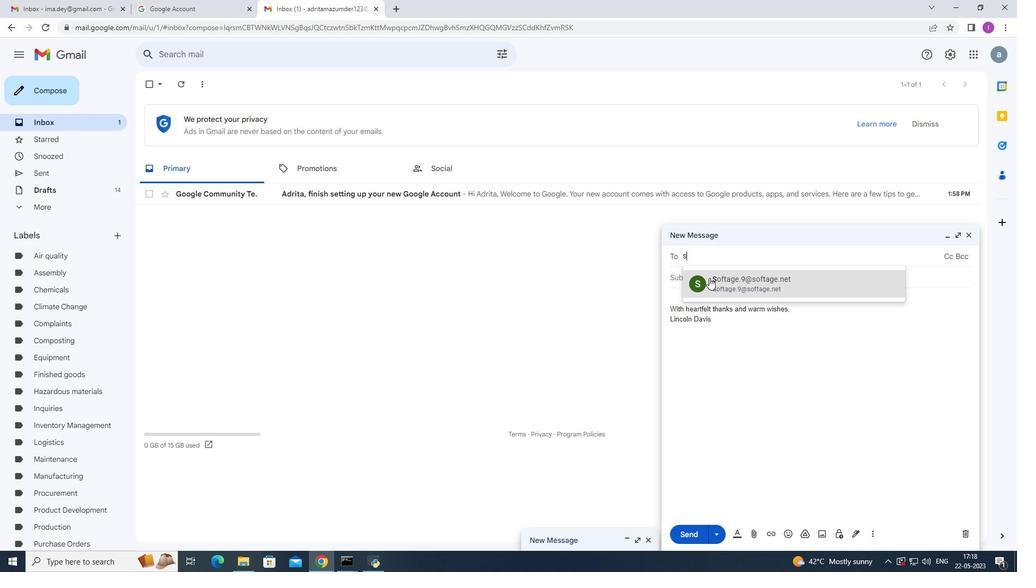 
Action: Mouse pressed left at (709, 278)
Screenshot: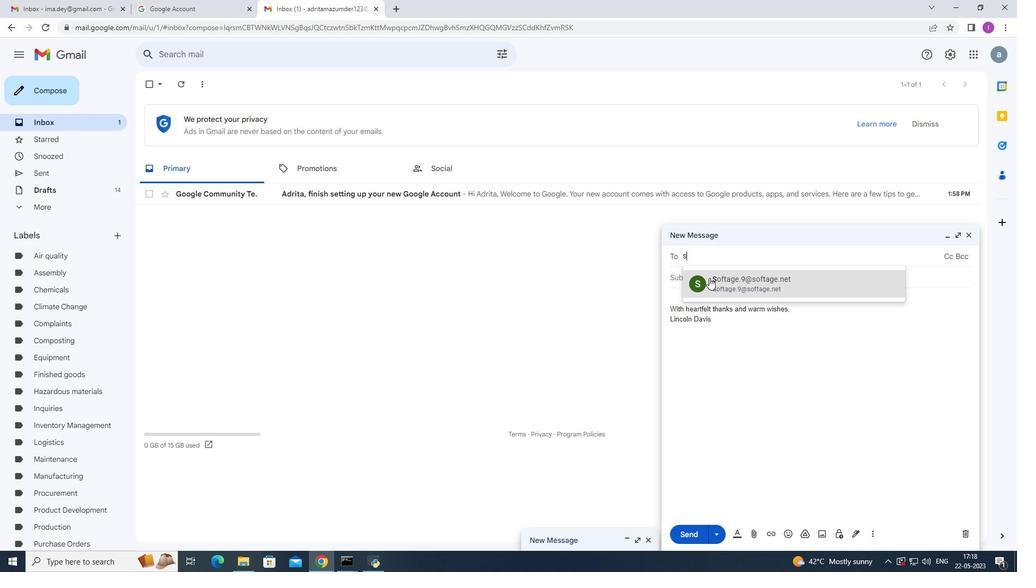 
Action: Mouse moved to (874, 534)
Screenshot: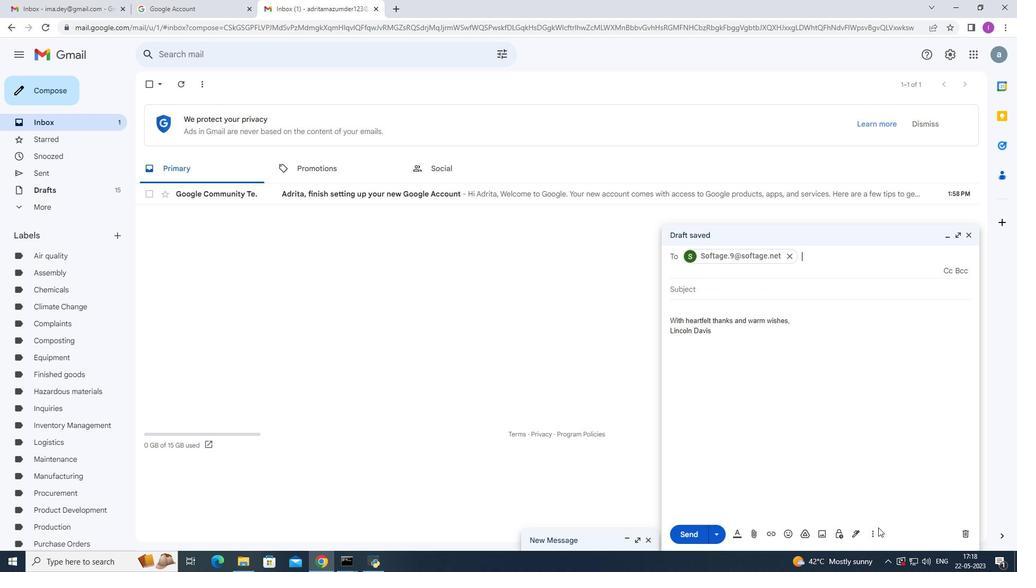 
Action: Mouse pressed left at (874, 534)
Screenshot: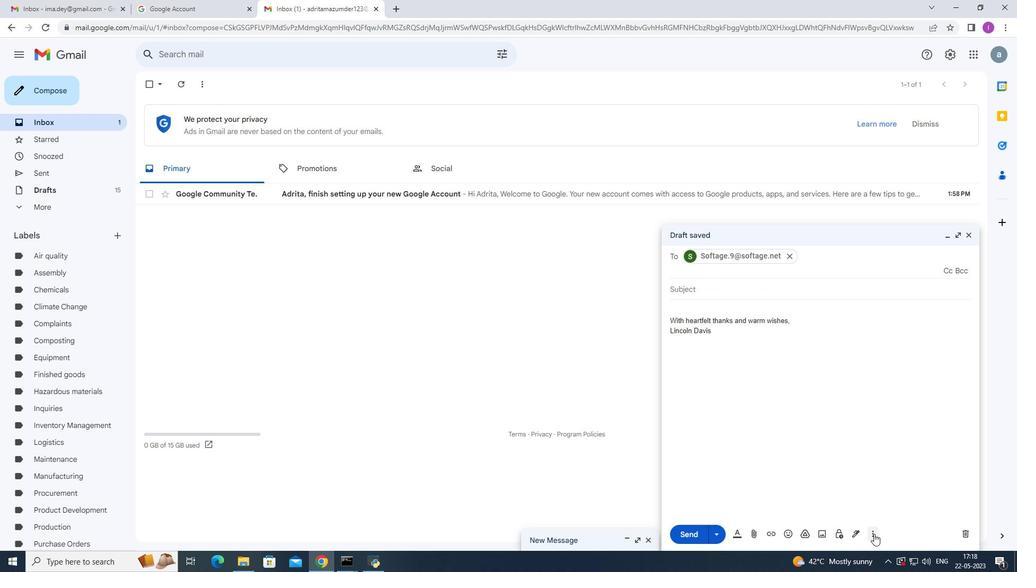 
Action: Mouse moved to (735, 224)
Screenshot: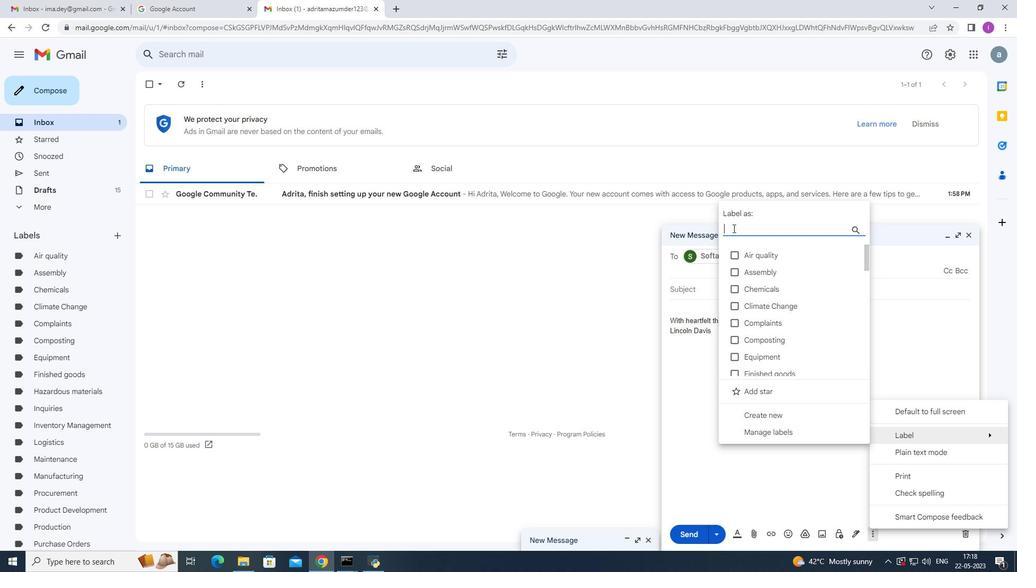 
Action: Mouse pressed left at (735, 224)
Screenshot: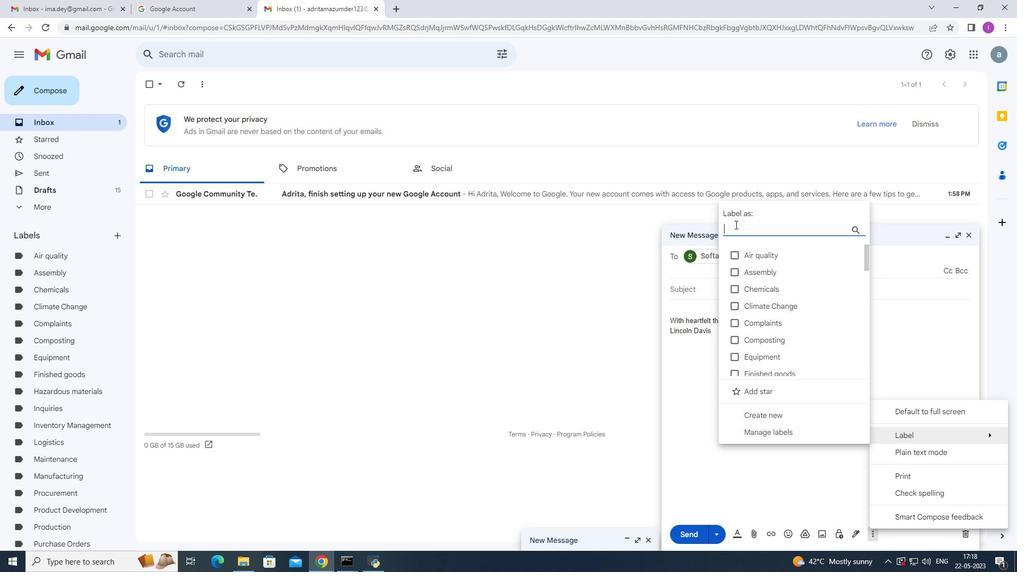 
Action: Key pressed <Key.shift><Key.shift><Key.shift><Key.shift><Key.shift><Key.shift><Key.shift><Key.shift>Shipping<Key.space>labl
Screenshot: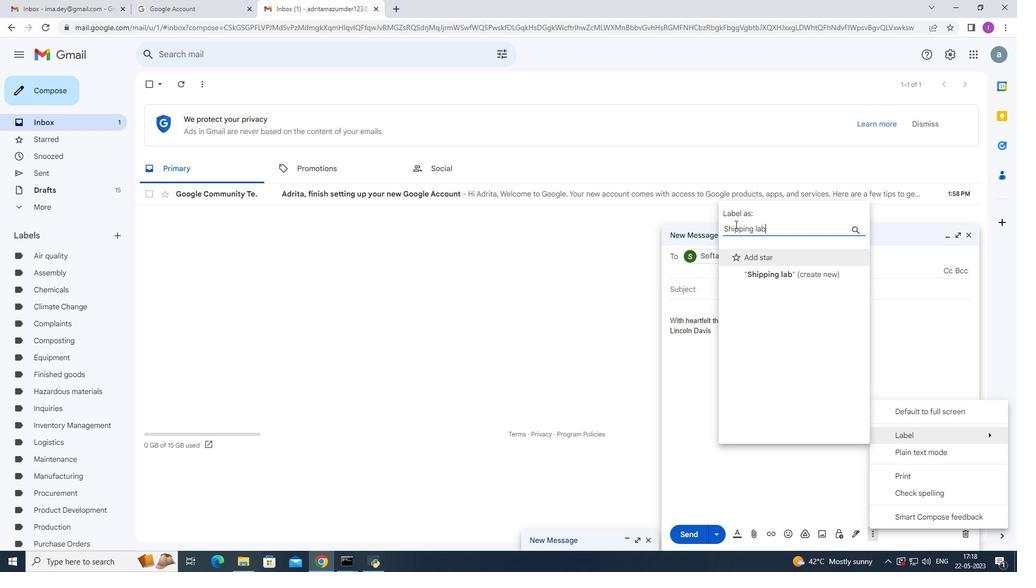 
Action: Mouse moved to (750, 184)
Screenshot: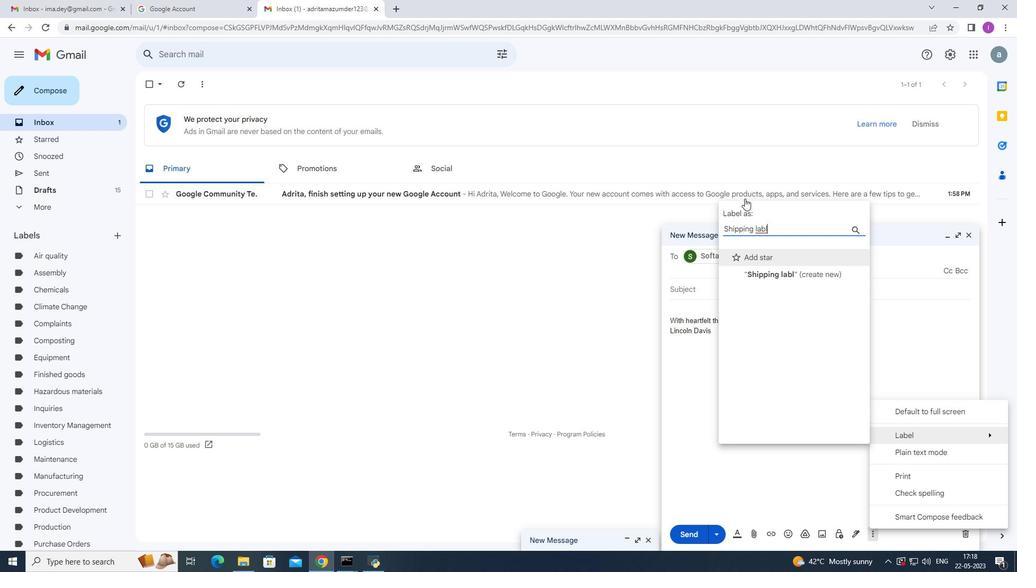 
Action: Key pressed <Key.backspace>
Screenshot: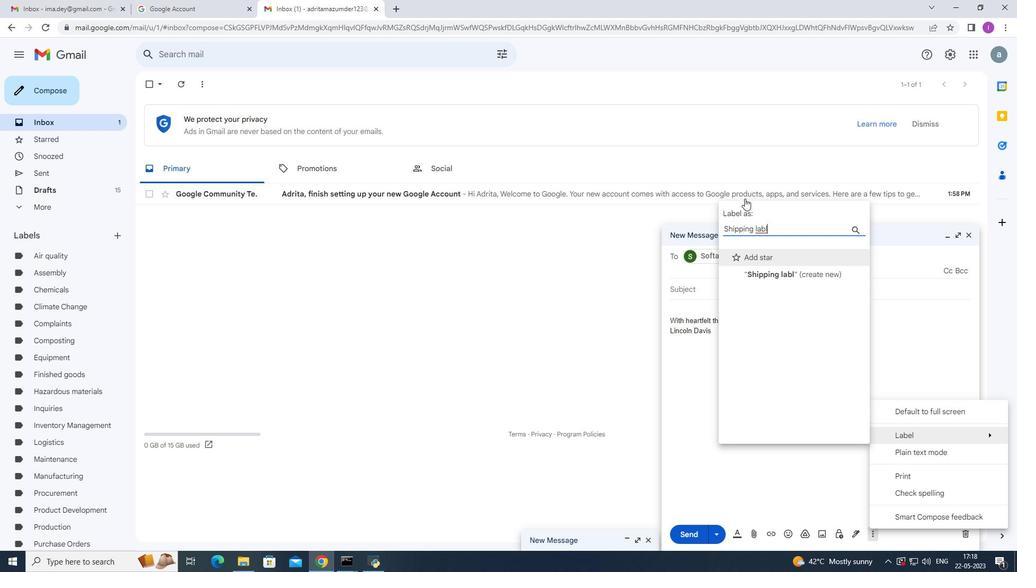 
Action: Mouse moved to (751, 184)
Screenshot: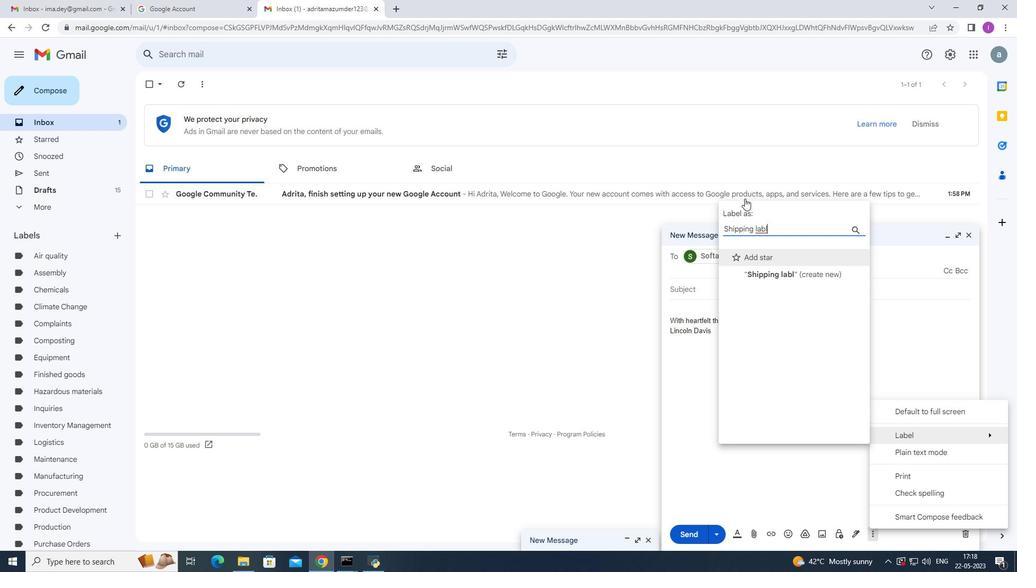 
Action: Key pressed els
Screenshot: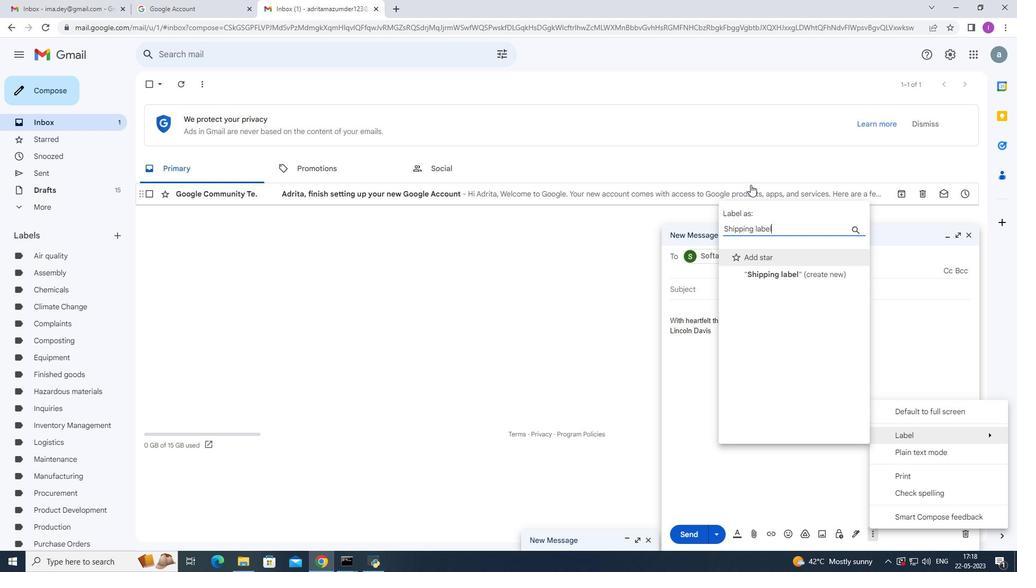 
Action: Mouse moved to (681, 416)
Screenshot: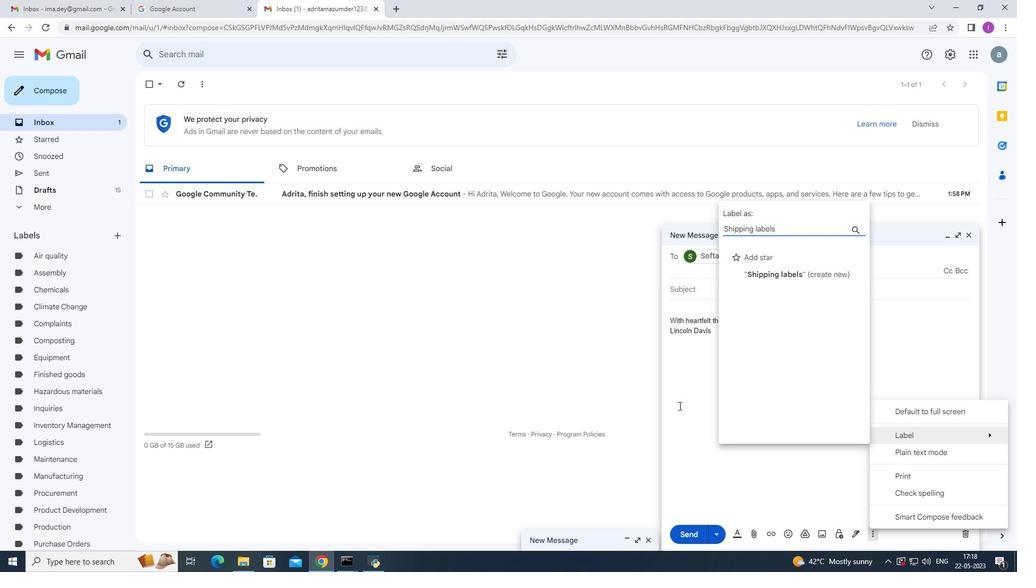 
Action: Mouse pressed left at (681, 416)
Screenshot: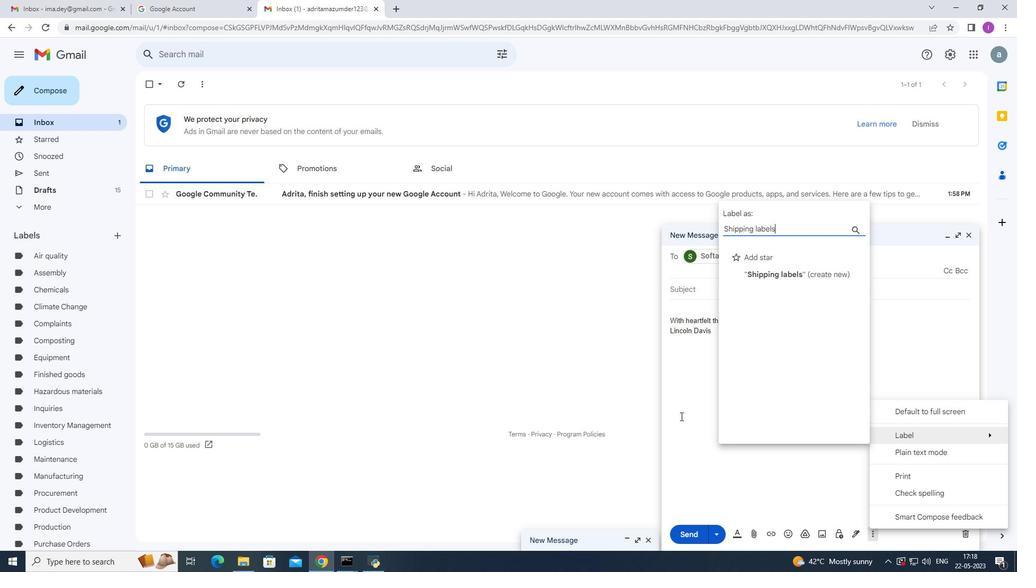 
Action: Mouse moved to (876, 535)
Screenshot: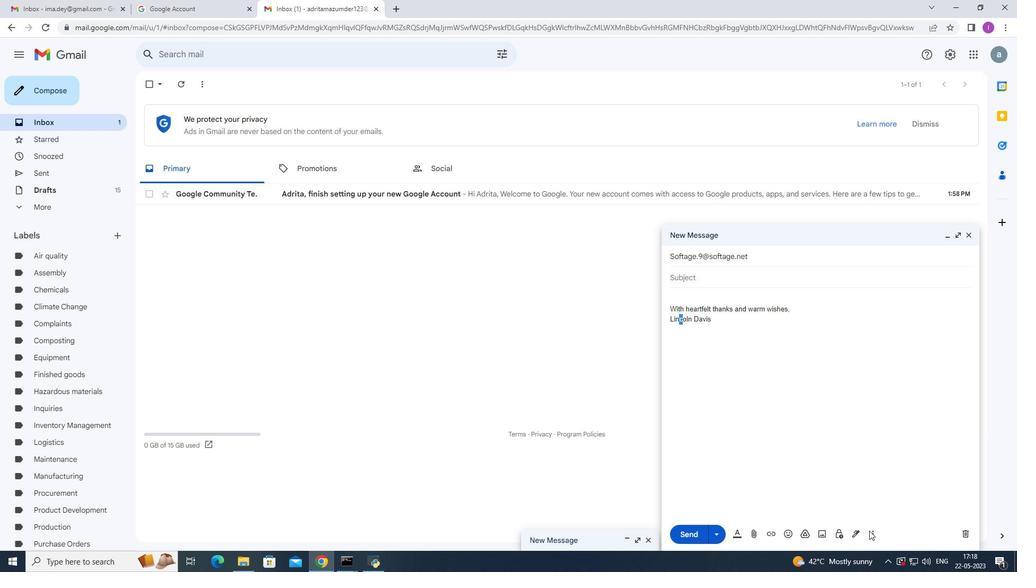 
Action: Mouse pressed left at (876, 535)
Screenshot: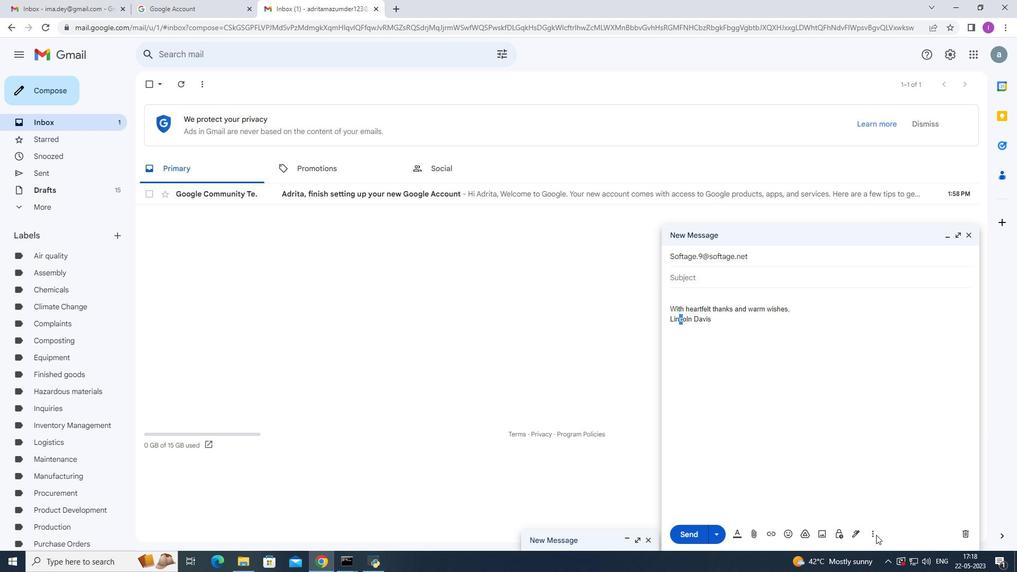 
Action: Mouse moved to (873, 533)
Screenshot: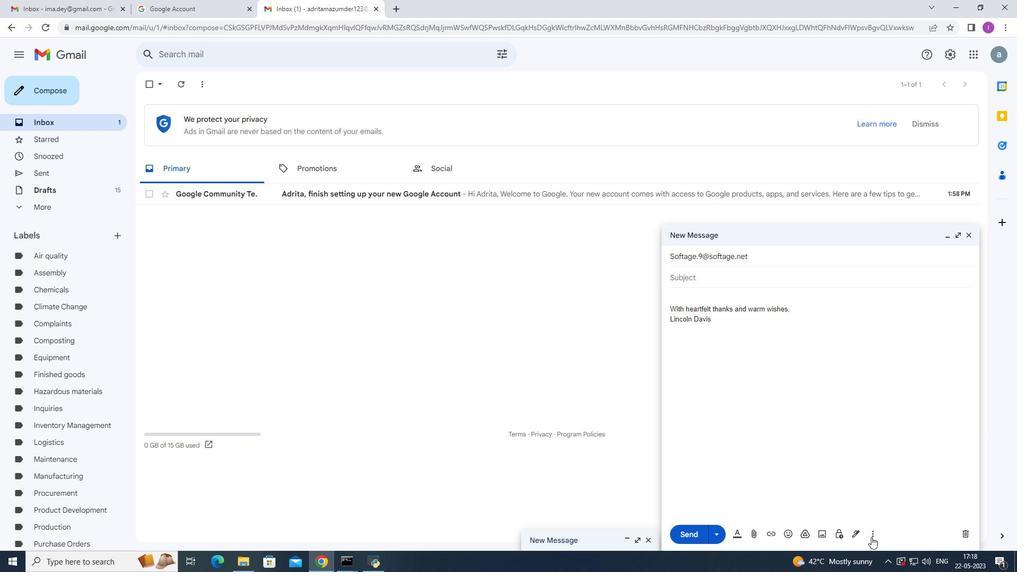 
Action: Mouse pressed left at (873, 533)
Screenshot: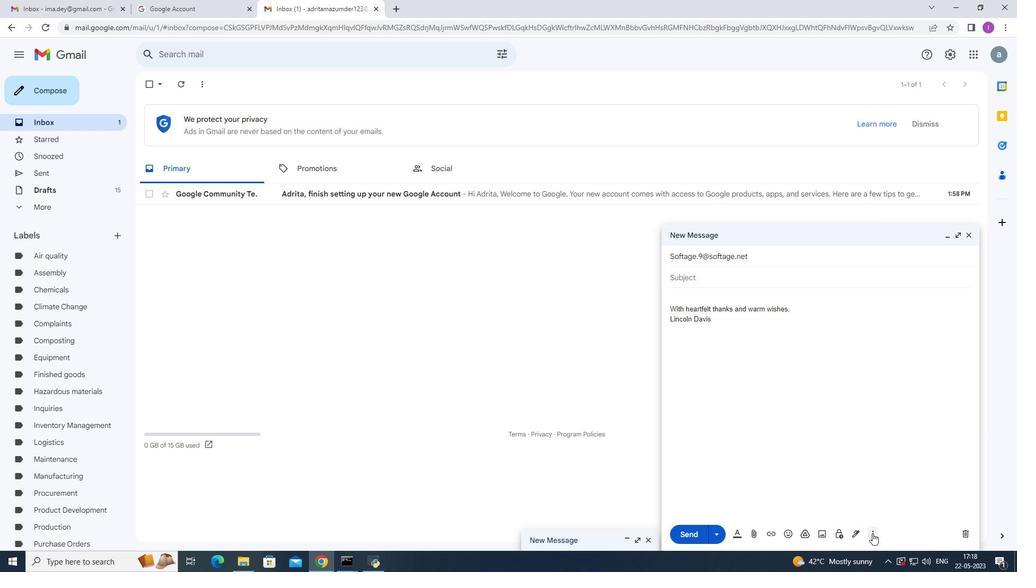 
Action: Mouse moved to (777, 228)
Screenshot: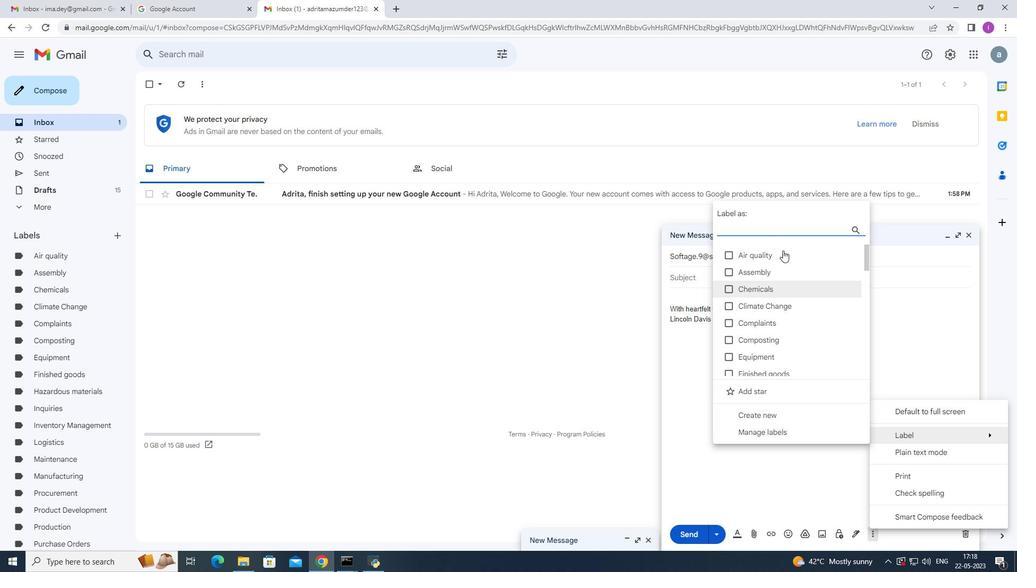 
Action: Key pressed <Key.shift>Shipping<Key.space>labels
Screenshot: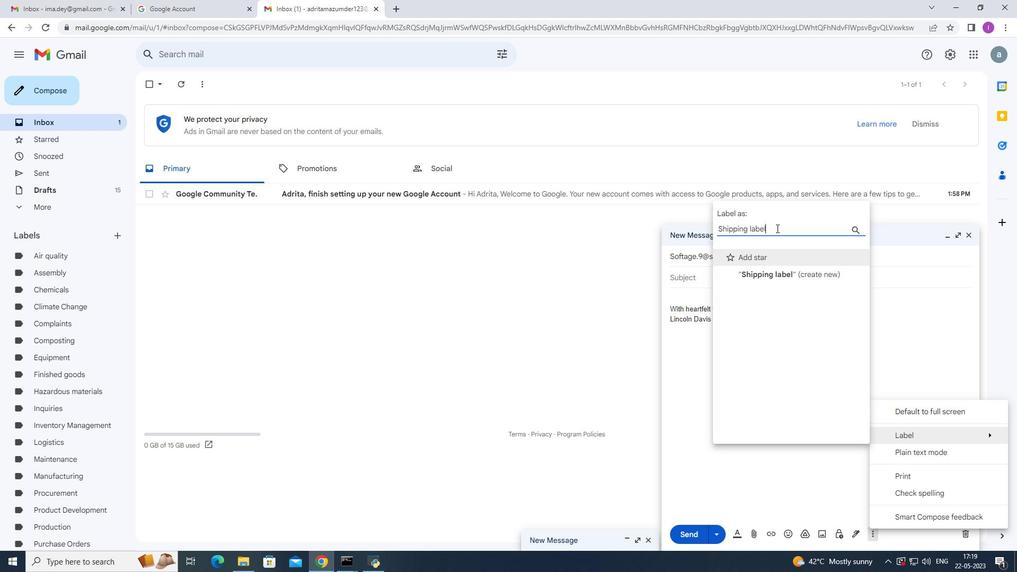 
Action: Mouse moved to (769, 271)
Screenshot: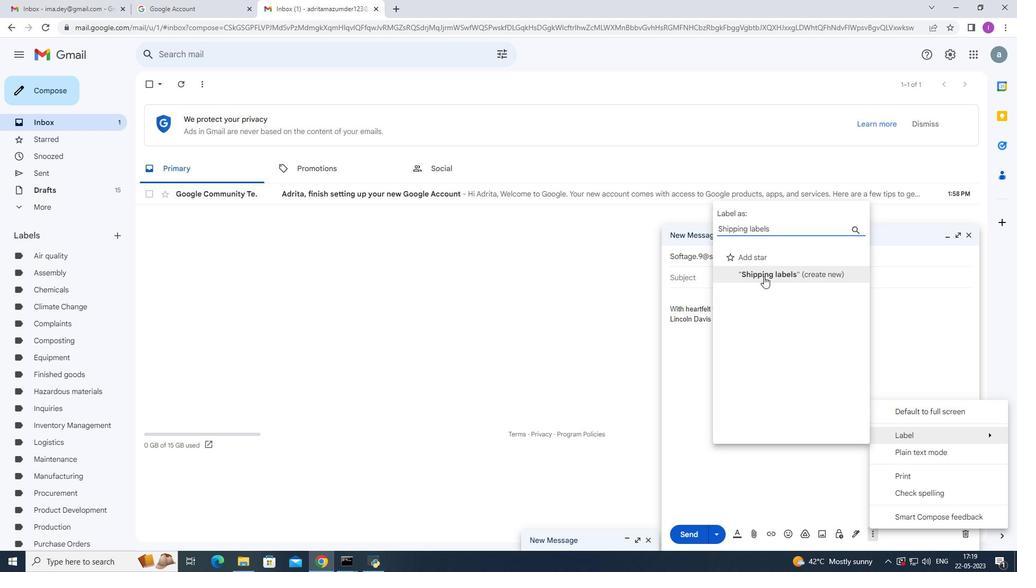 
Action: Mouse pressed left at (769, 271)
Screenshot: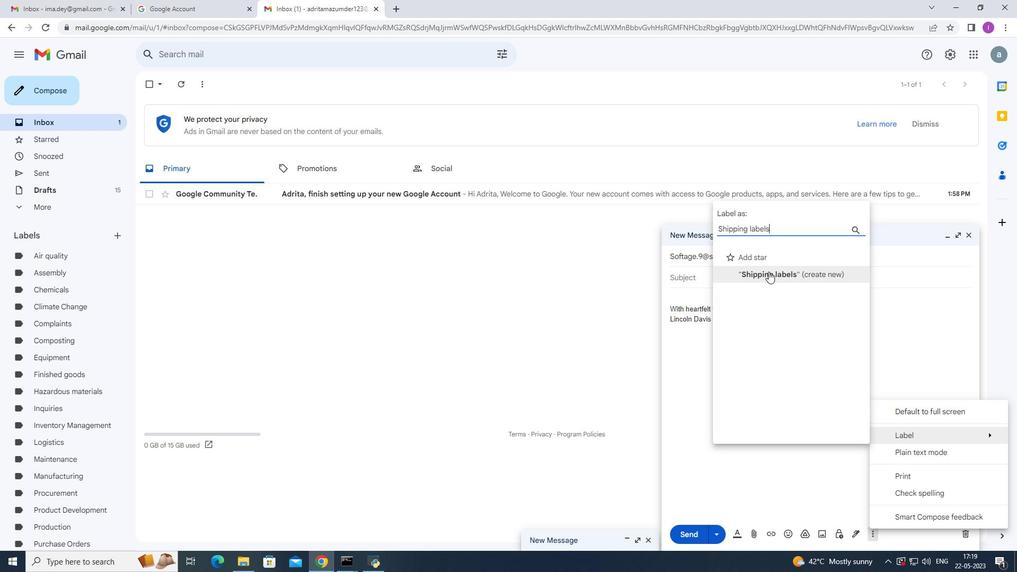 
Action: Mouse moved to (596, 332)
Screenshot: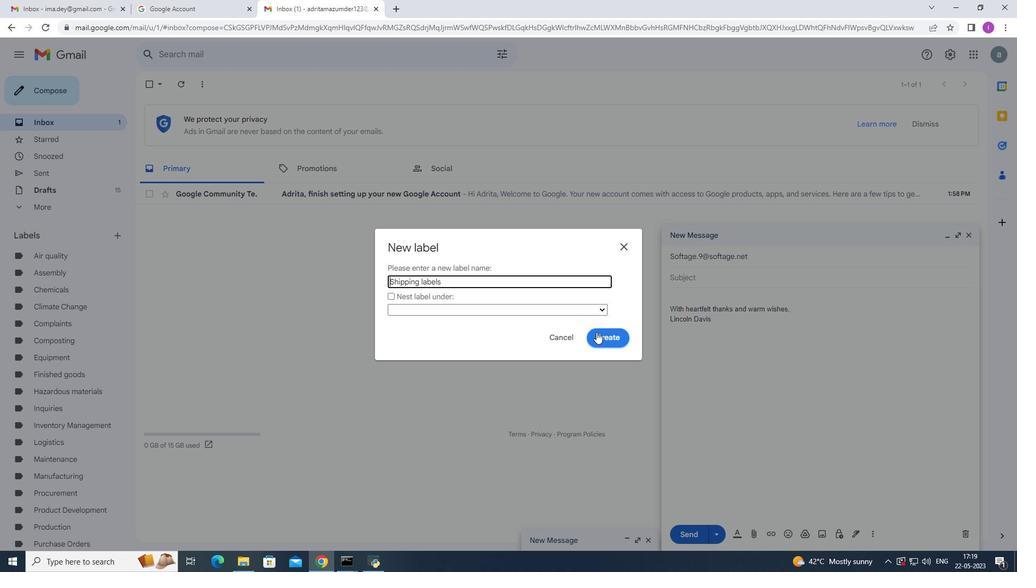 
Action: Mouse pressed left at (596, 332)
Screenshot: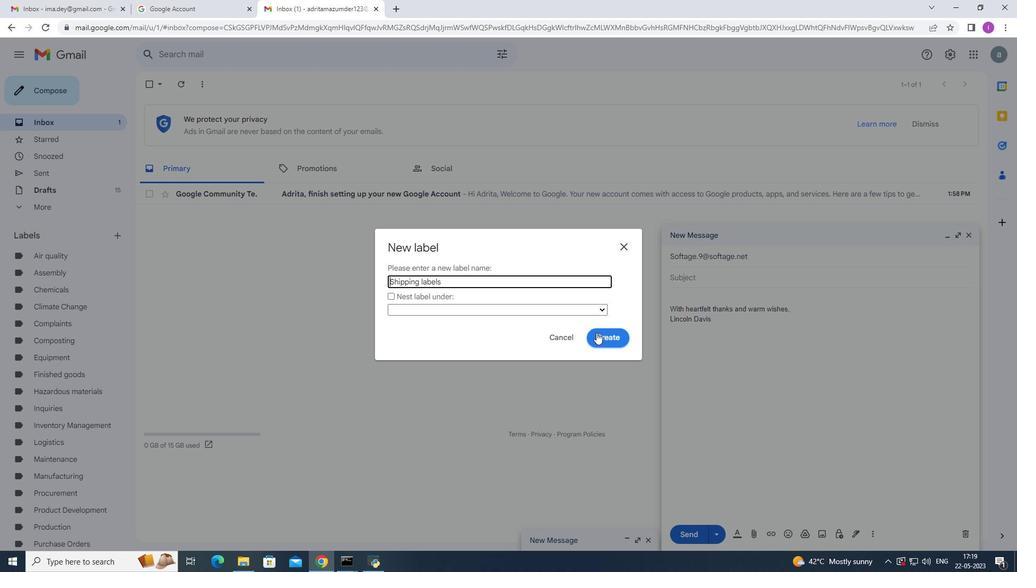 
Action: Mouse moved to (876, 540)
Screenshot: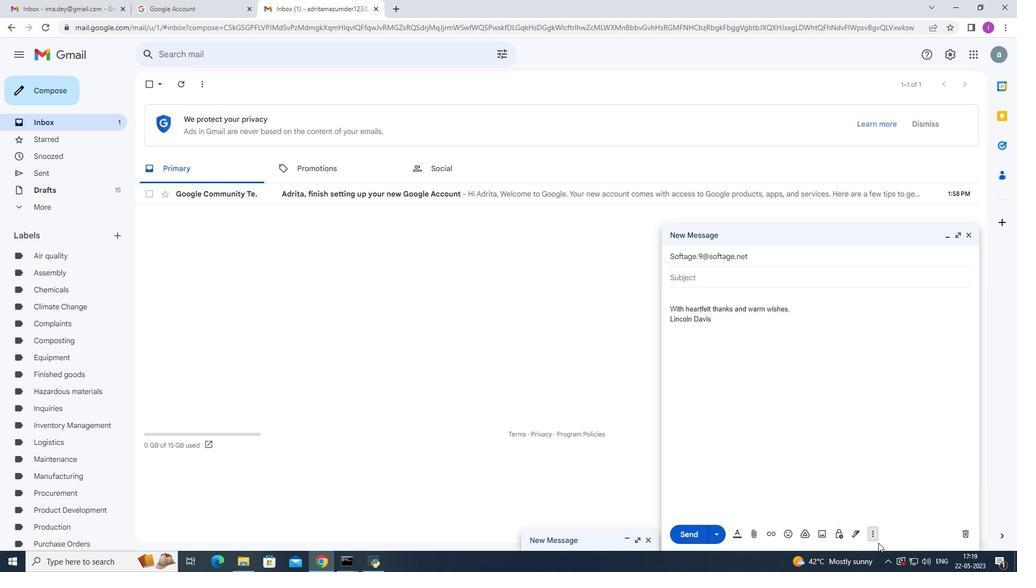 
Action: Mouse pressed left at (876, 540)
Screenshot: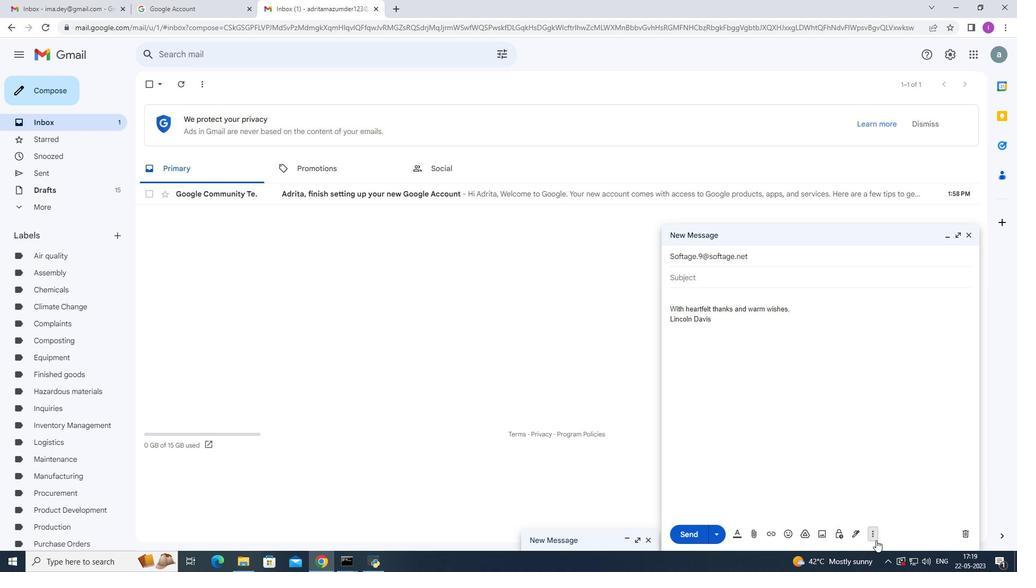 
Action: Mouse moved to (694, 401)
Screenshot: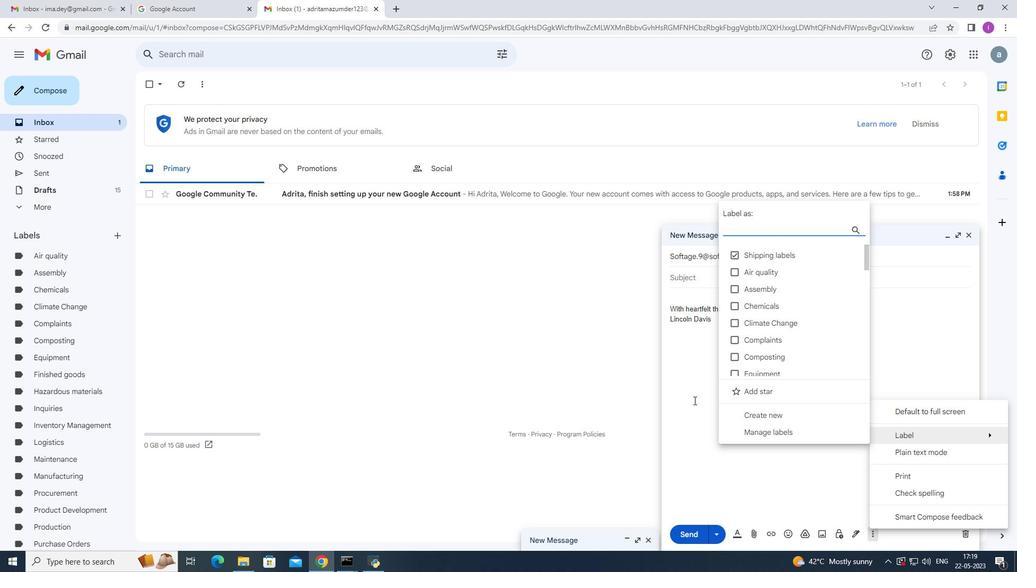 
Action: Mouse pressed left at (694, 401)
Screenshot: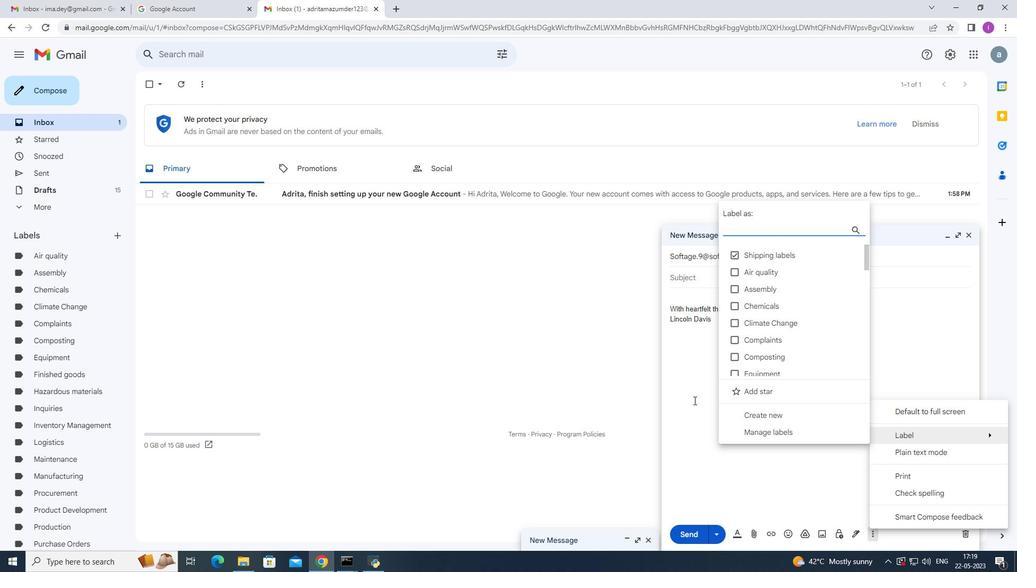 
Action: Mouse moved to (788, 381)
Screenshot: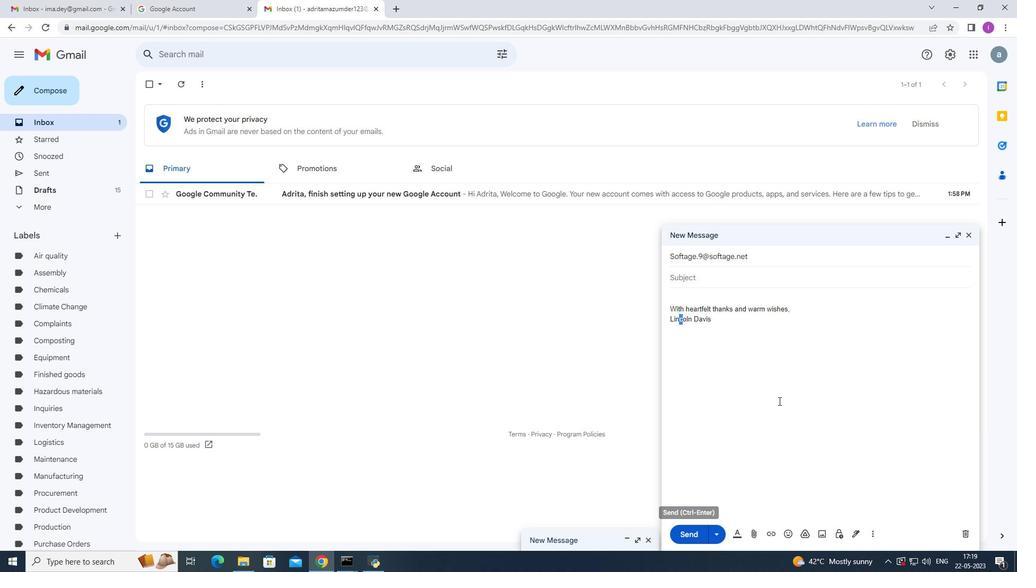 
Action: Mouse pressed left at (788, 381)
Screenshot: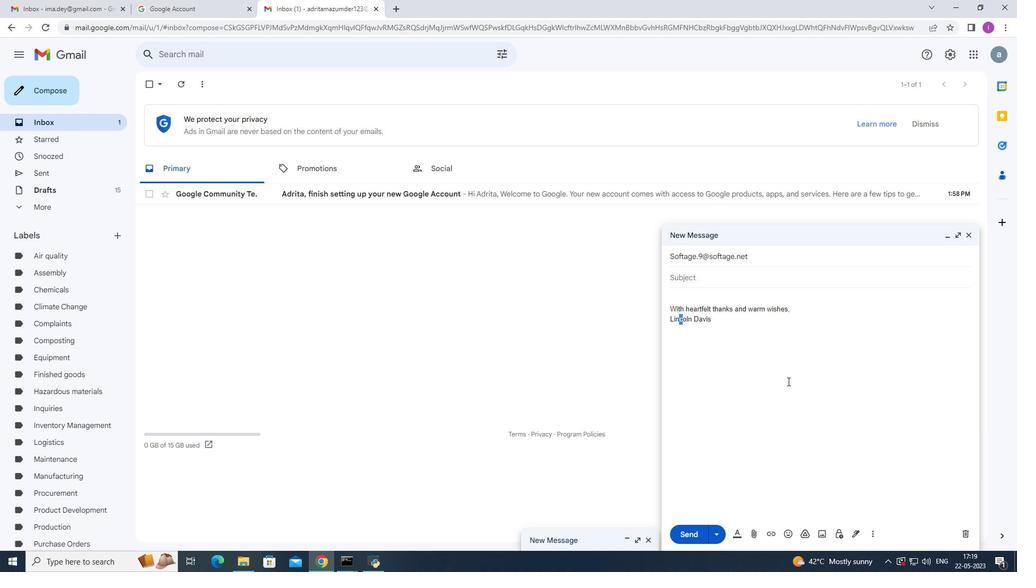 
Action: Mouse moved to (730, 426)
Screenshot: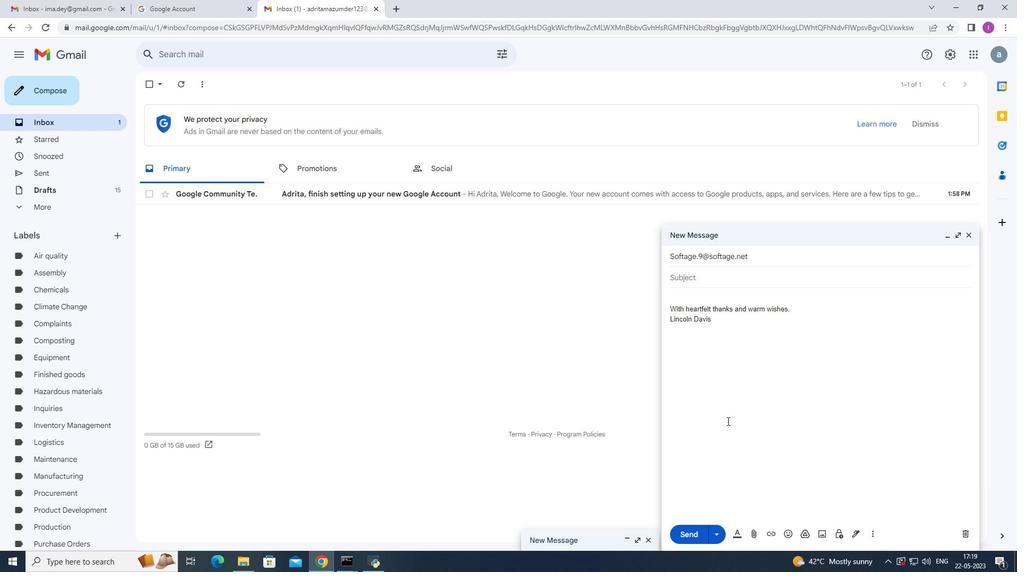 
